 Task: Find connections with filter location Catanduva with filter topic #Entrepreneurshipwith filter profile language Spanish with filter current company Continental with filter school Ranchi University, Ranchi with filter industry Internet News with filter service category Portrait Photography with filter keywords title Reiki Practitioner
Action: Mouse moved to (608, 120)
Screenshot: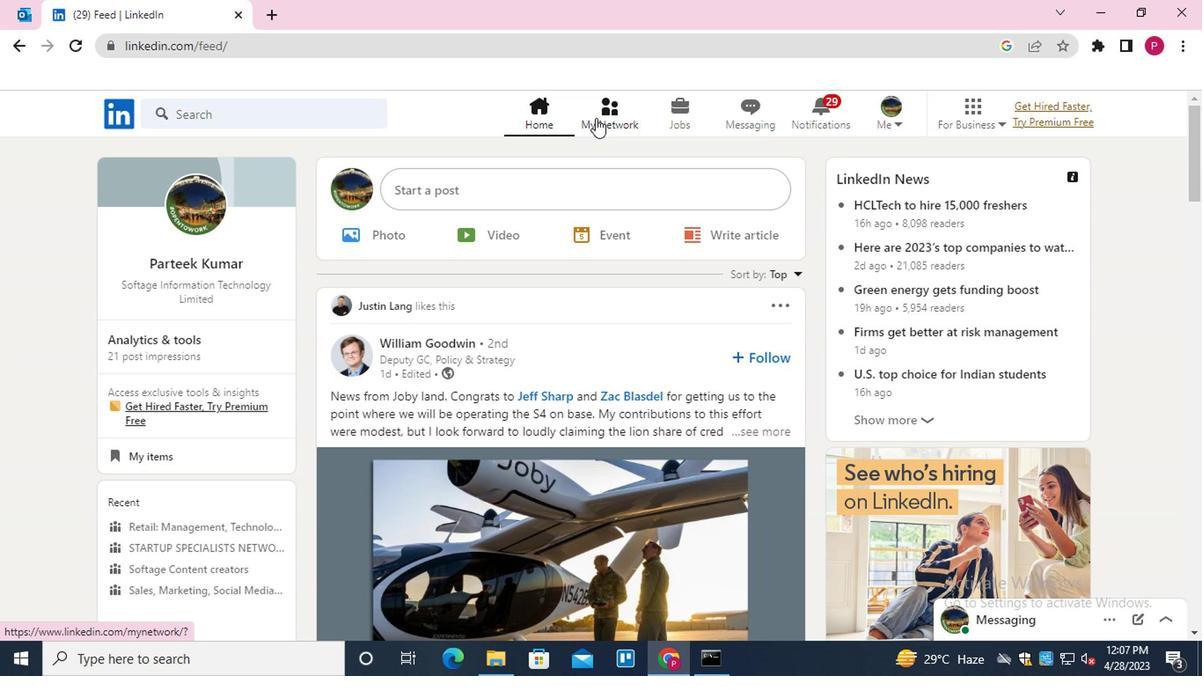 
Action: Mouse pressed left at (608, 120)
Screenshot: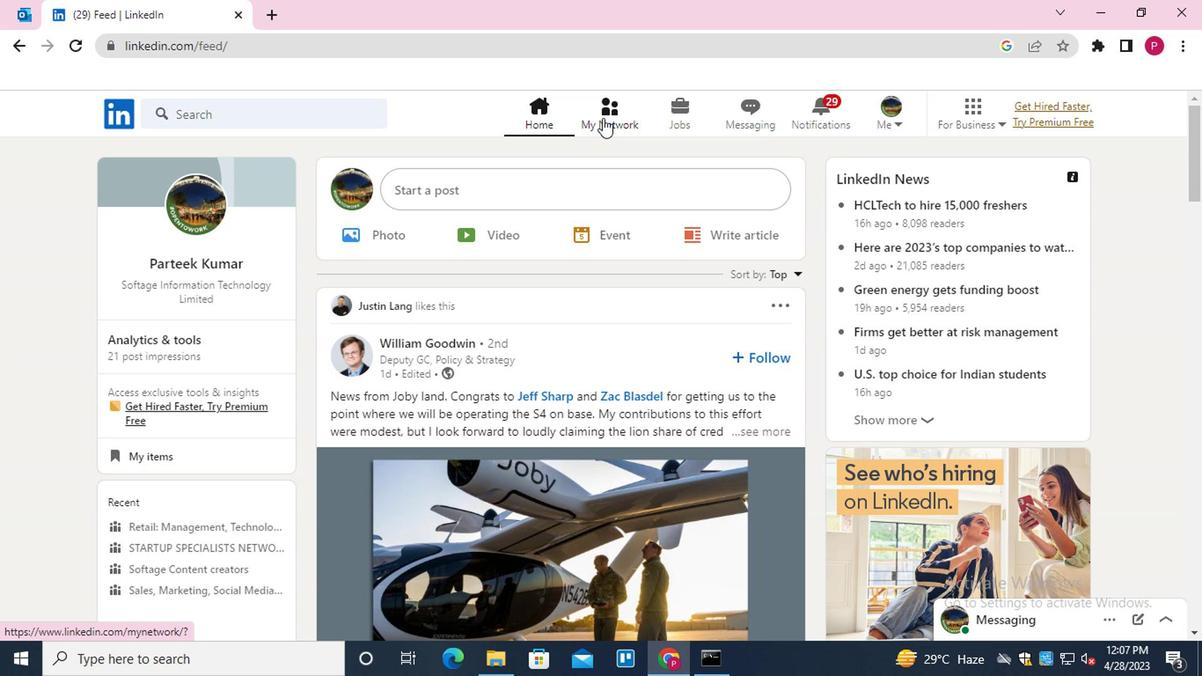 
Action: Mouse moved to (253, 208)
Screenshot: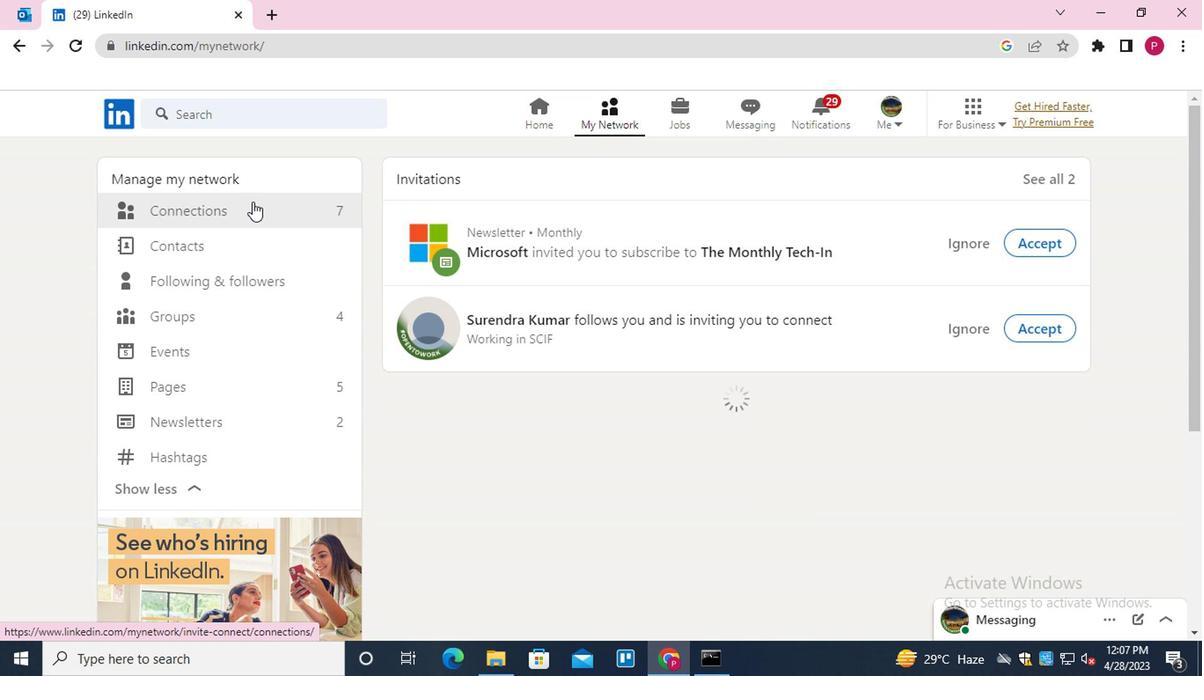 
Action: Mouse pressed left at (253, 208)
Screenshot: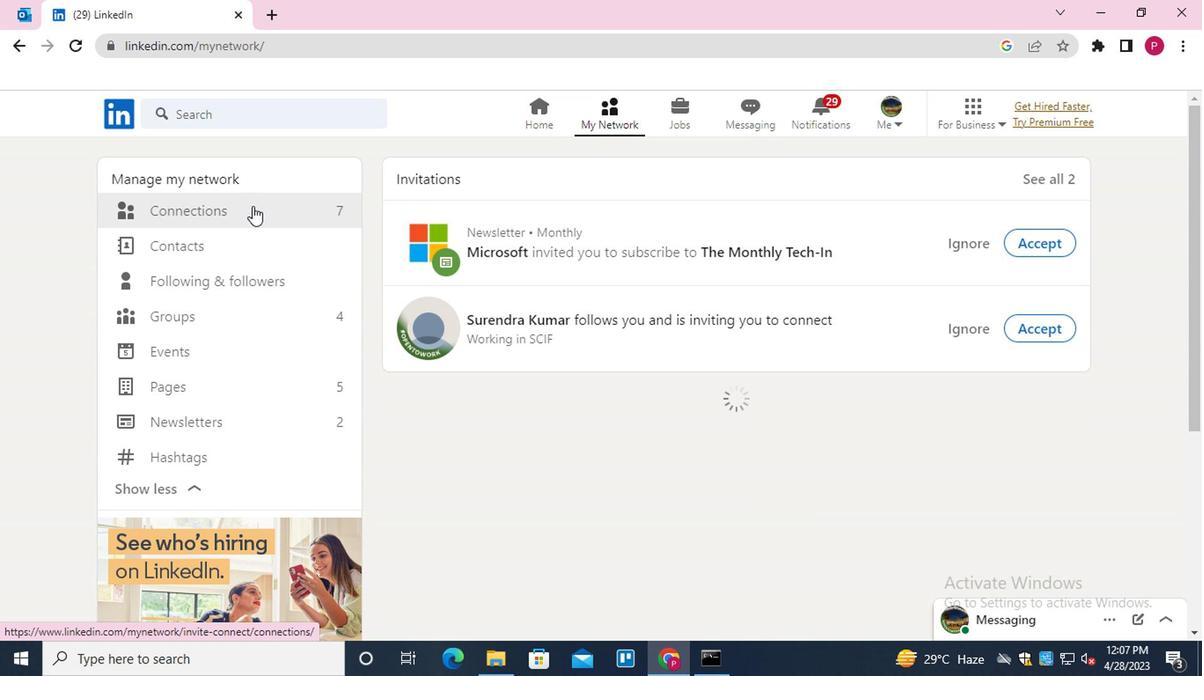 
Action: Mouse moved to (724, 214)
Screenshot: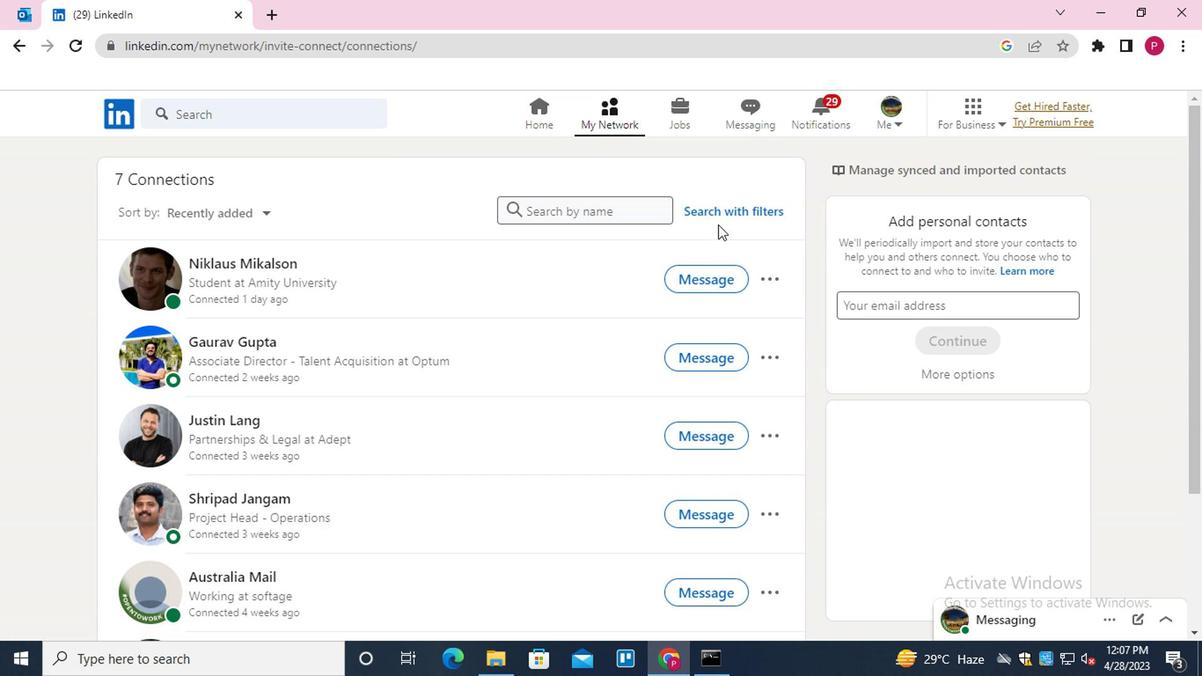 
Action: Mouse pressed left at (724, 214)
Screenshot: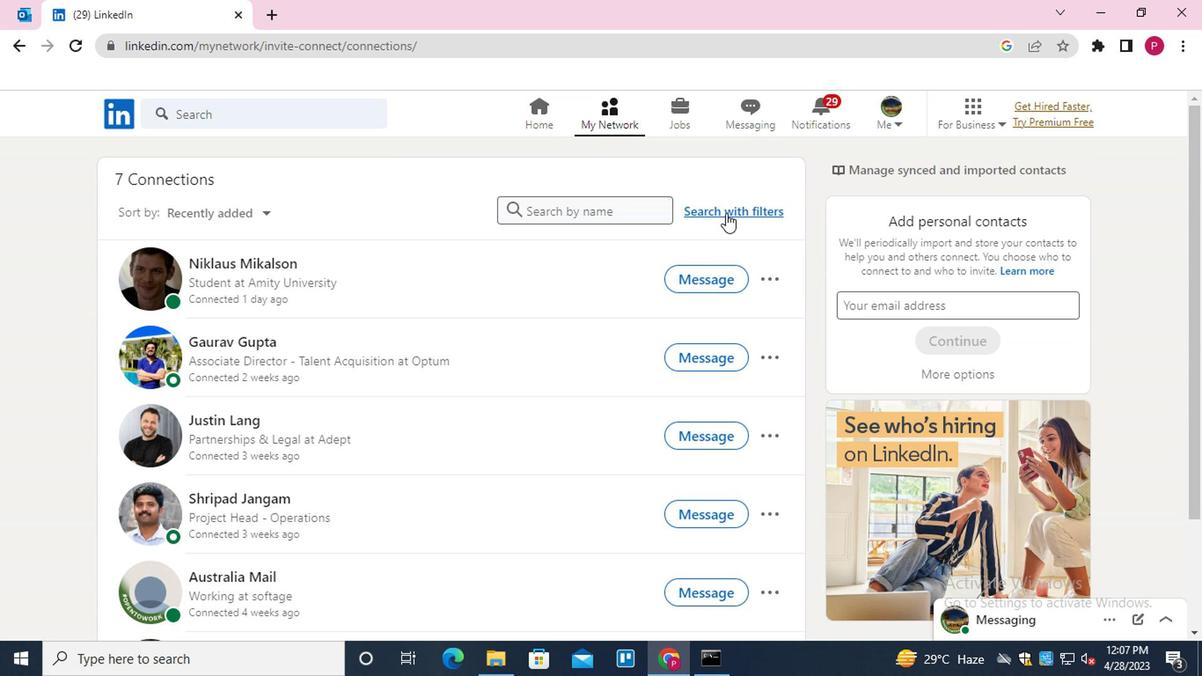 
Action: Mouse moved to (658, 165)
Screenshot: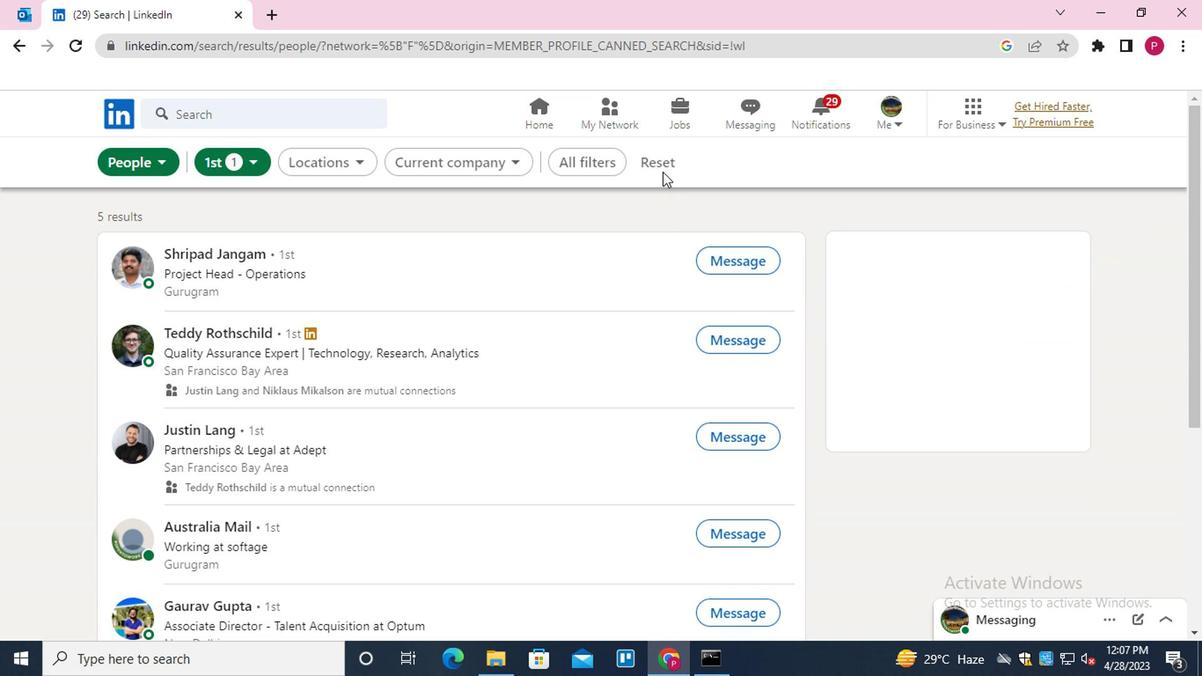 
Action: Mouse pressed left at (658, 165)
Screenshot: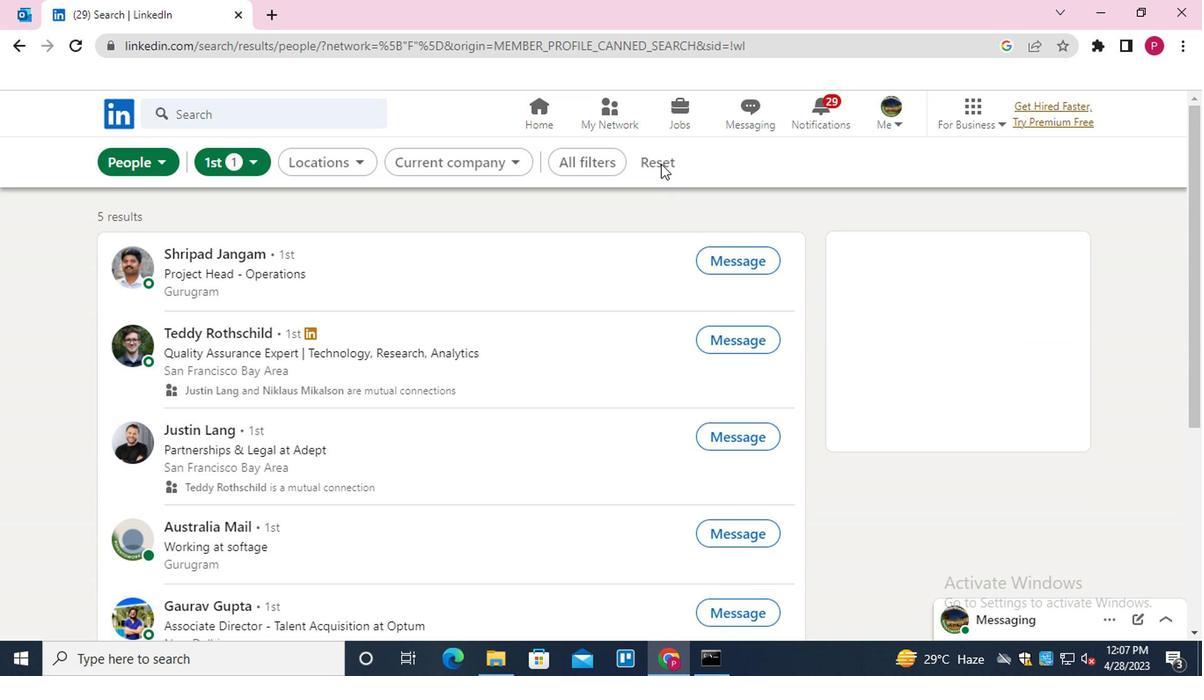 
Action: Mouse moved to (623, 165)
Screenshot: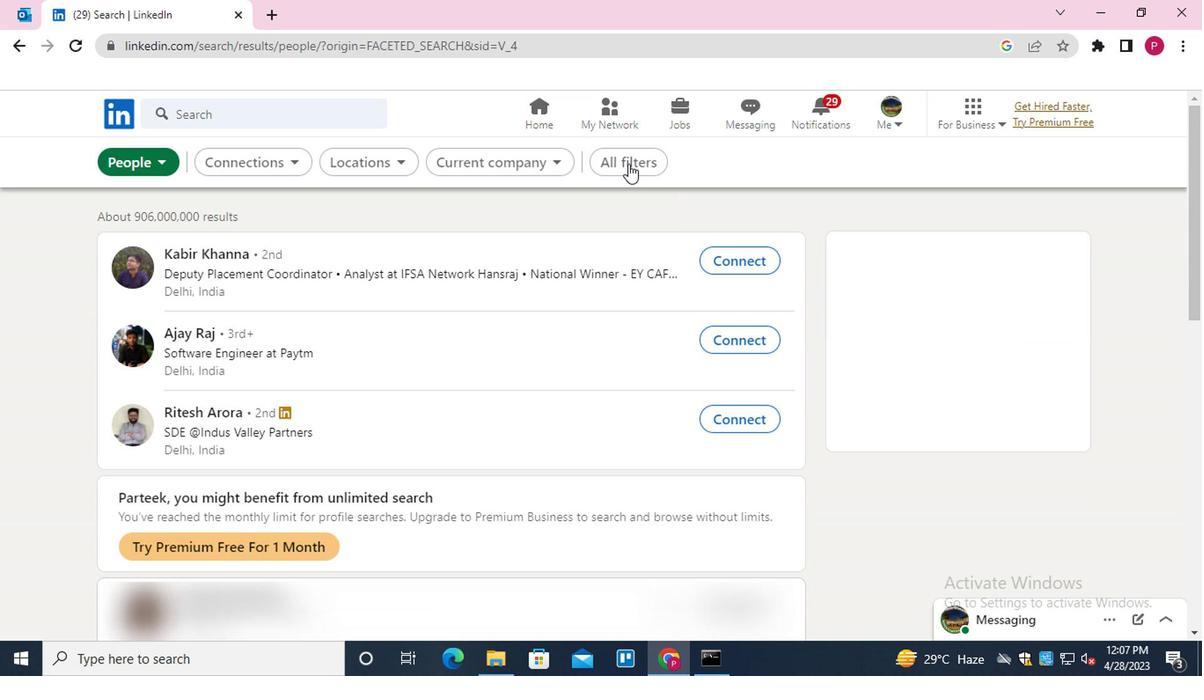 
Action: Mouse pressed left at (623, 165)
Screenshot: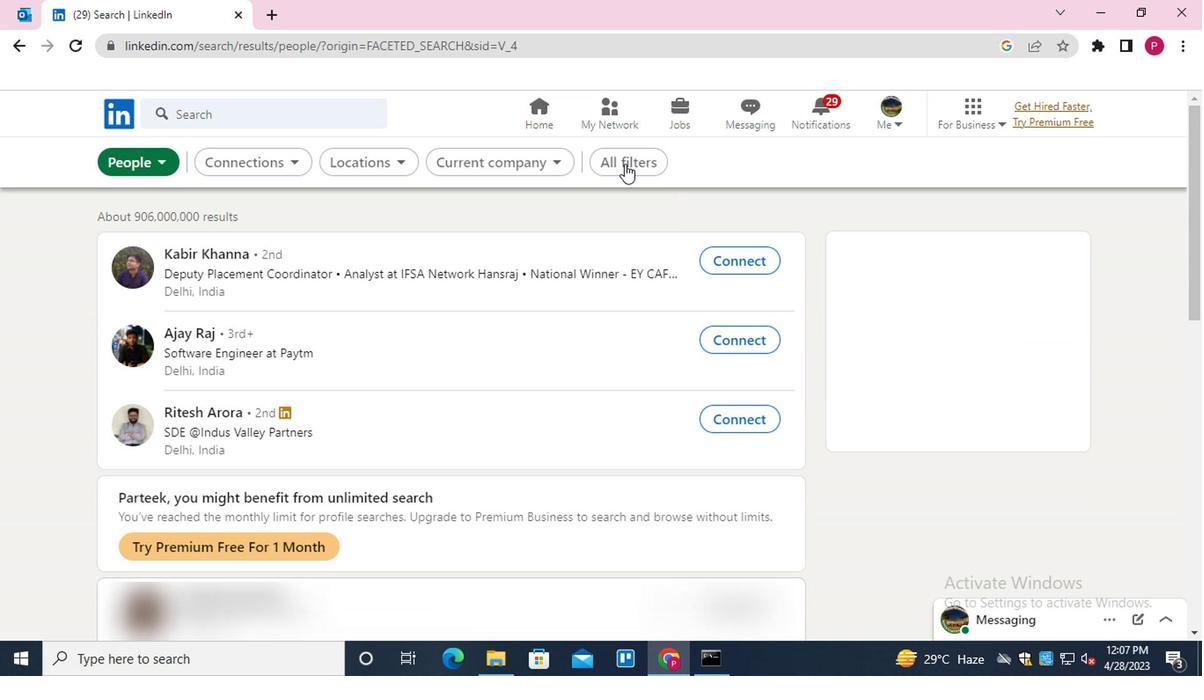 
Action: Mouse moved to (963, 427)
Screenshot: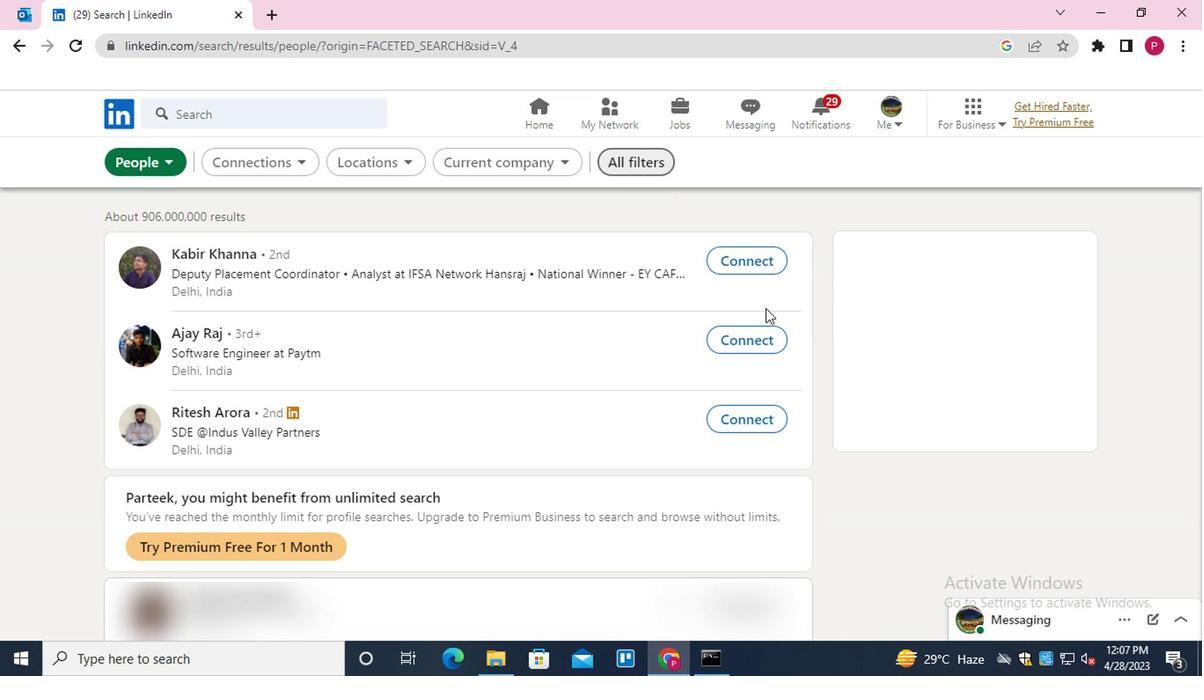 
Action: Mouse scrolled (963, 426) with delta (0, 0)
Screenshot: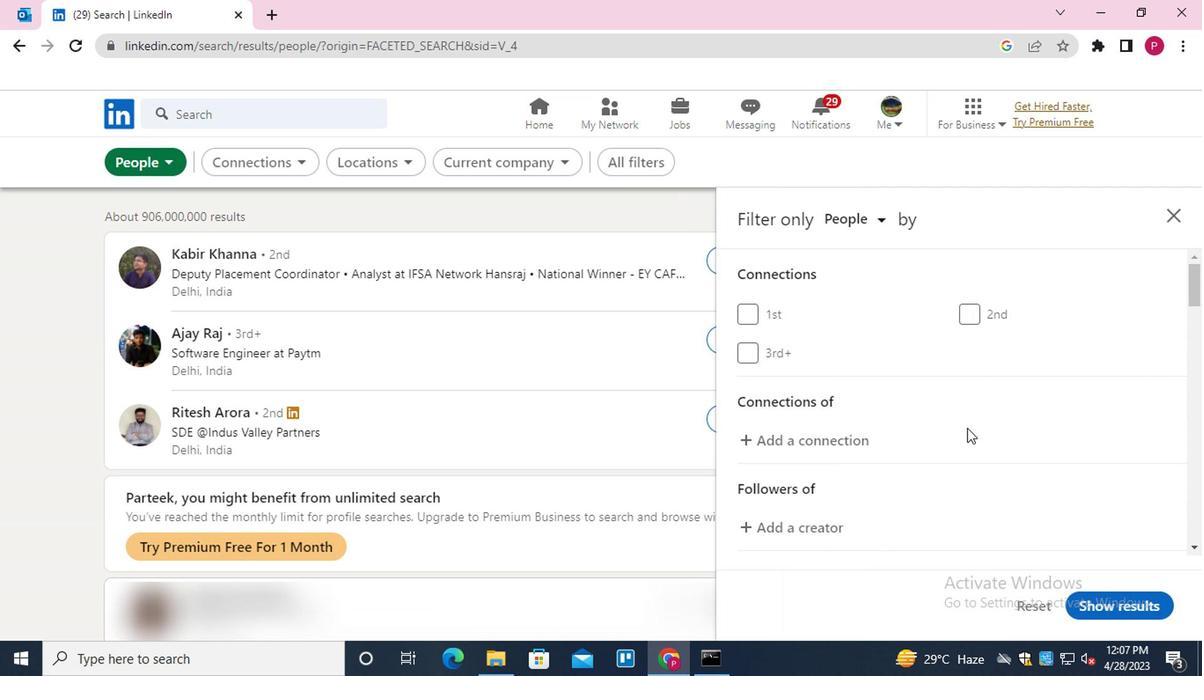 
Action: Mouse scrolled (963, 426) with delta (0, 0)
Screenshot: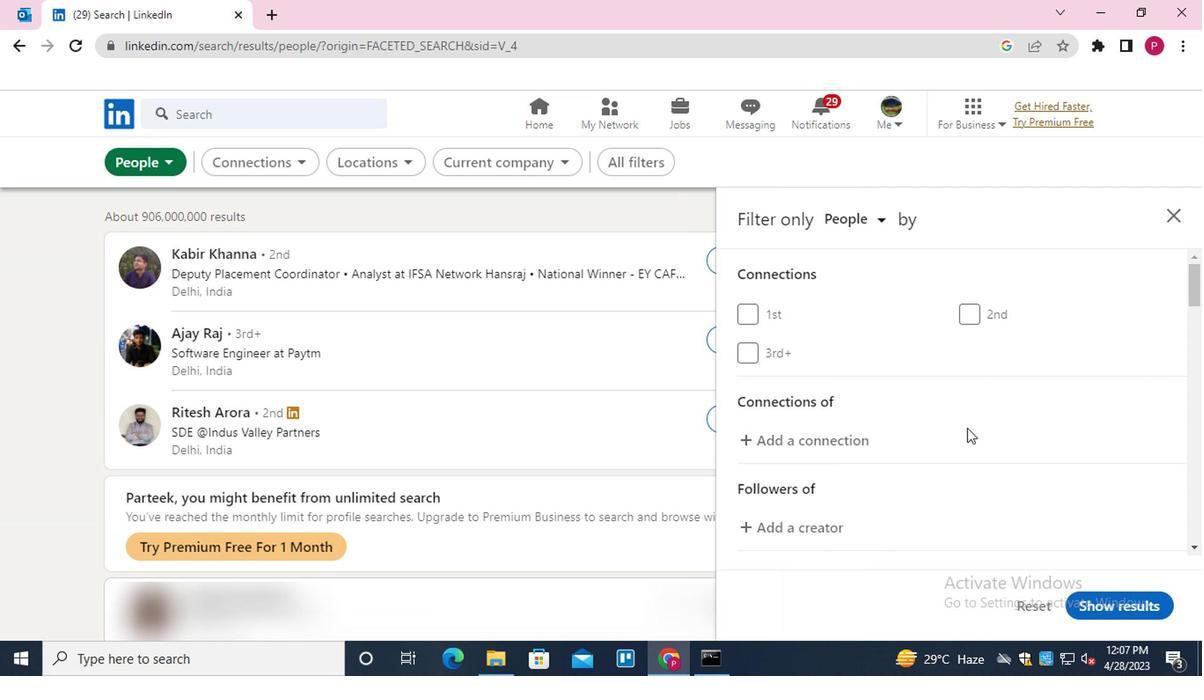 
Action: Mouse scrolled (963, 426) with delta (0, 0)
Screenshot: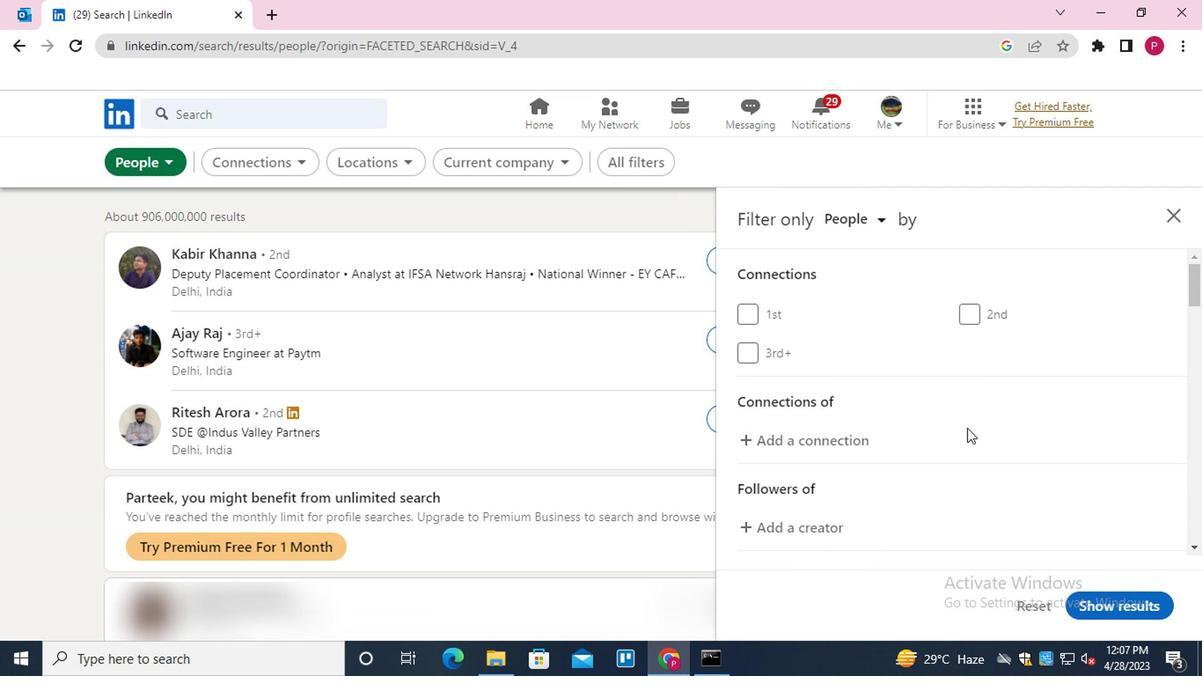 
Action: Mouse moved to (1012, 424)
Screenshot: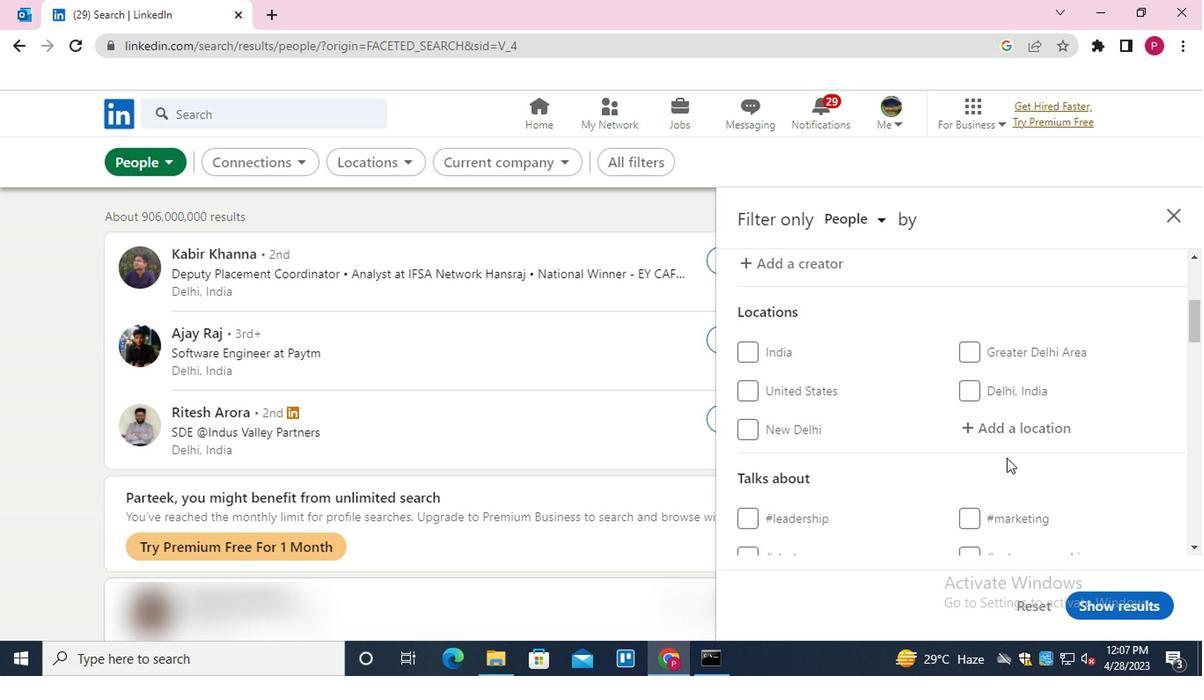 
Action: Mouse pressed left at (1012, 424)
Screenshot: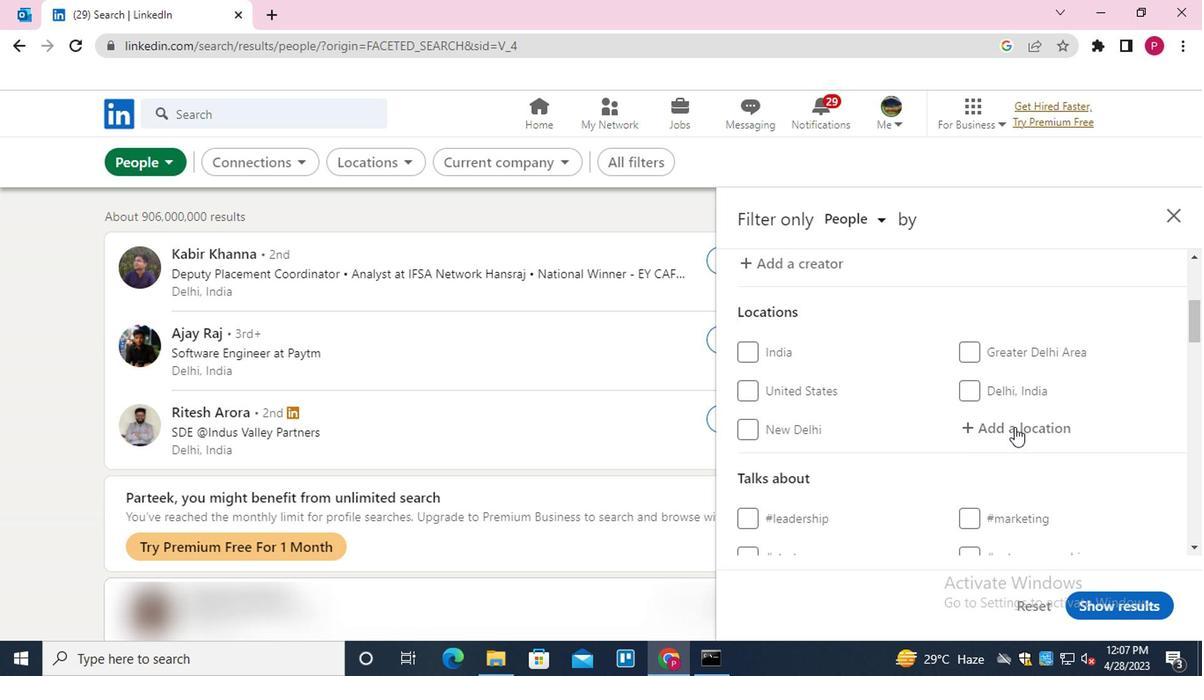 
Action: Key pressed <Key.shift><Key.shift><Key.shift><Key.shift><Key.shift><Key.shift>CATANDUVA<Key.down><Key.enter>
Screenshot: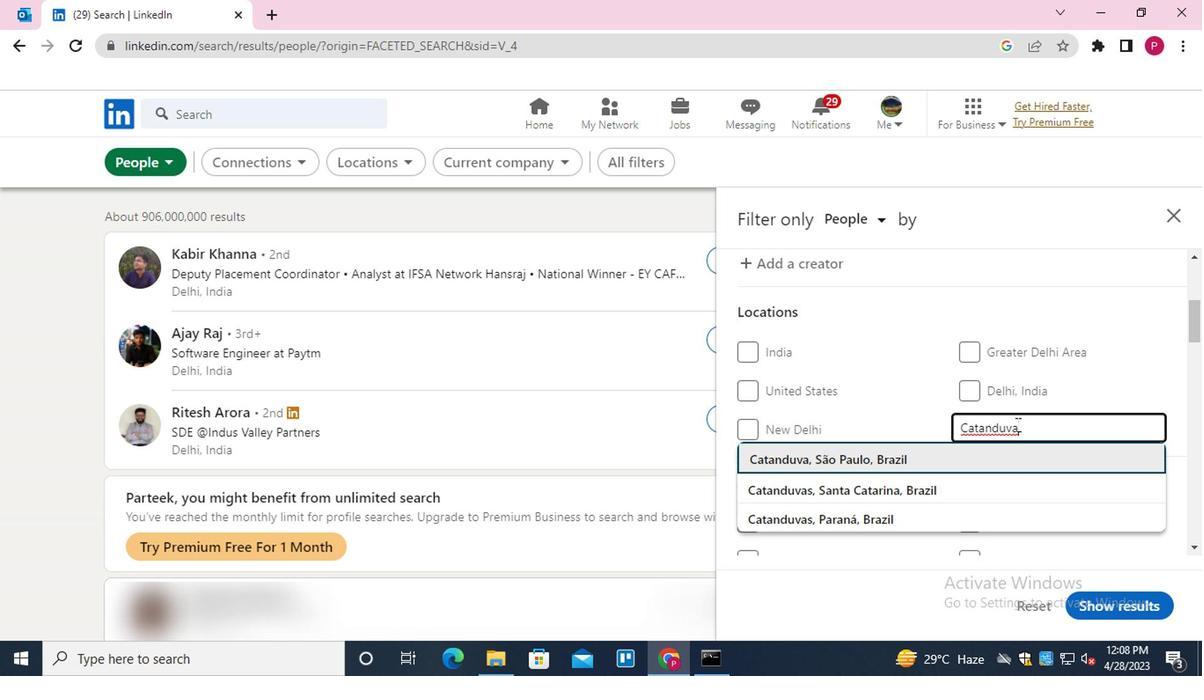 
Action: Mouse moved to (871, 415)
Screenshot: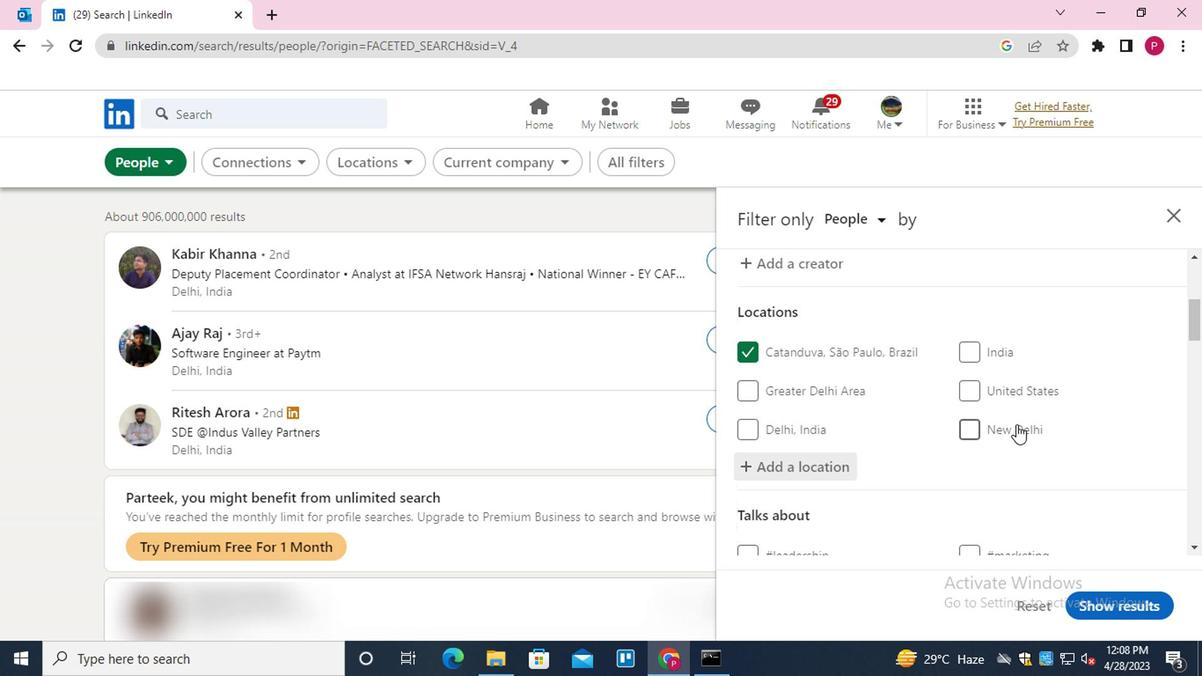 
Action: Mouse scrolled (871, 414) with delta (0, 0)
Screenshot: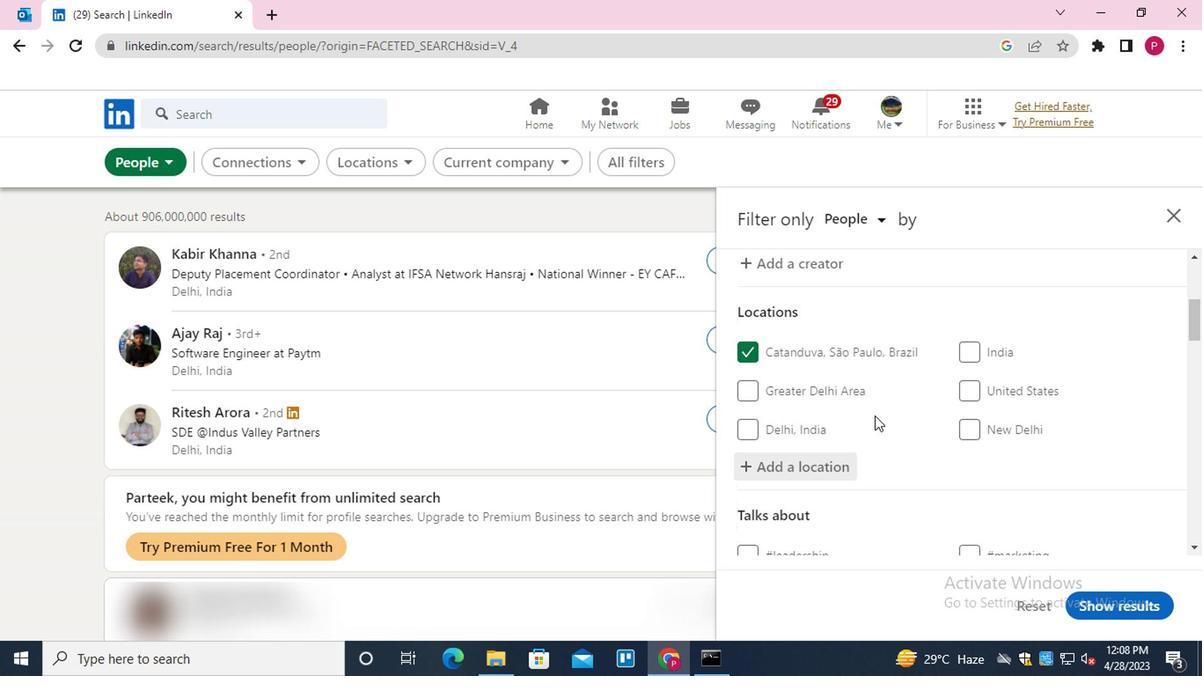 
Action: Mouse scrolled (871, 414) with delta (0, 0)
Screenshot: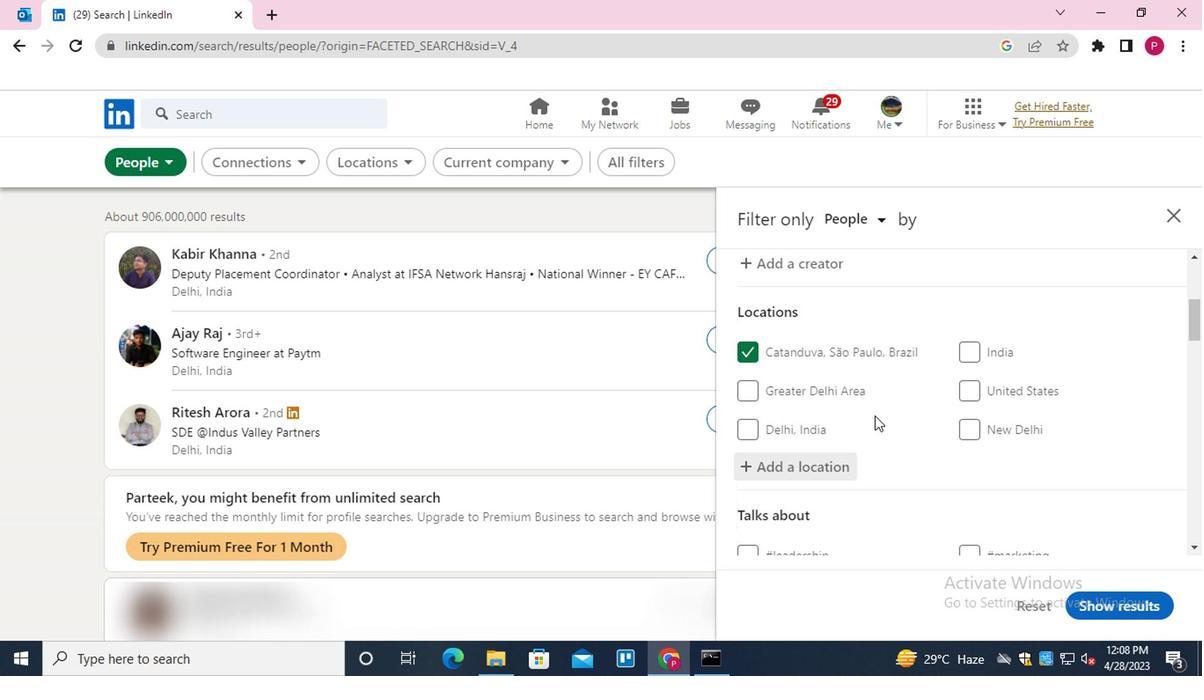 
Action: Mouse moved to (970, 450)
Screenshot: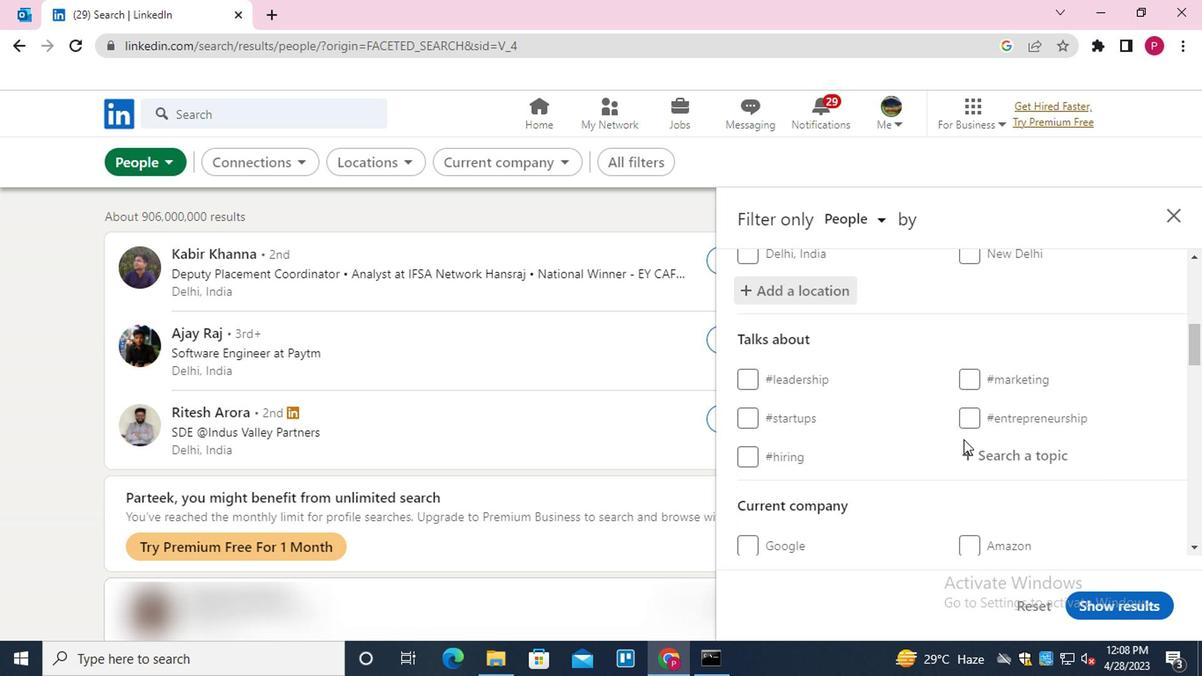 
Action: Mouse pressed left at (970, 450)
Screenshot: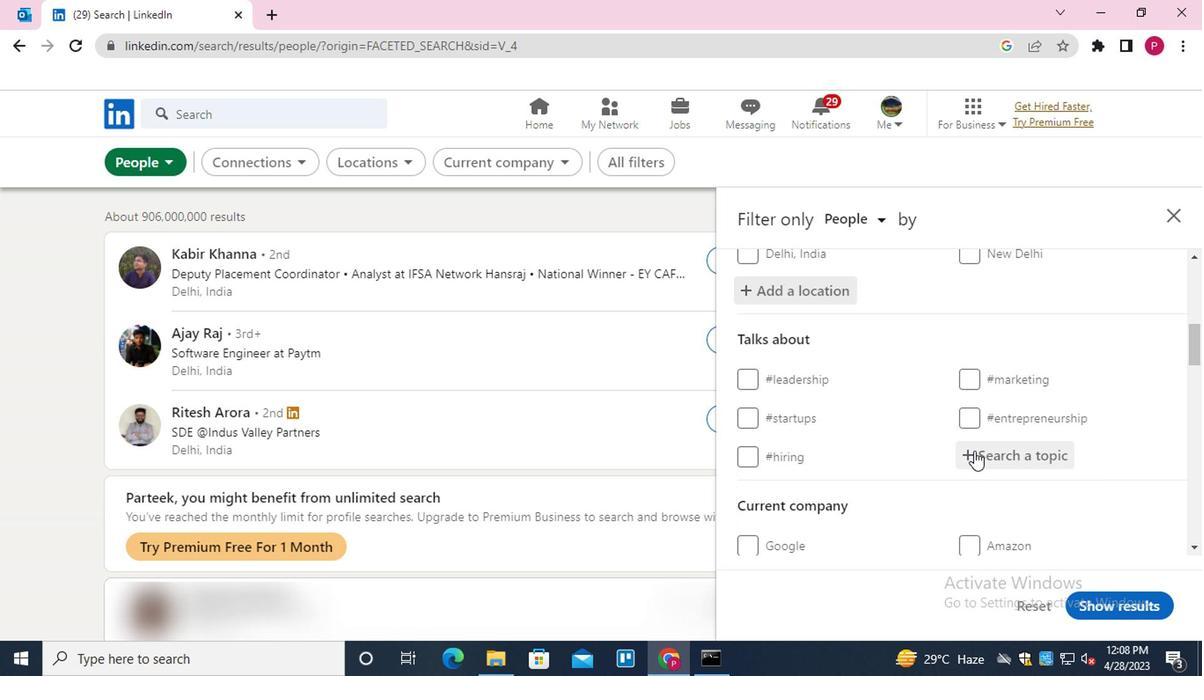 
Action: Mouse moved to (971, 450)
Screenshot: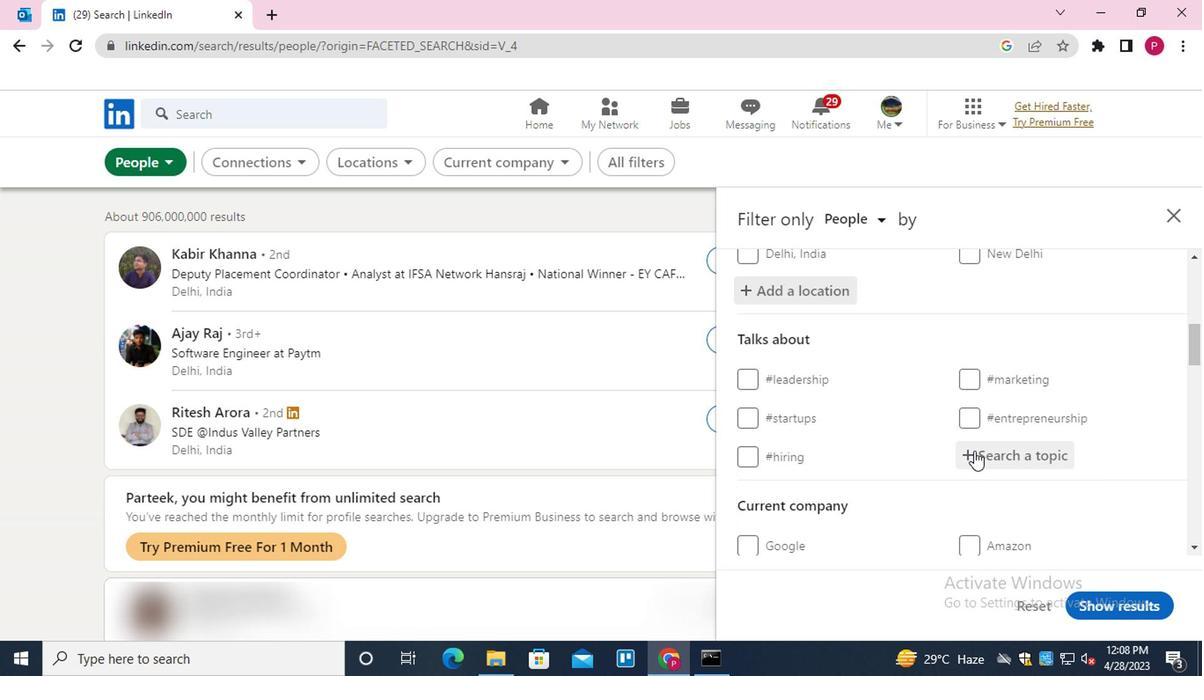 
Action: Key pressed <Key.shift>ENTERPREN<Key.down><Key.down><Key.down><Key.enter>
Screenshot: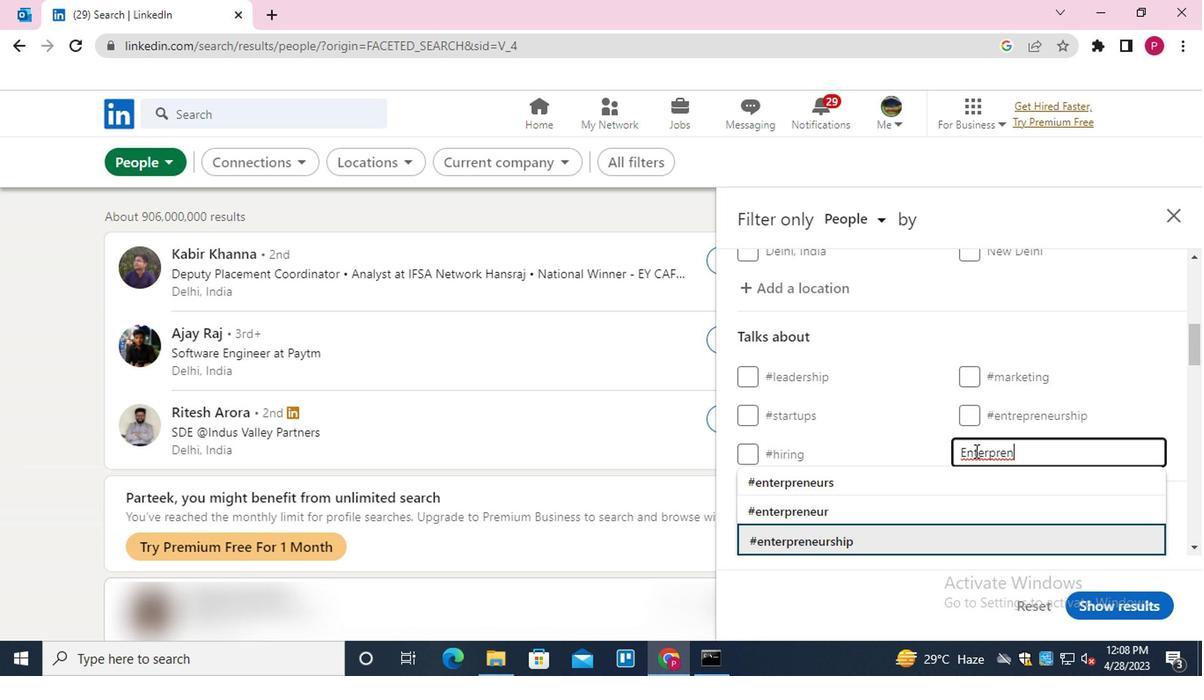 
Action: Mouse scrolled (971, 449) with delta (0, -1)
Screenshot: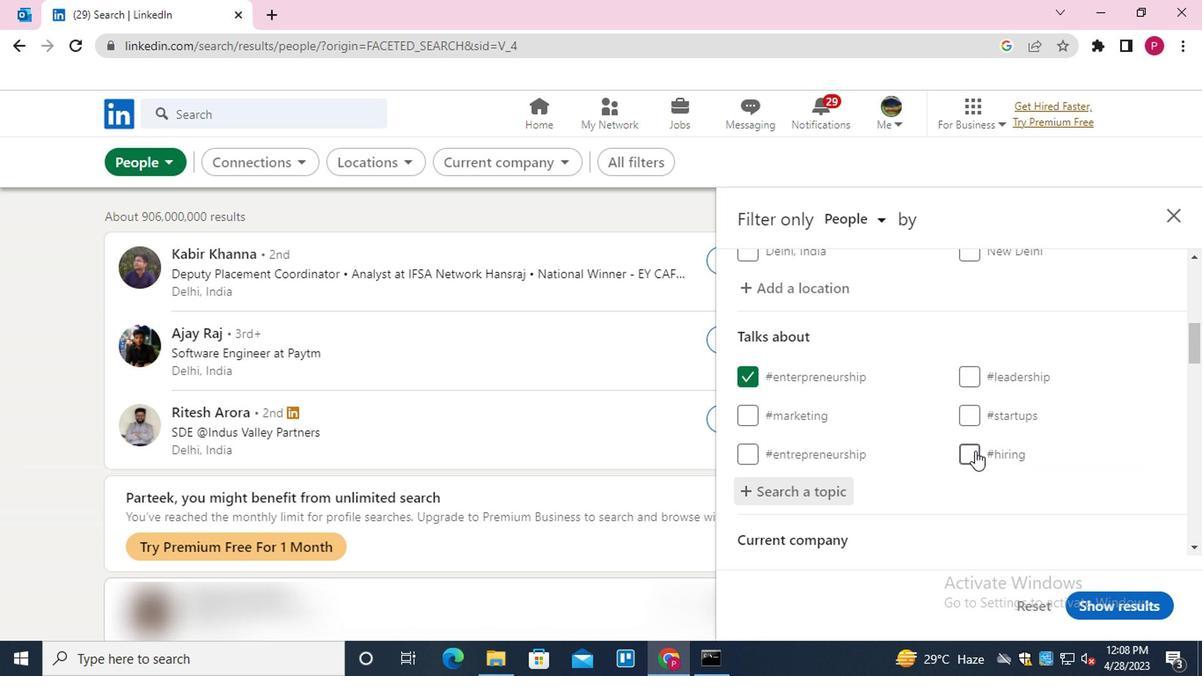
Action: Mouse scrolled (971, 449) with delta (0, -1)
Screenshot: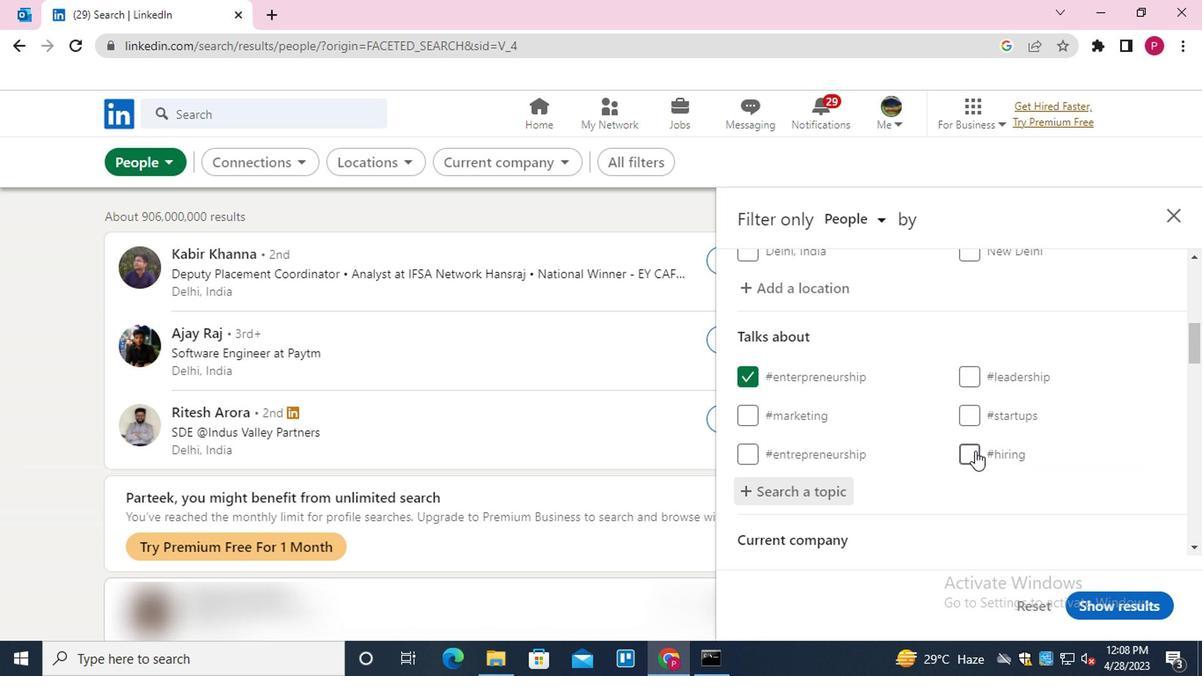 
Action: Mouse scrolled (971, 449) with delta (0, -1)
Screenshot: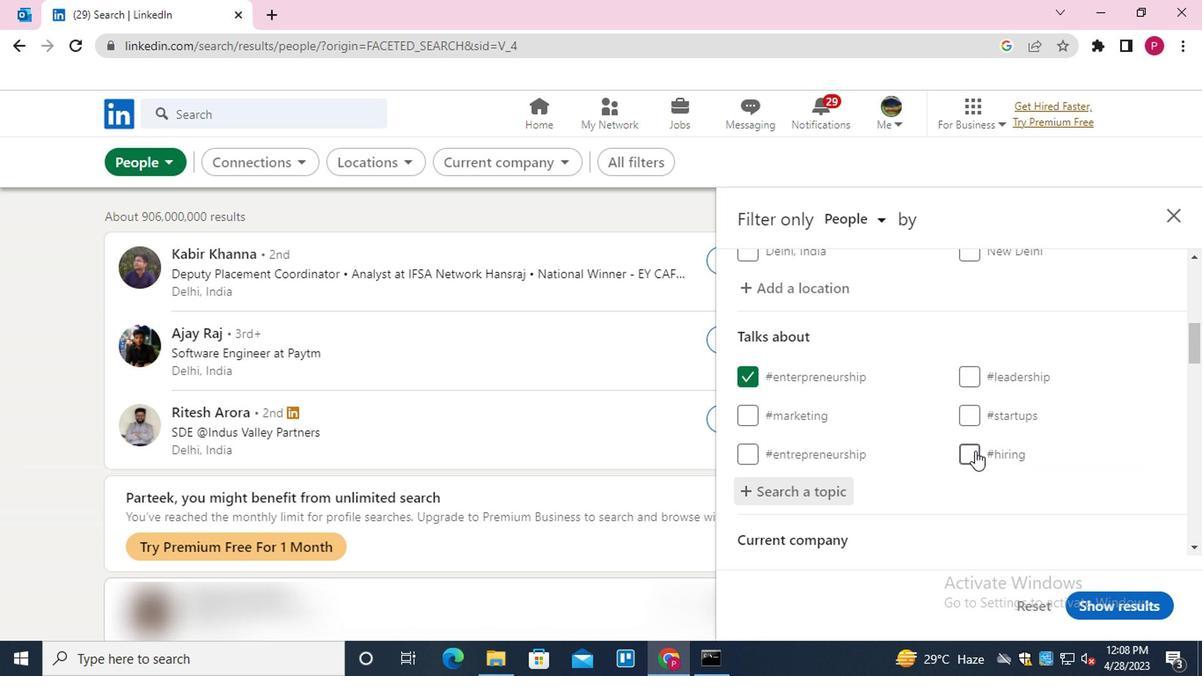 
Action: Mouse moved to (815, 432)
Screenshot: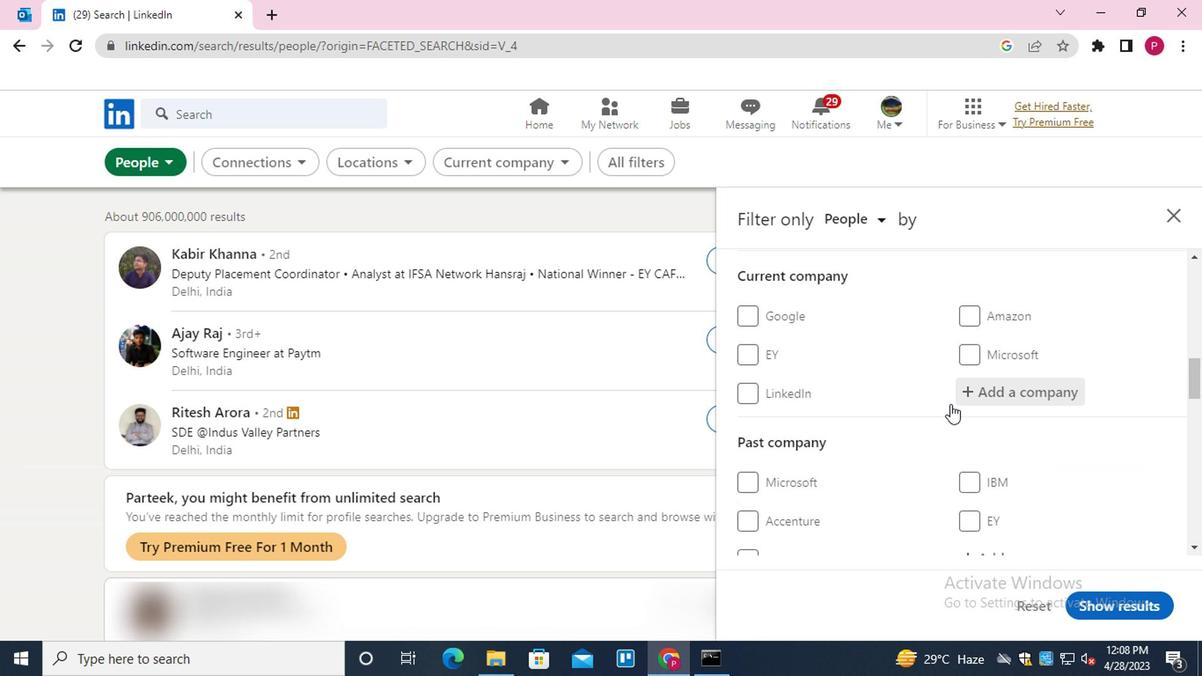 
Action: Mouse scrolled (815, 431) with delta (0, -1)
Screenshot: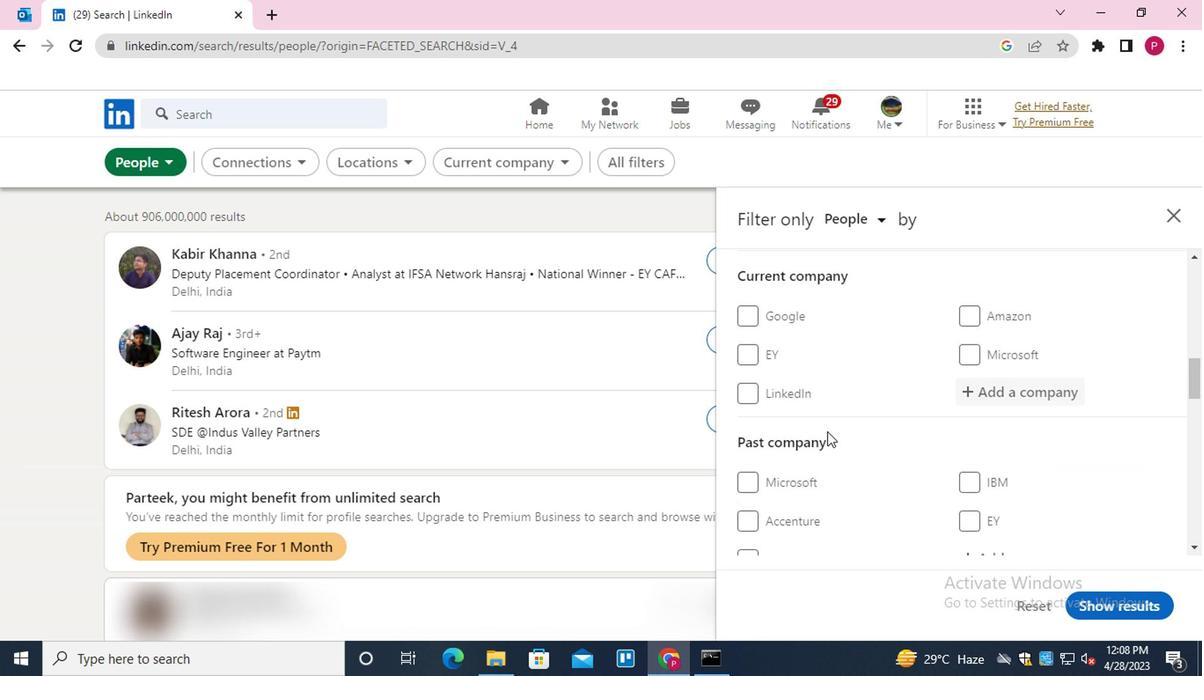
Action: Mouse scrolled (815, 431) with delta (0, -1)
Screenshot: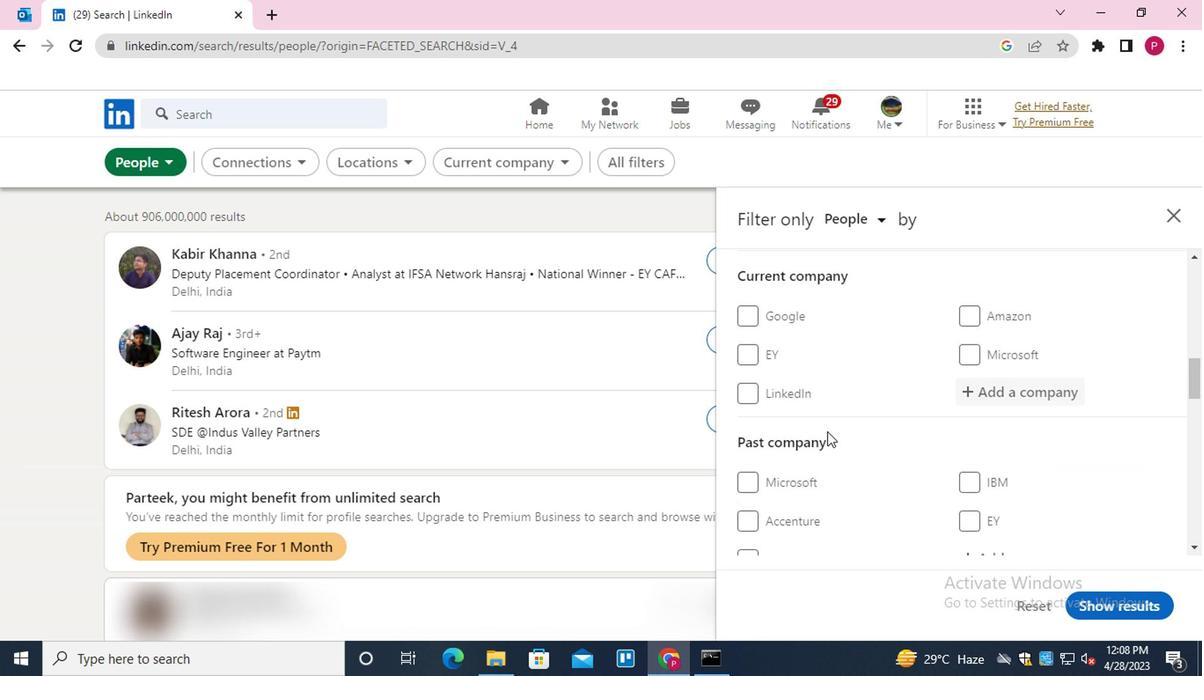 
Action: Mouse scrolled (815, 431) with delta (0, -1)
Screenshot: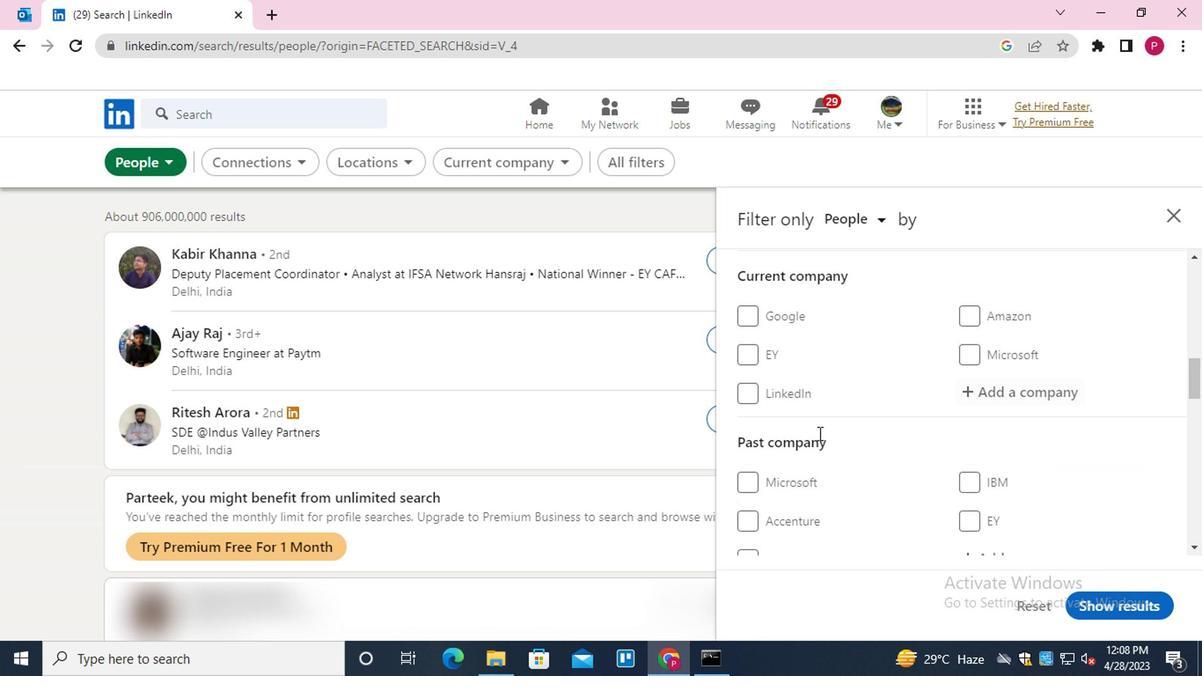
Action: Mouse scrolled (815, 431) with delta (0, -1)
Screenshot: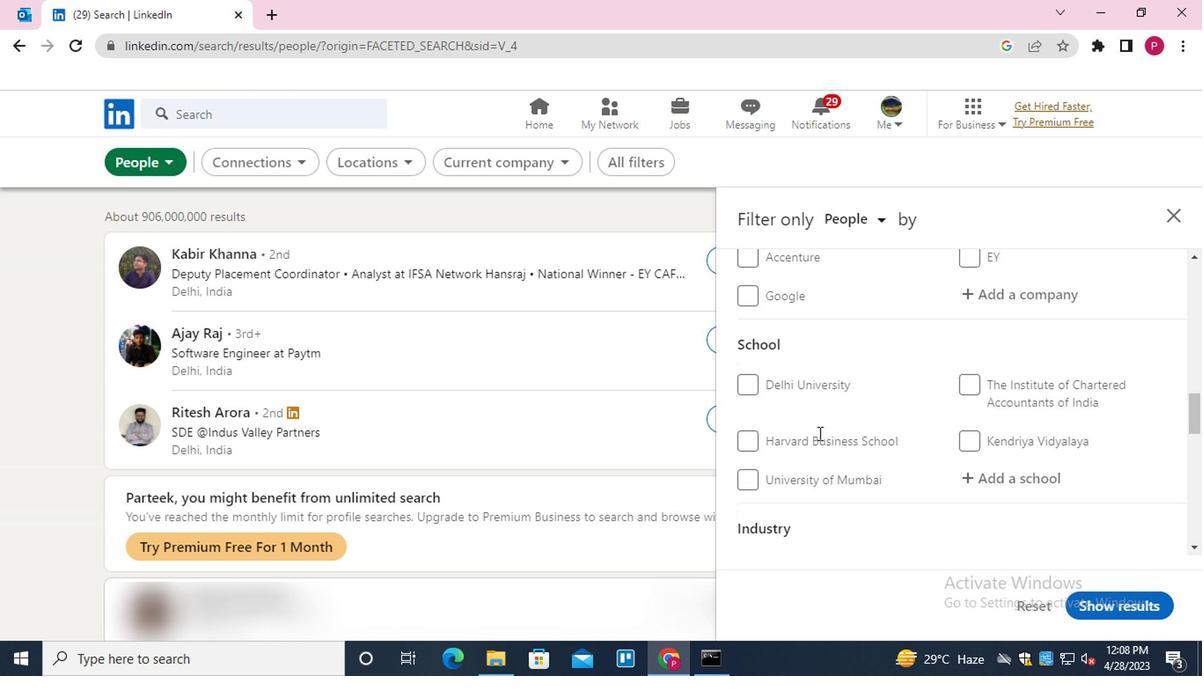 
Action: Mouse scrolled (815, 431) with delta (0, -1)
Screenshot: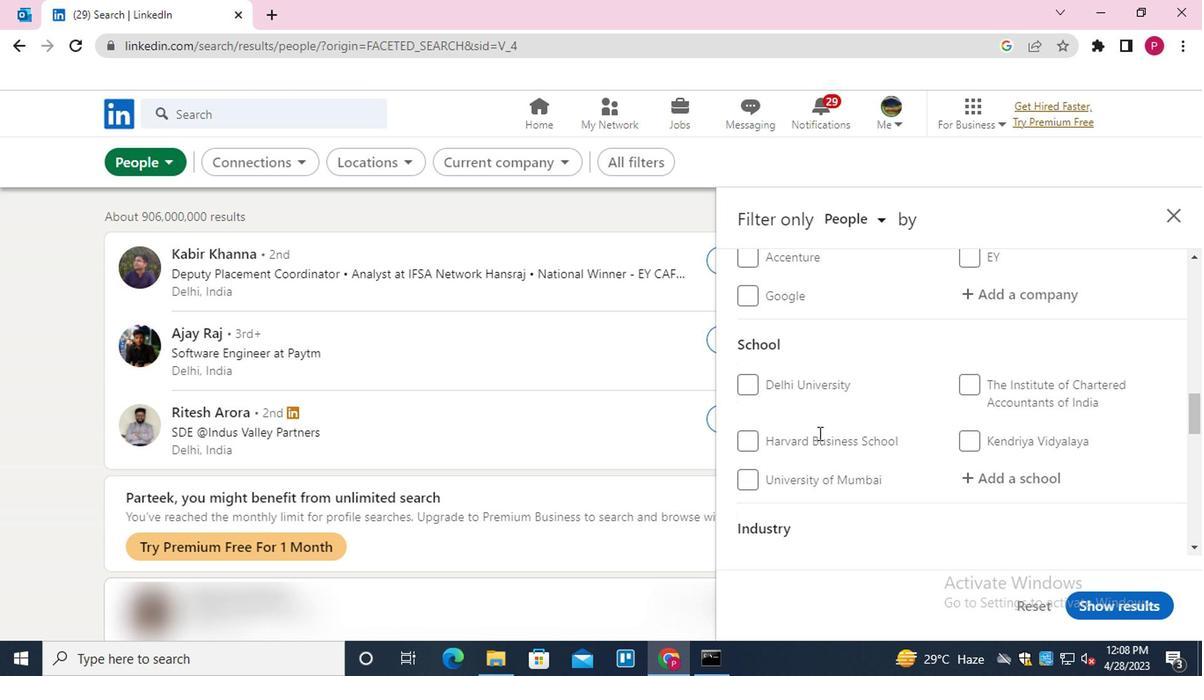 
Action: Mouse scrolled (815, 431) with delta (0, -1)
Screenshot: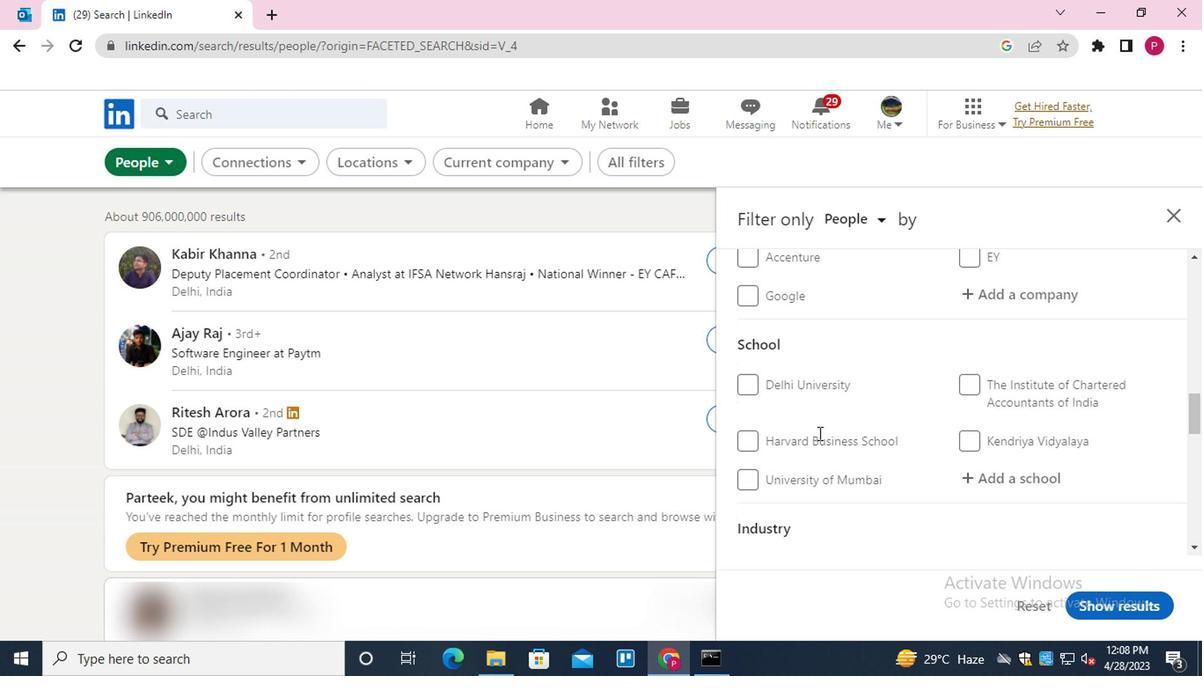 
Action: Mouse scrolled (815, 431) with delta (0, -1)
Screenshot: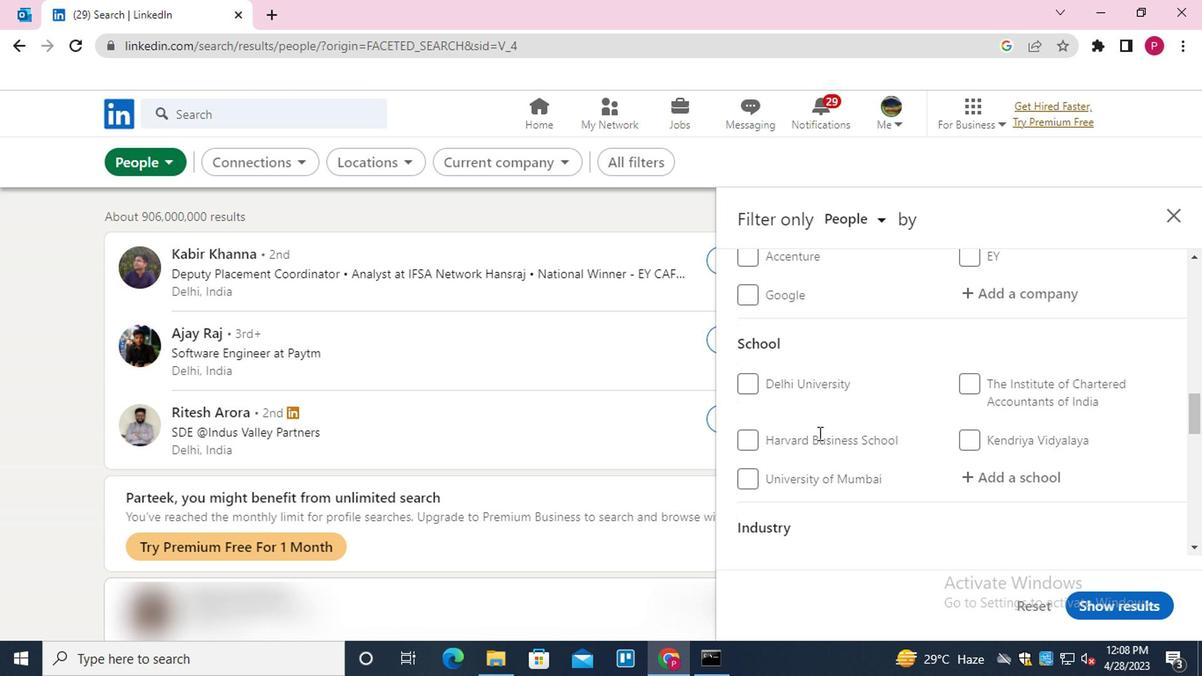 
Action: Mouse scrolled (815, 431) with delta (0, -1)
Screenshot: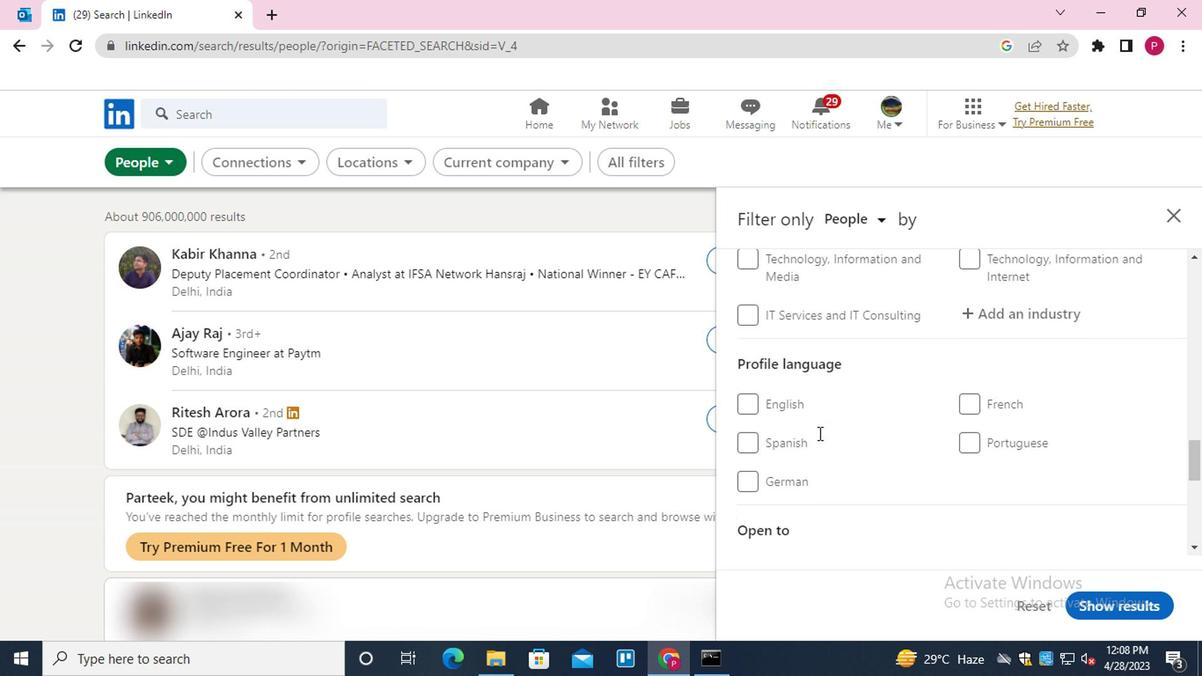 
Action: Mouse scrolled (815, 431) with delta (0, -1)
Screenshot: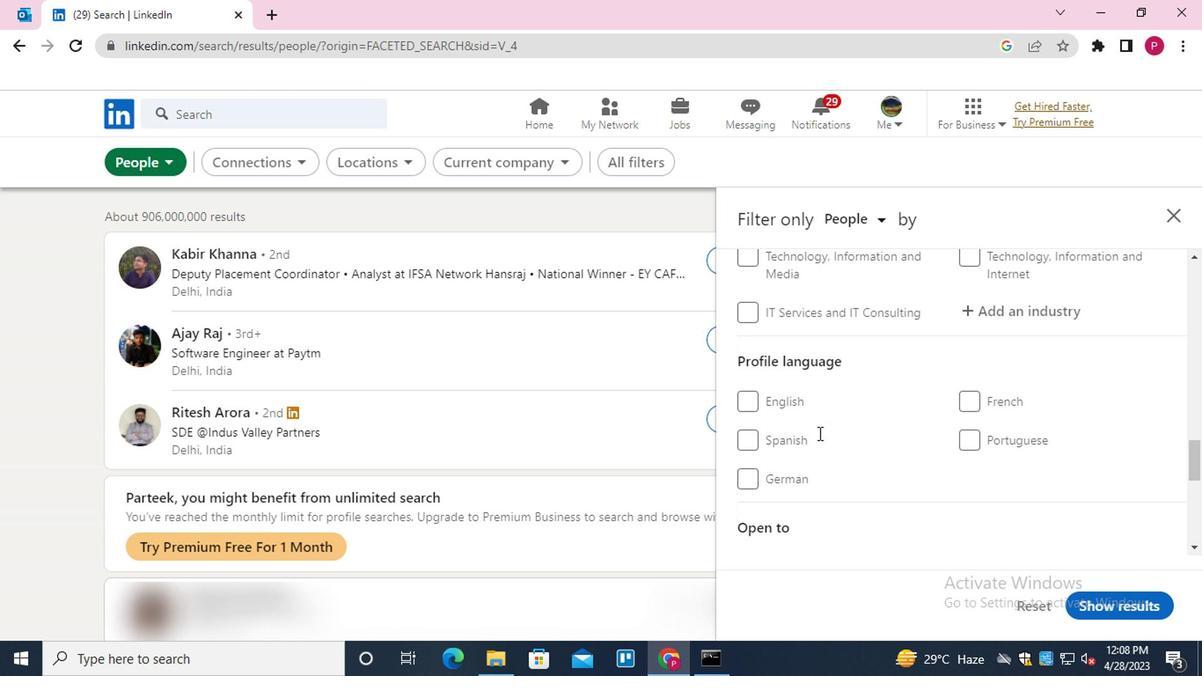 
Action: Mouse scrolled (815, 433) with delta (0, 0)
Screenshot: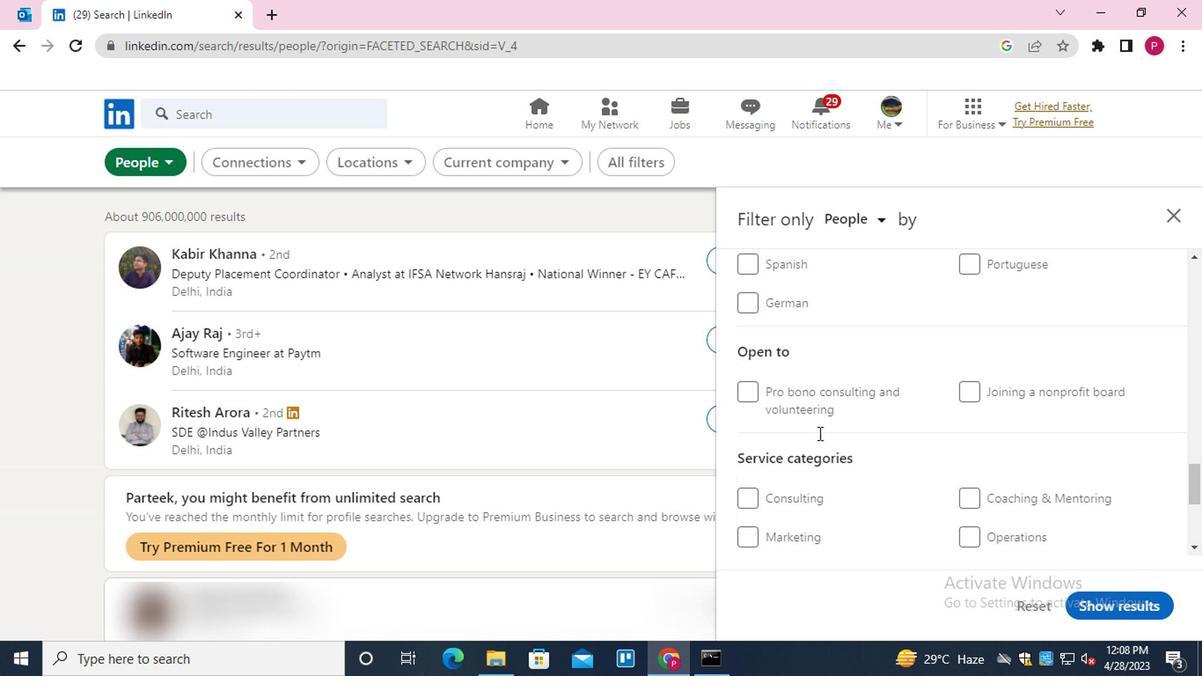 
Action: Mouse scrolled (815, 433) with delta (0, 0)
Screenshot: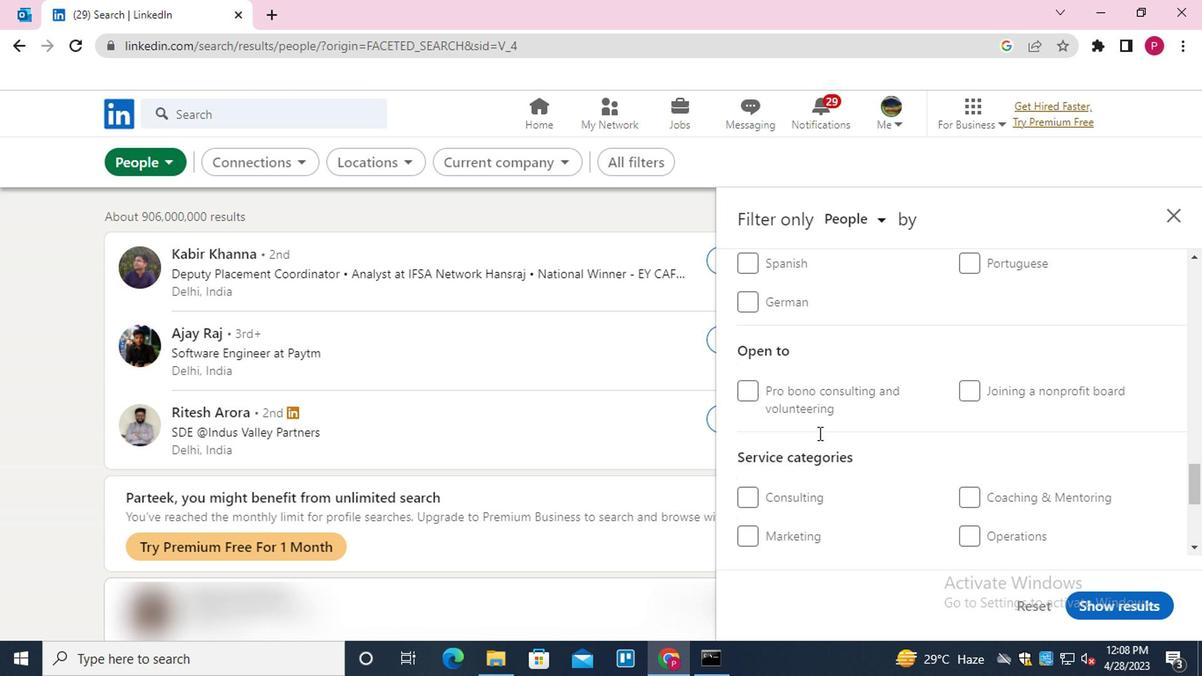 
Action: Mouse moved to (758, 437)
Screenshot: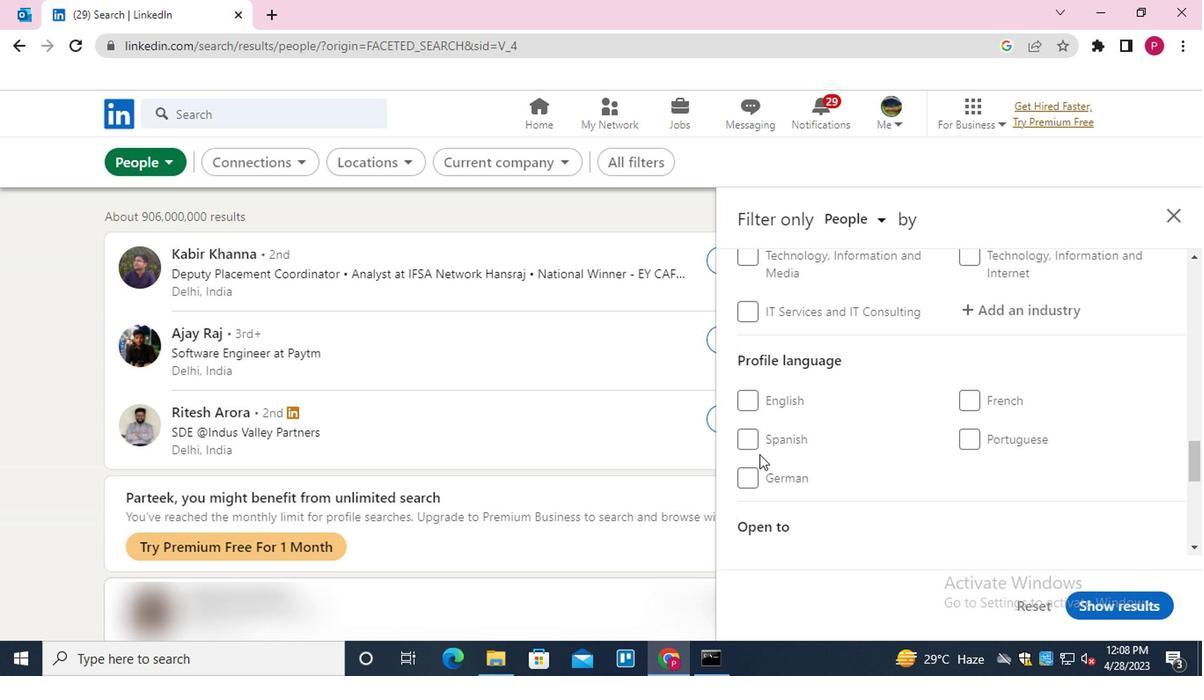 
Action: Mouse pressed left at (758, 437)
Screenshot: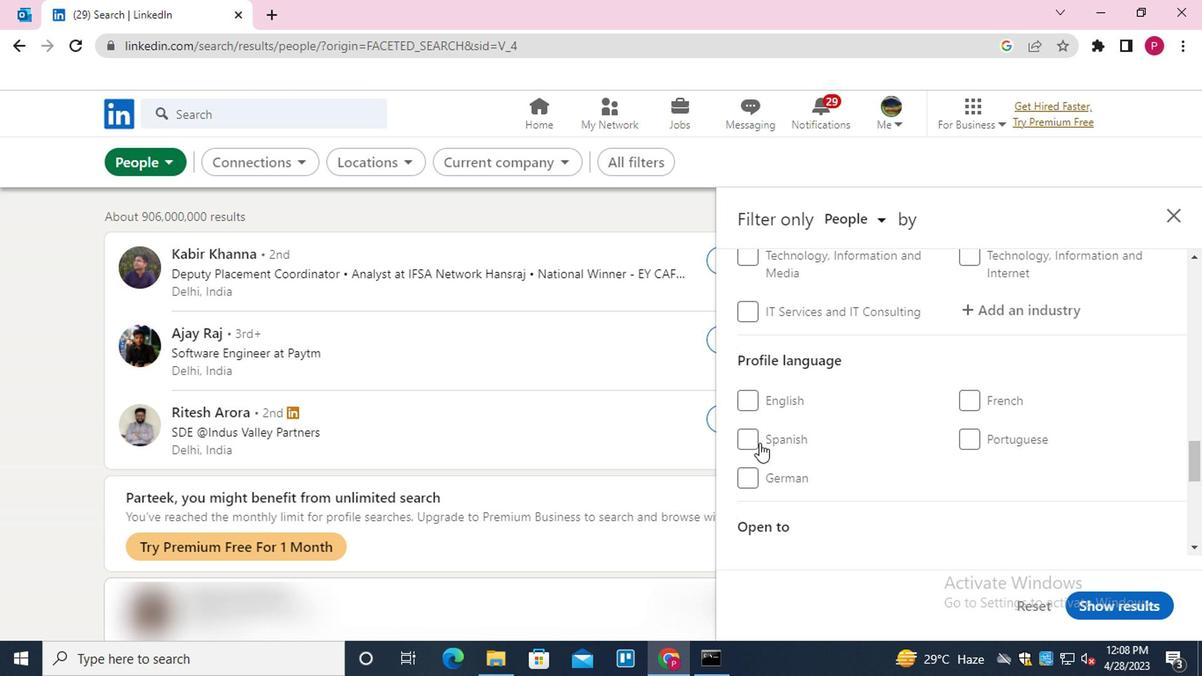 
Action: Mouse moved to (786, 437)
Screenshot: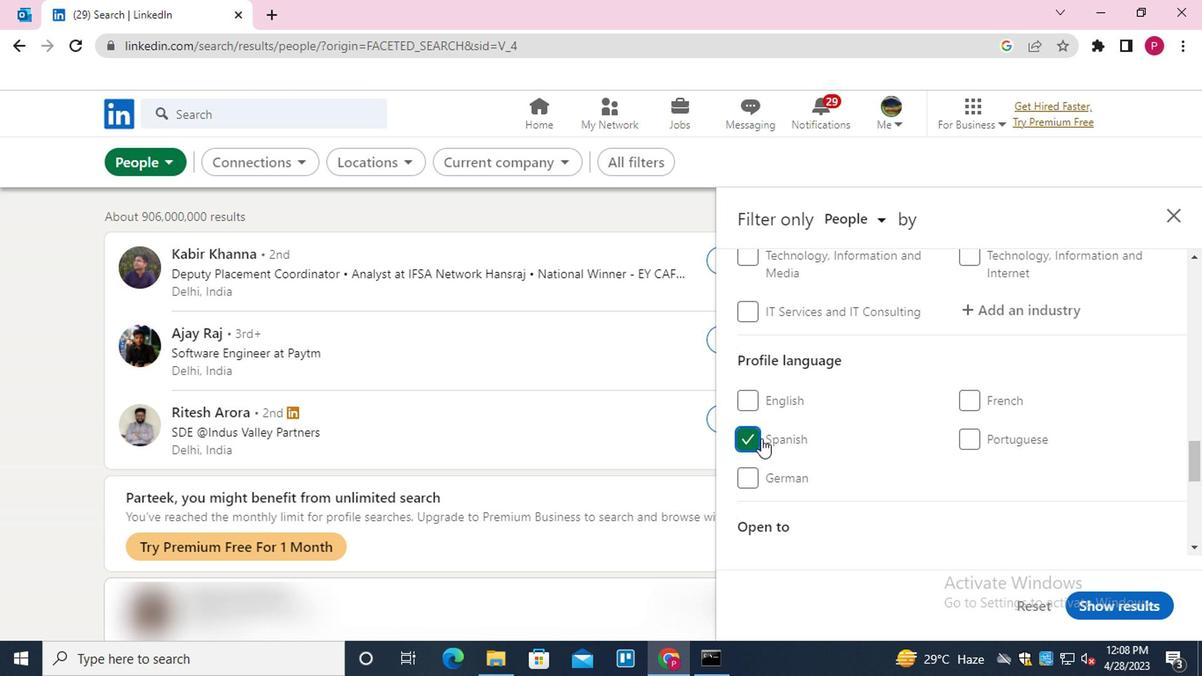 
Action: Mouse scrolled (786, 439) with delta (0, 1)
Screenshot: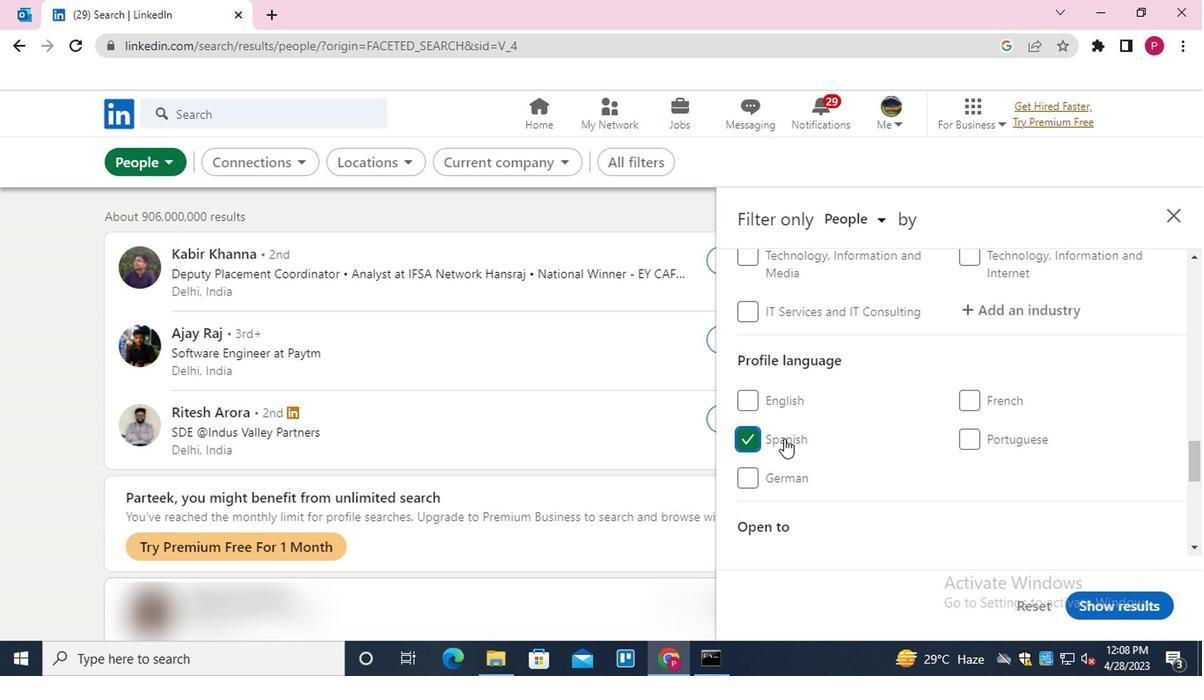 
Action: Mouse moved to (787, 437)
Screenshot: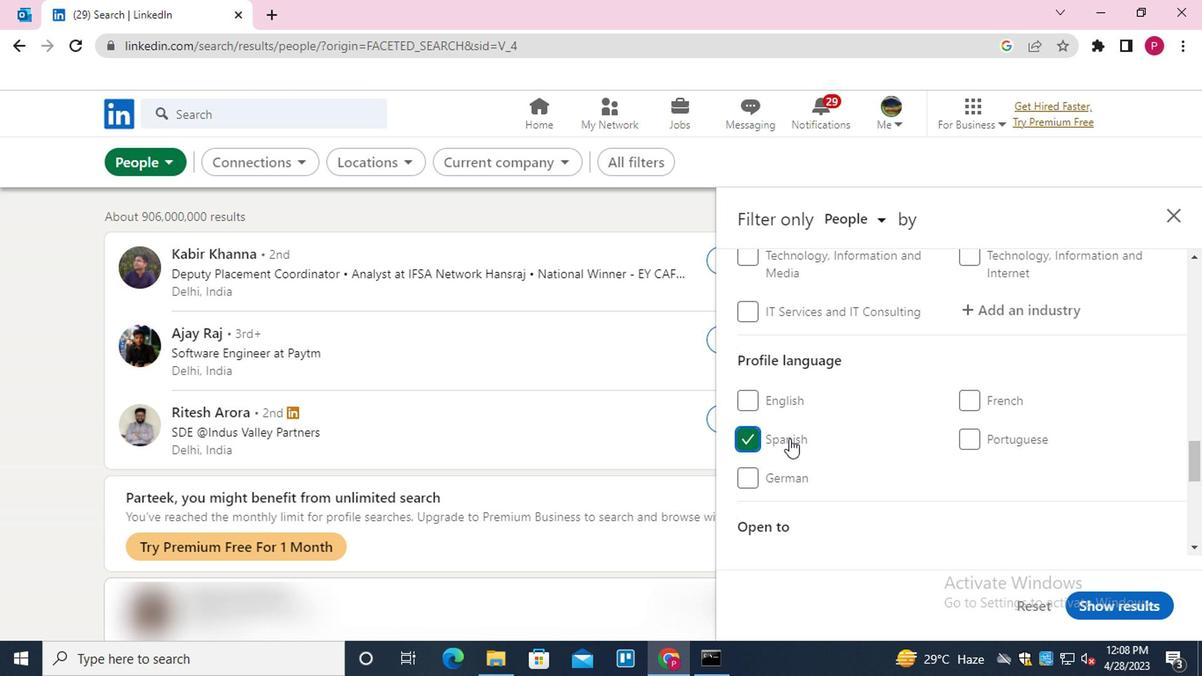 
Action: Mouse scrolled (787, 437) with delta (0, 0)
Screenshot: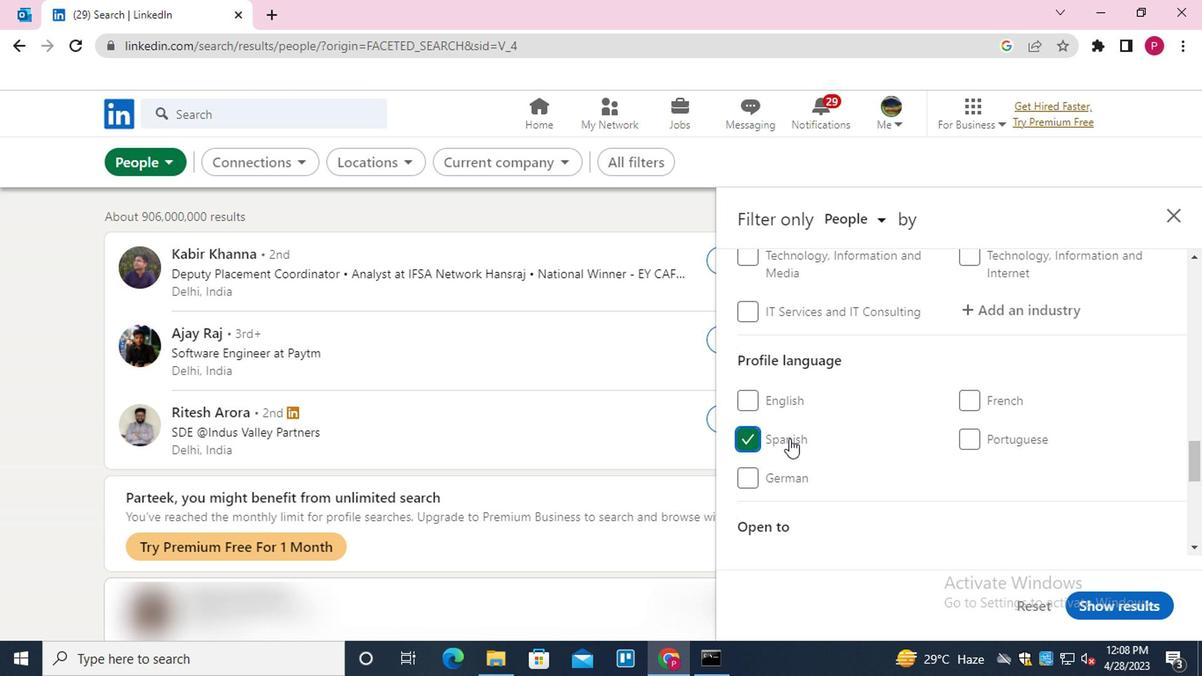 
Action: Mouse scrolled (787, 437) with delta (0, 0)
Screenshot: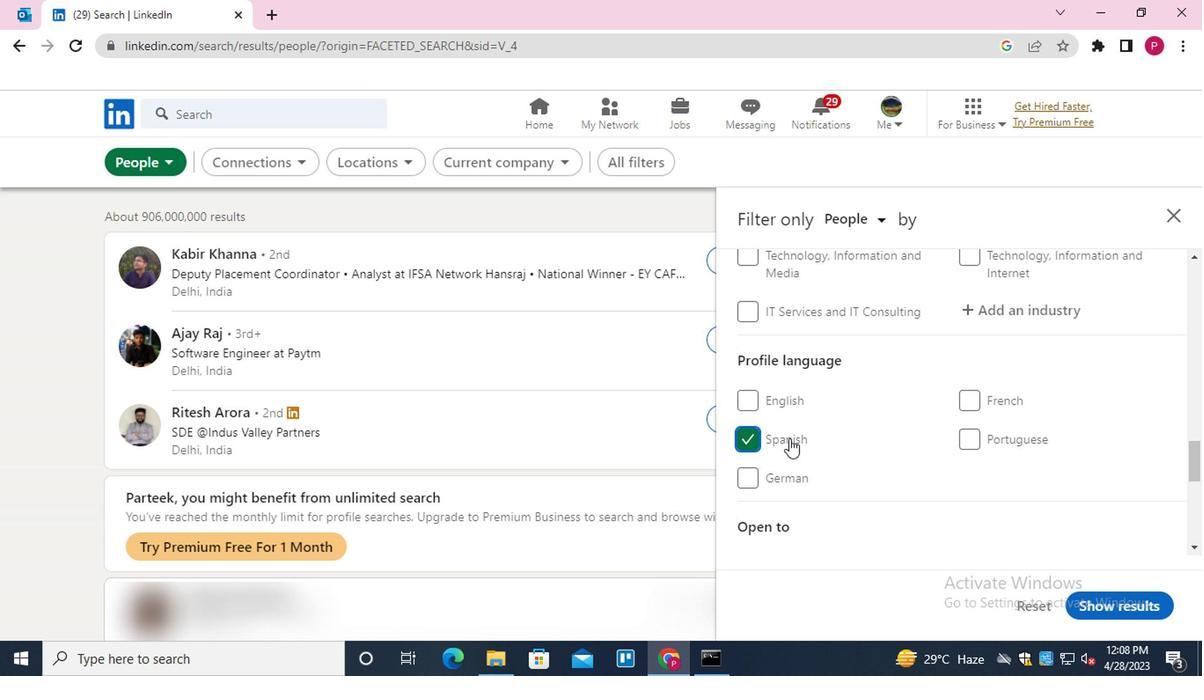 
Action: Mouse scrolled (787, 437) with delta (0, 0)
Screenshot: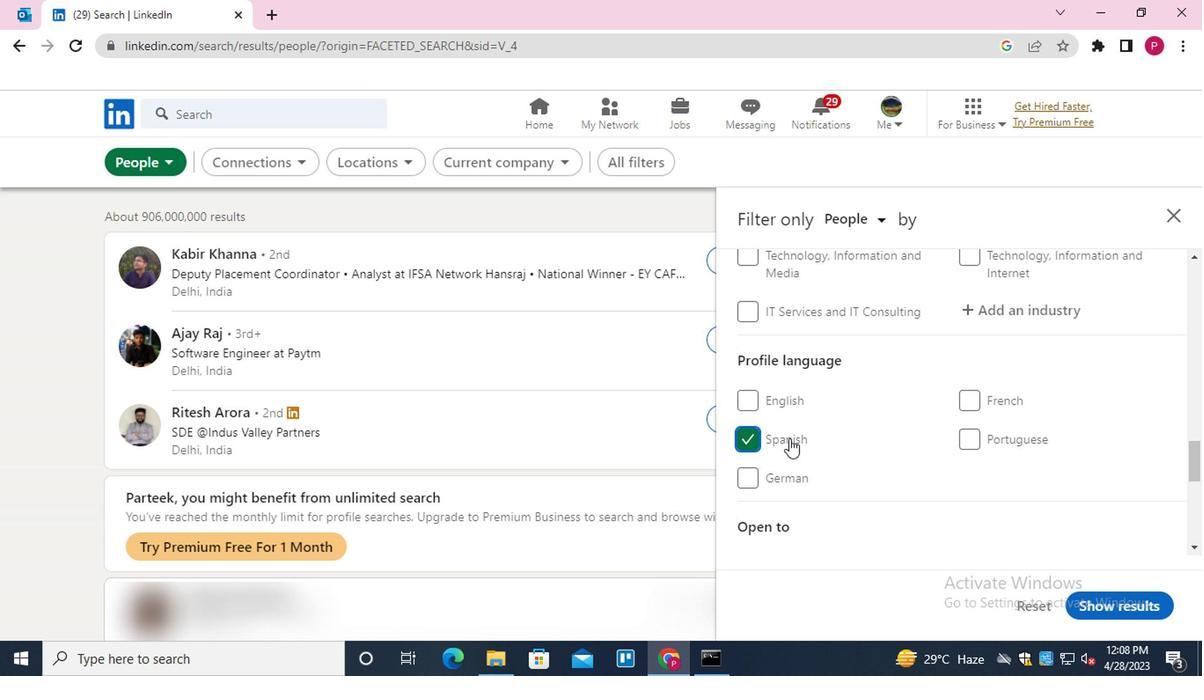 
Action: Mouse scrolled (787, 437) with delta (0, 0)
Screenshot: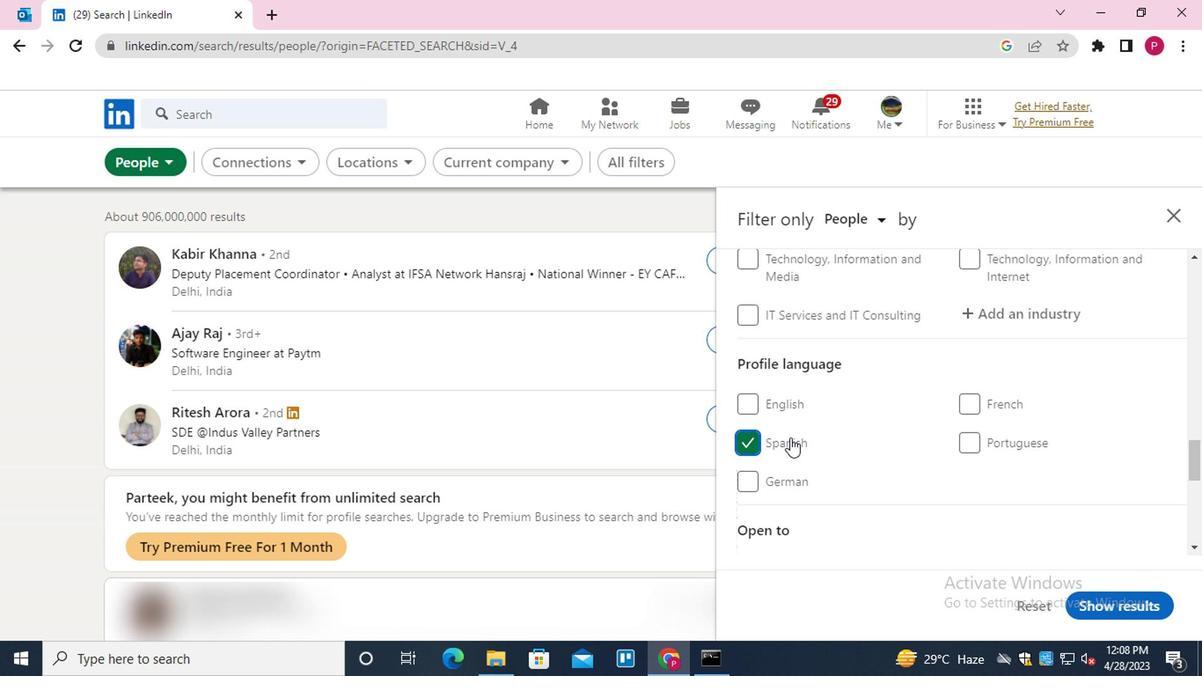 
Action: Mouse scrolled (787, 437) with delta (0, 0)
Screenshot: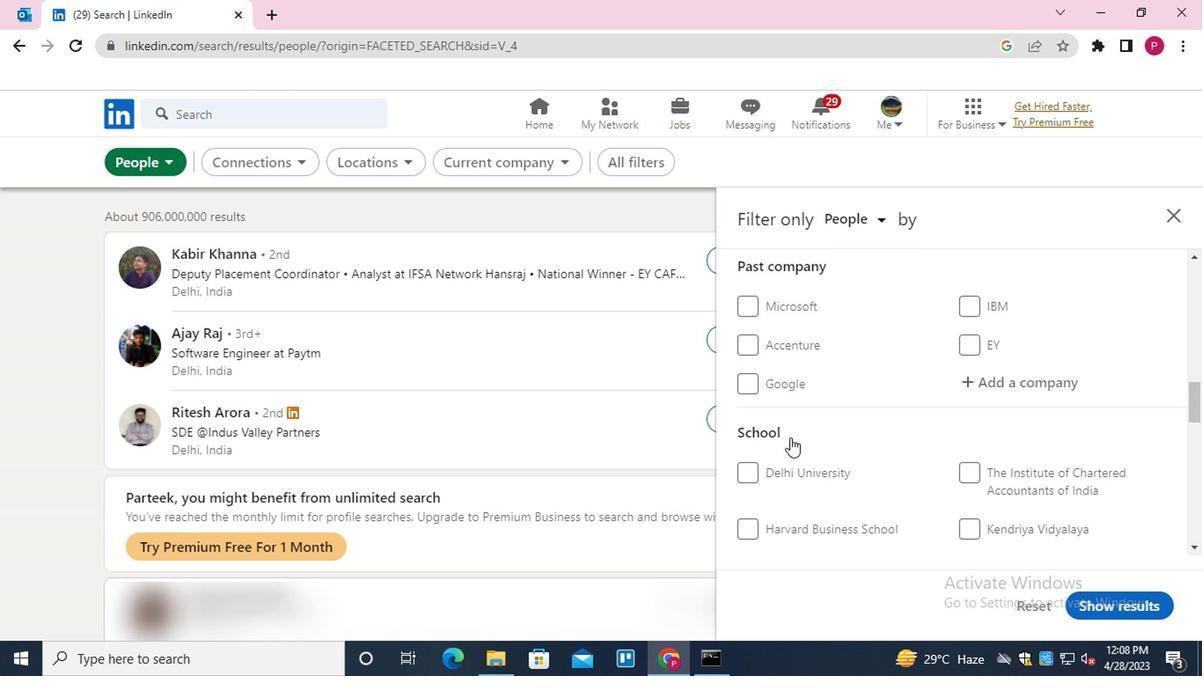
Action: Mouse moved to (1038, 293)
Screenshot: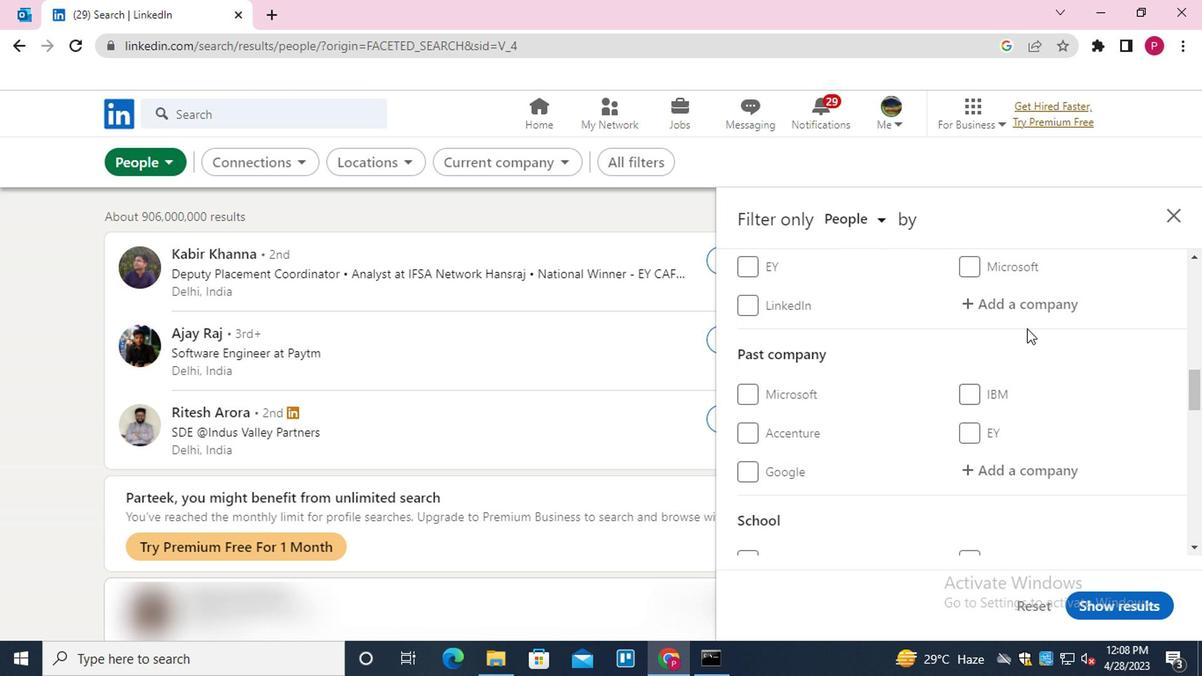 
Action: Mouse pressed left at (1038, 293)
Screenshot: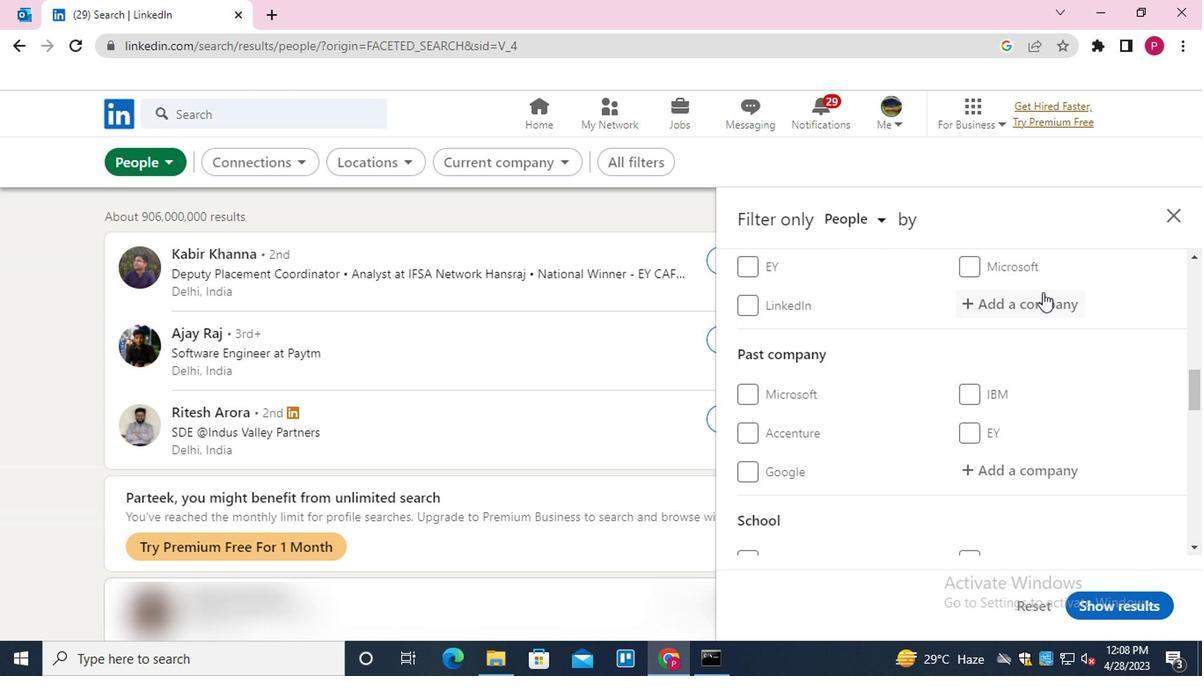 
Action: Key pressed <Key.shift>CONTINENTAL<Key.down><Key.down><Key.enter>
Screenshot: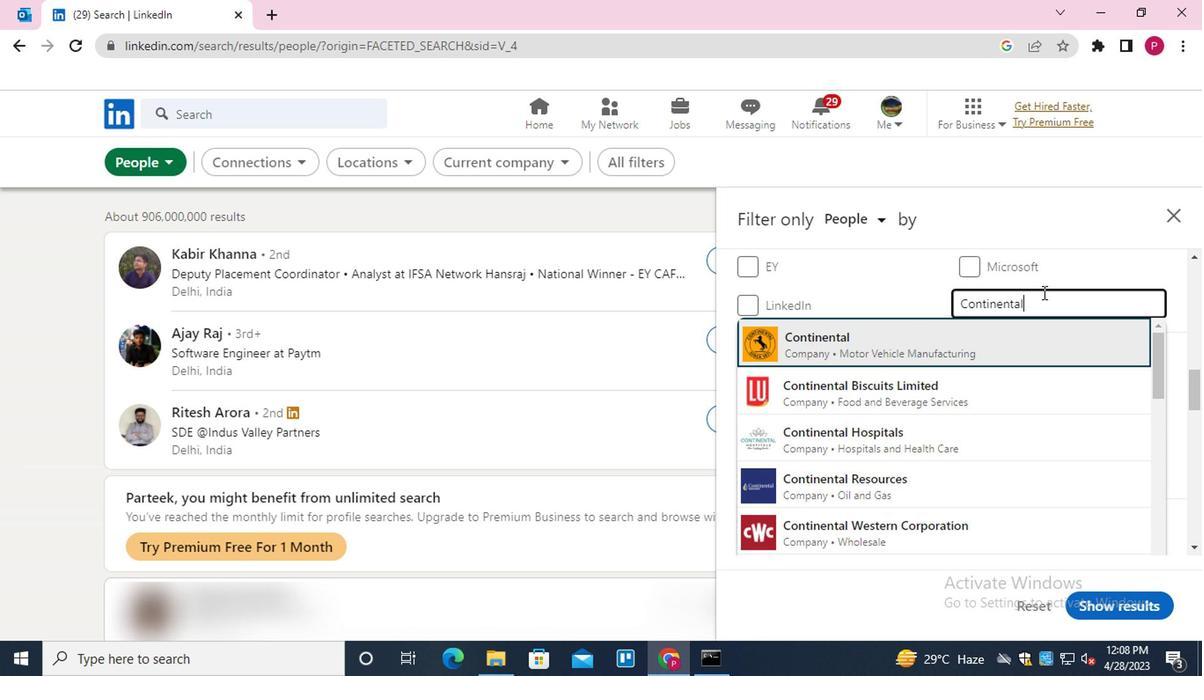 
Action: Mouse moved to (926, 345)
Screenshot: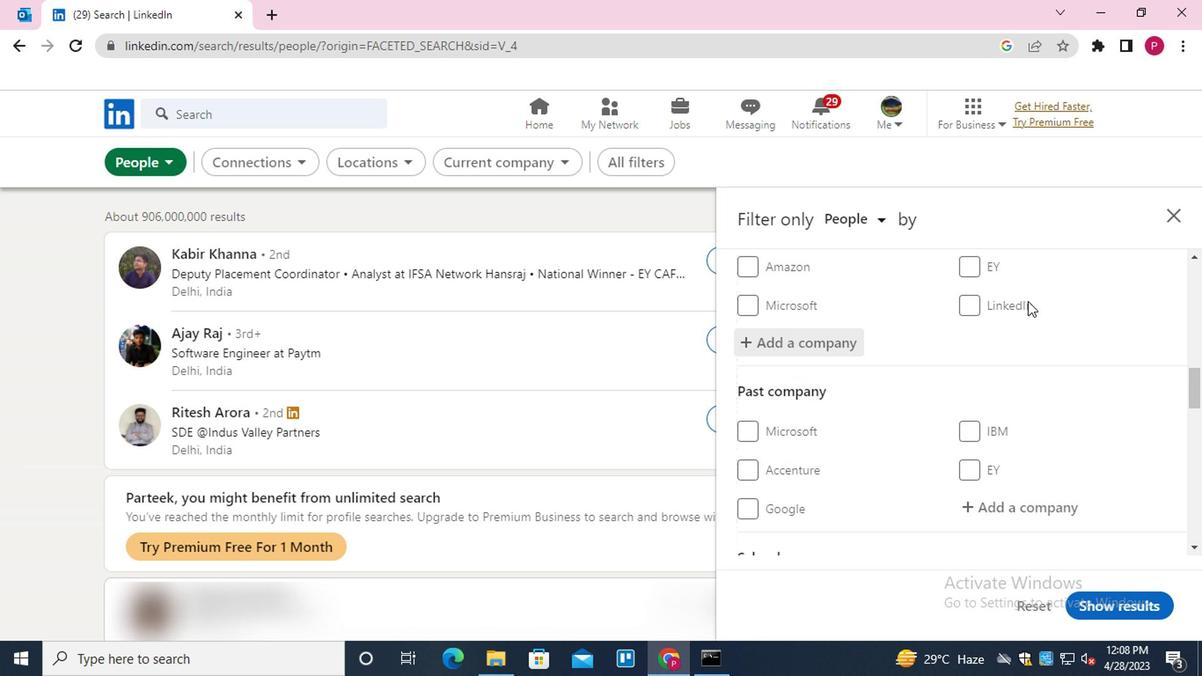 
Action: Mouse scrolled (926, 344) with delta (0, -1)
Screenshot: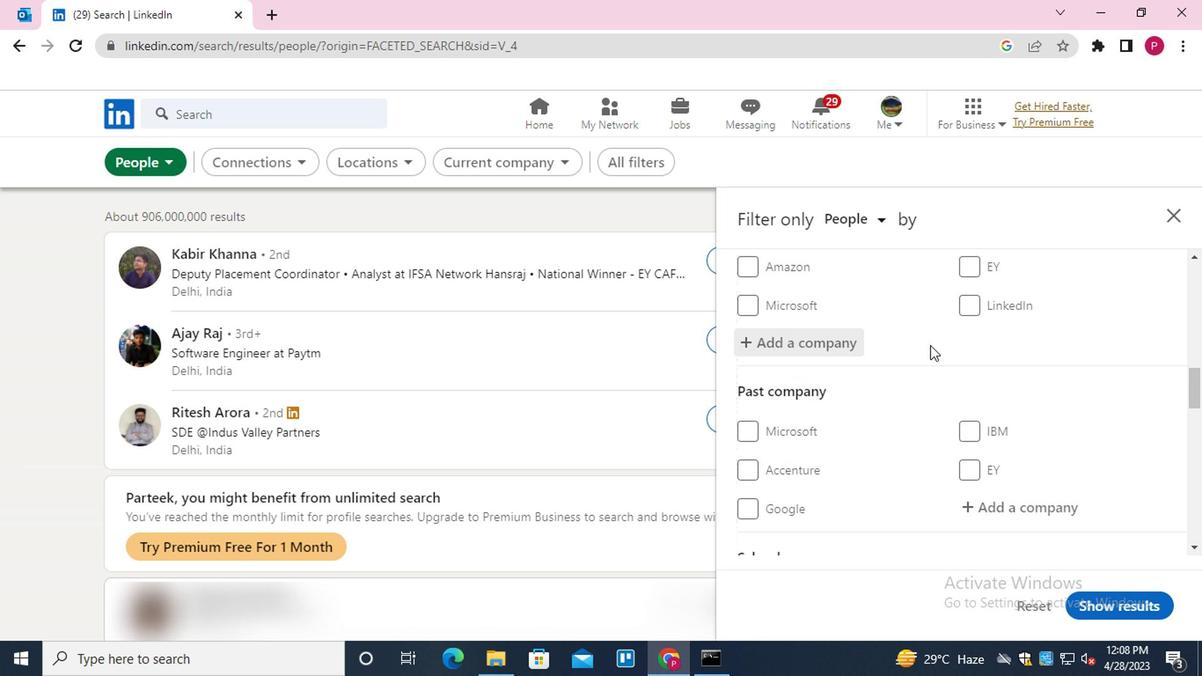 
Action: Mouse scrolled (926, 344) with delta (0, -1)
Screenshot: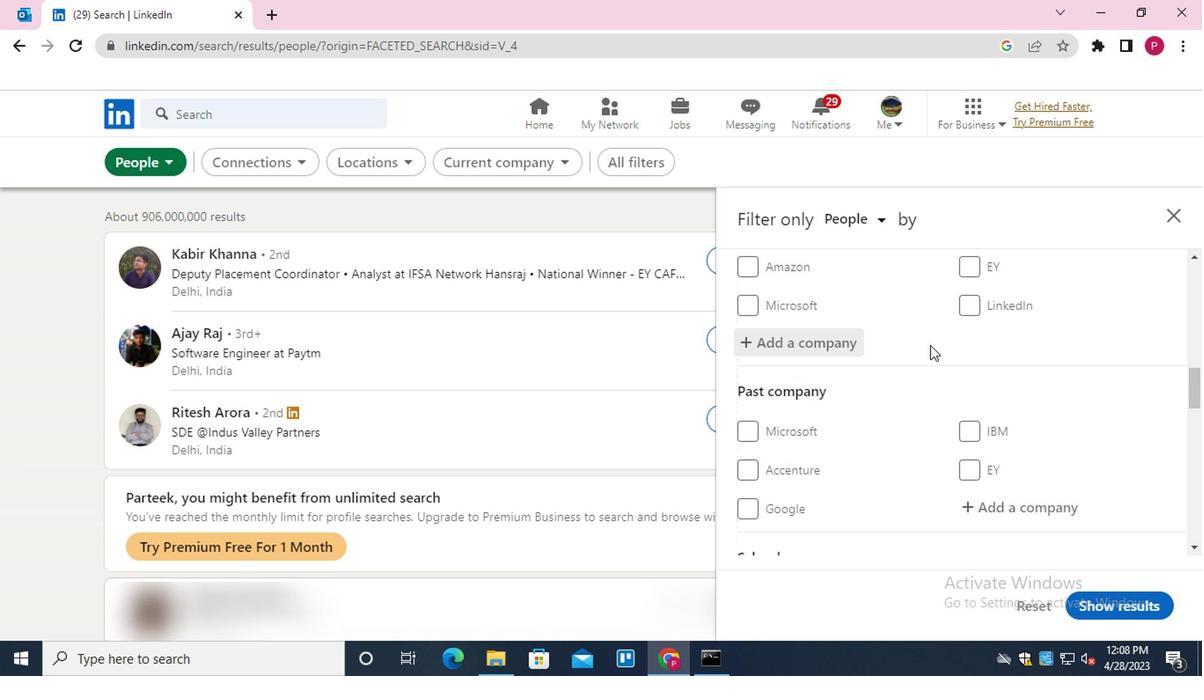 
Action: Mouse scrolled (926, 344) with delta (0, -1)
Screenshot: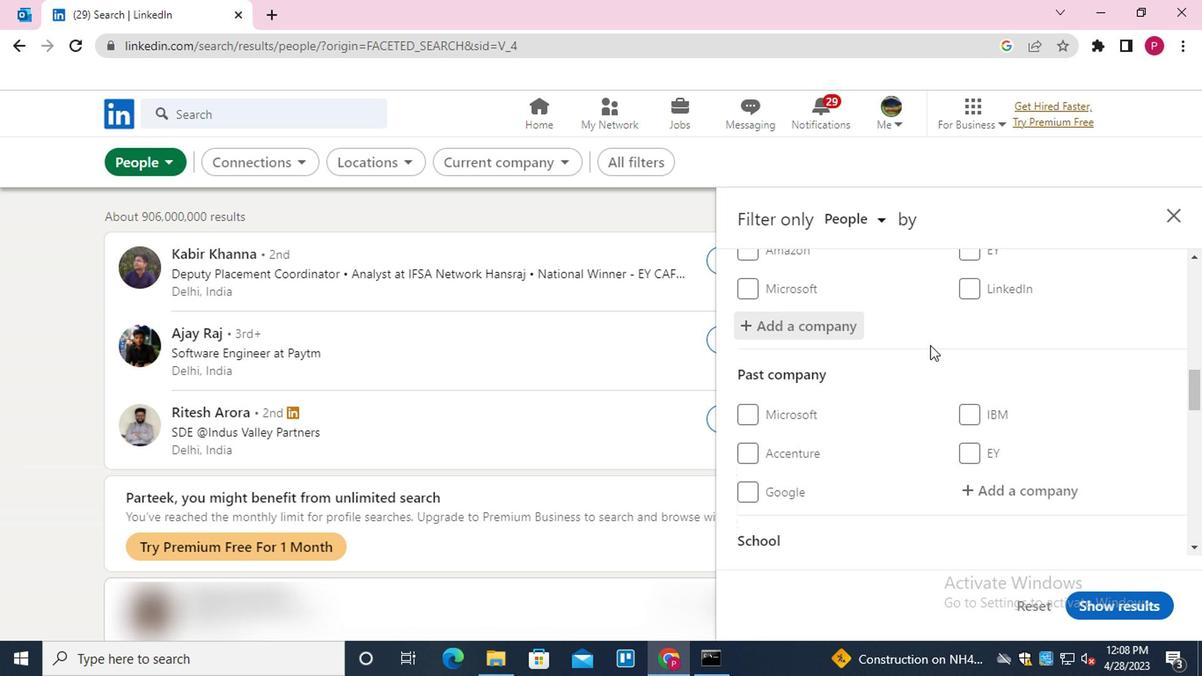 
Action: Mouse scrolled (926, 344) with delta (0, -1)
Screenshot: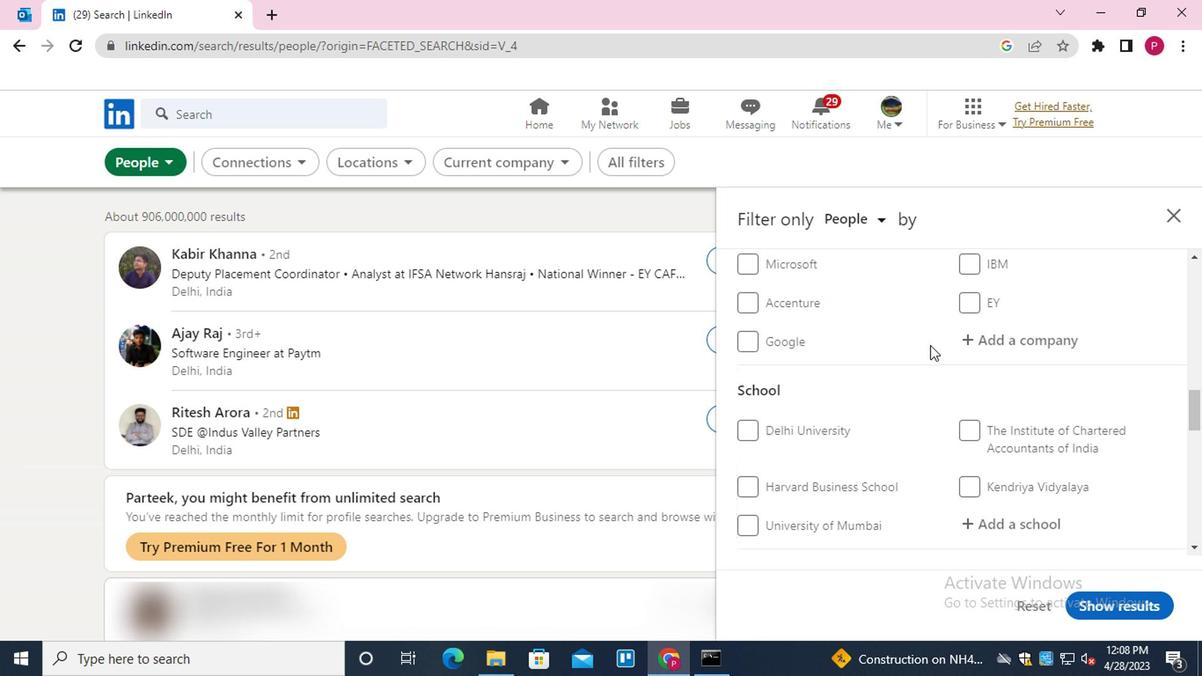 
Action: Mouse moved to (1018, 344)
Screenshot: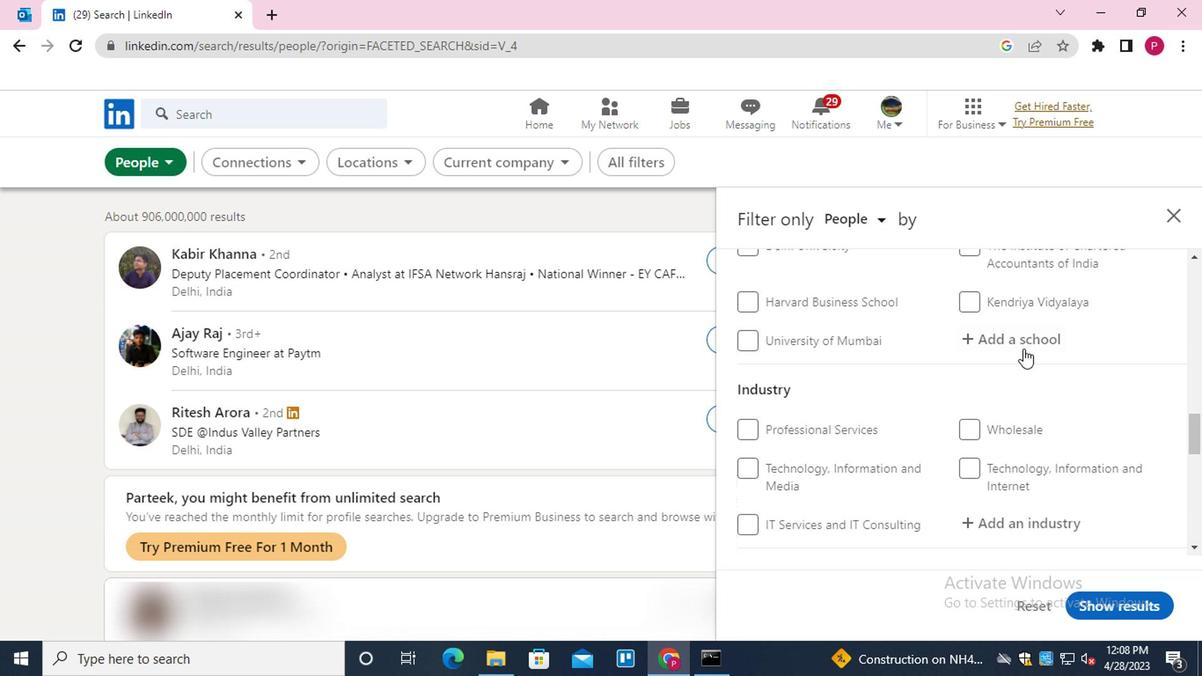 
Action: Mouse pressed left at (1018, 344)
Screenshot: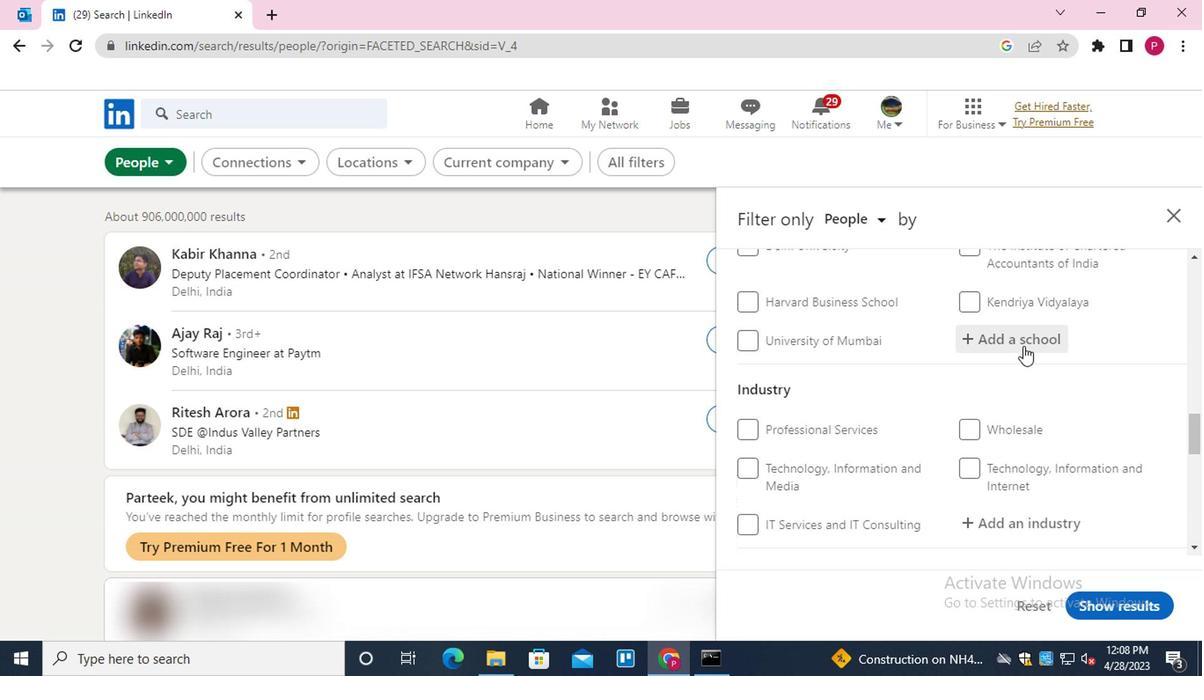 
Action: Mouse moved to (1018, 343)
Screenshot: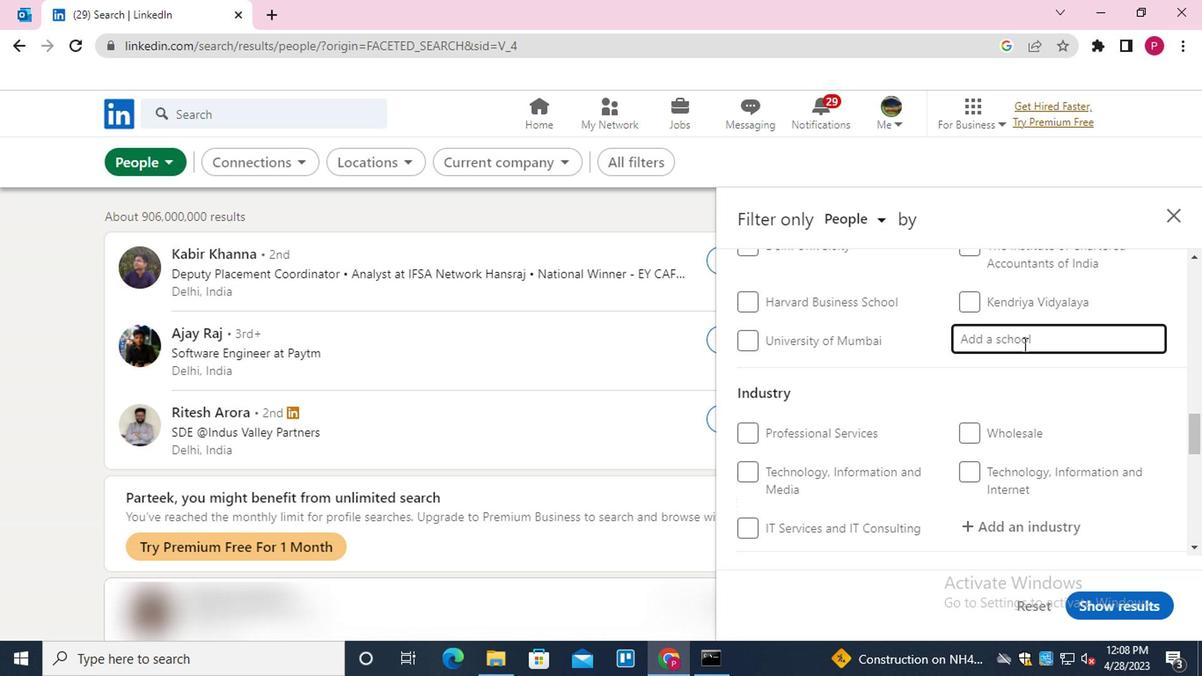 
Action: Key pressed <Key.shift><Key.shift><Key.shift><Key.shift><Key.shift><Key.shift><Key.shift>RANCHI<Key.space><Key.shift><Key.down><Key.enter>
Screenshot: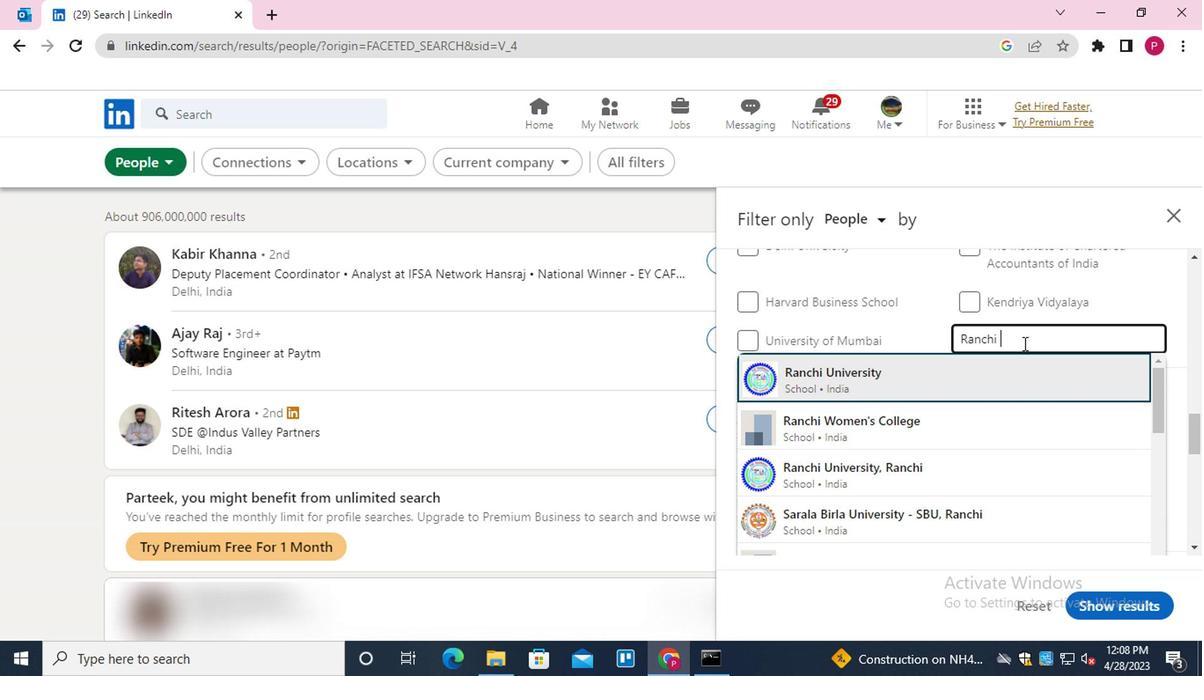 
Action: Mouse moved to (983, 383)
Screenshot: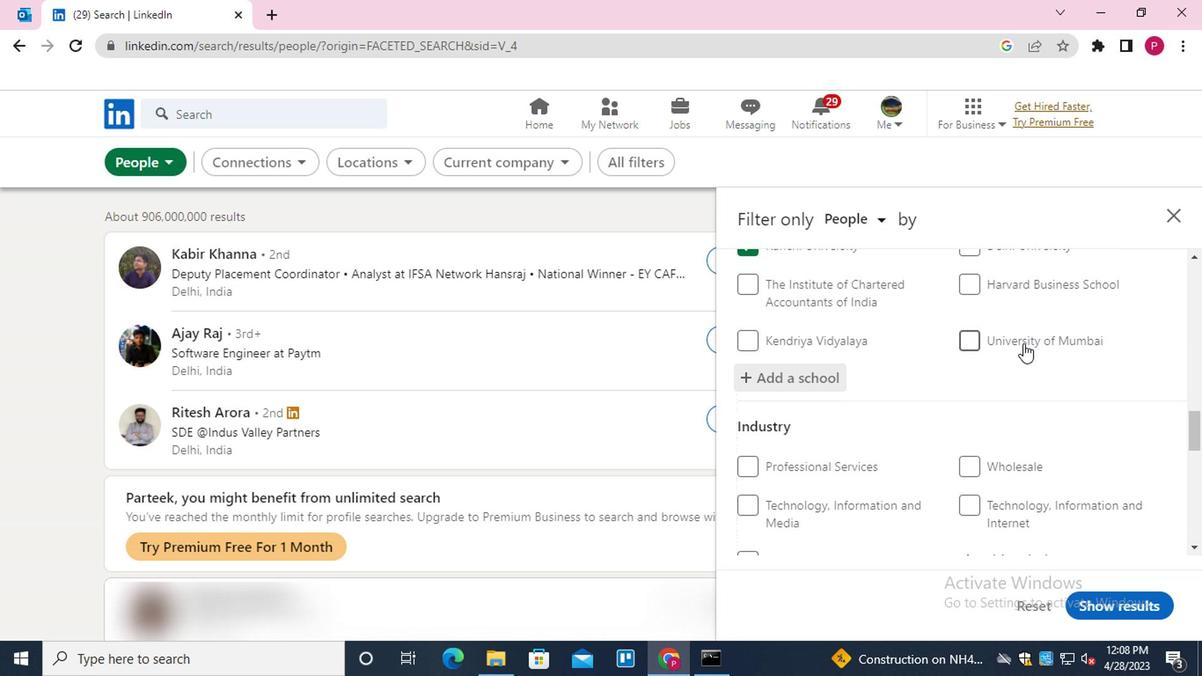 
Action: Mouse scrolled (983, 382) with delta (0, -1)
Screenshot: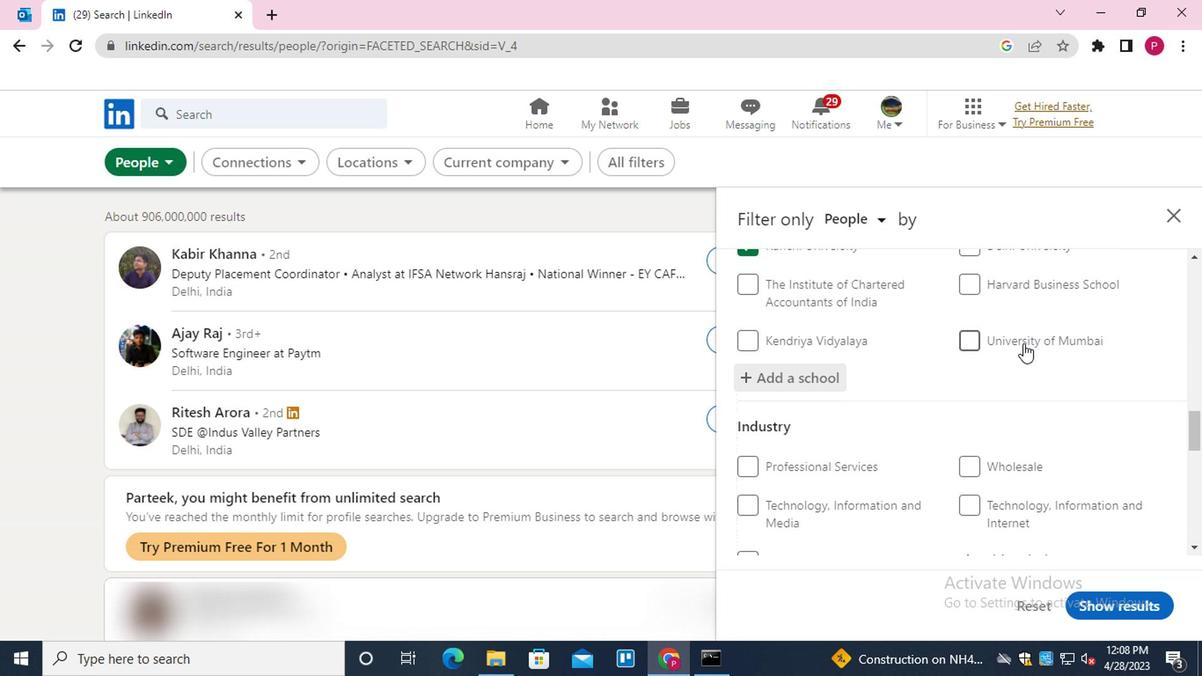 
Action: Mouse moved to (983, 384)
Screenshot: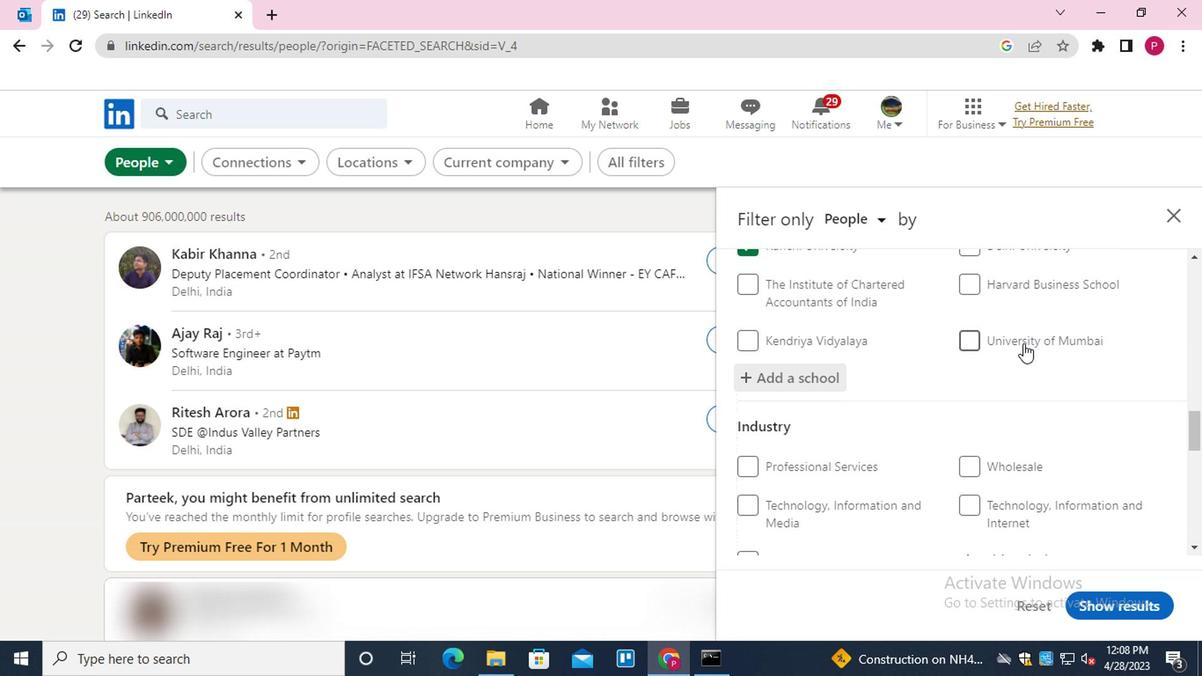 
Action: Mouse scrolled (983, 383) with delta (0, 0)
Screenshot: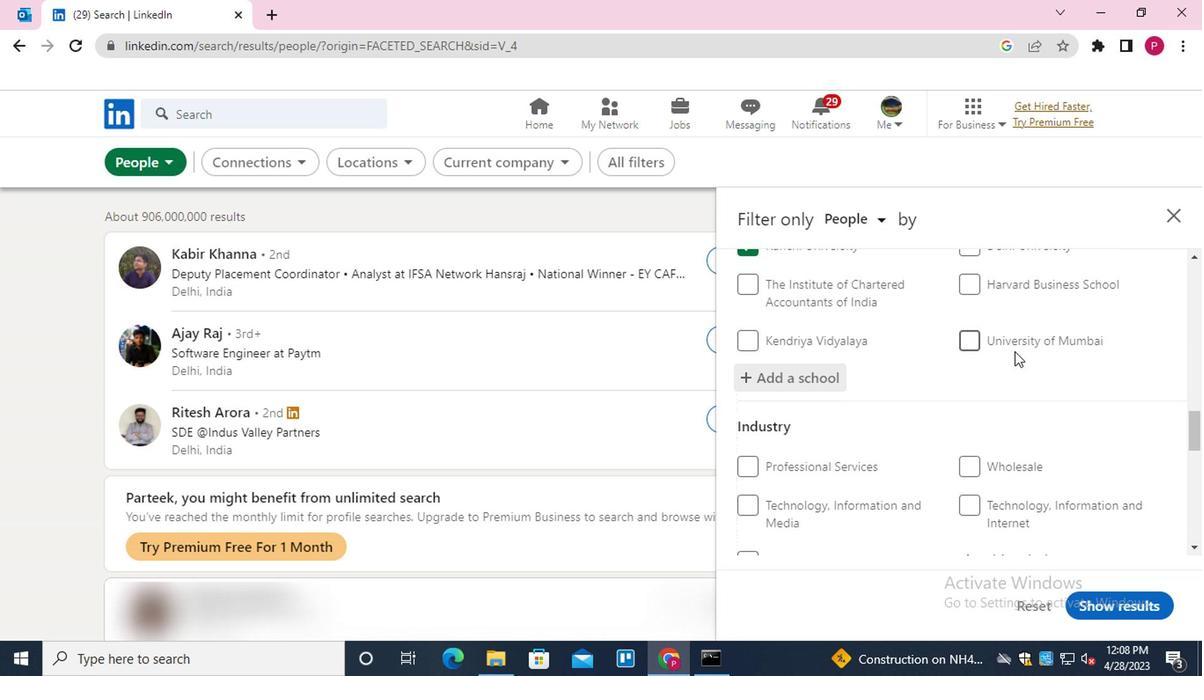 
Action: Mouse moved to (992, 387)
Screenshot: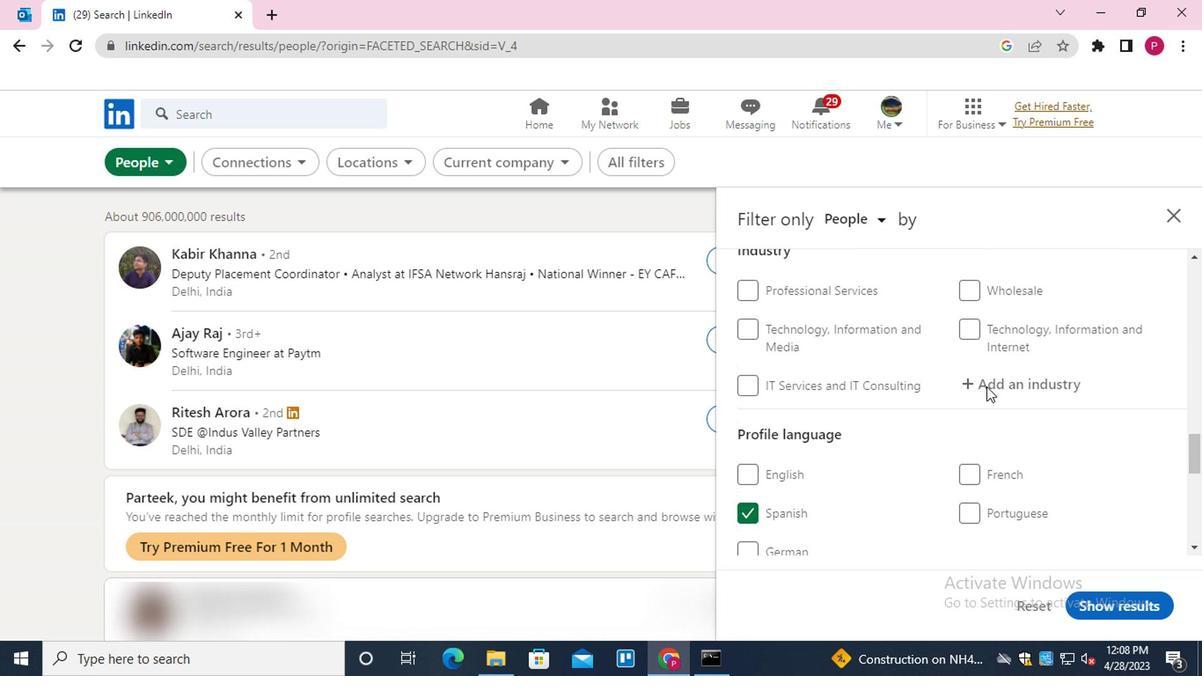 
Action: Mouse pressed left at (992, 387)
Screenshot: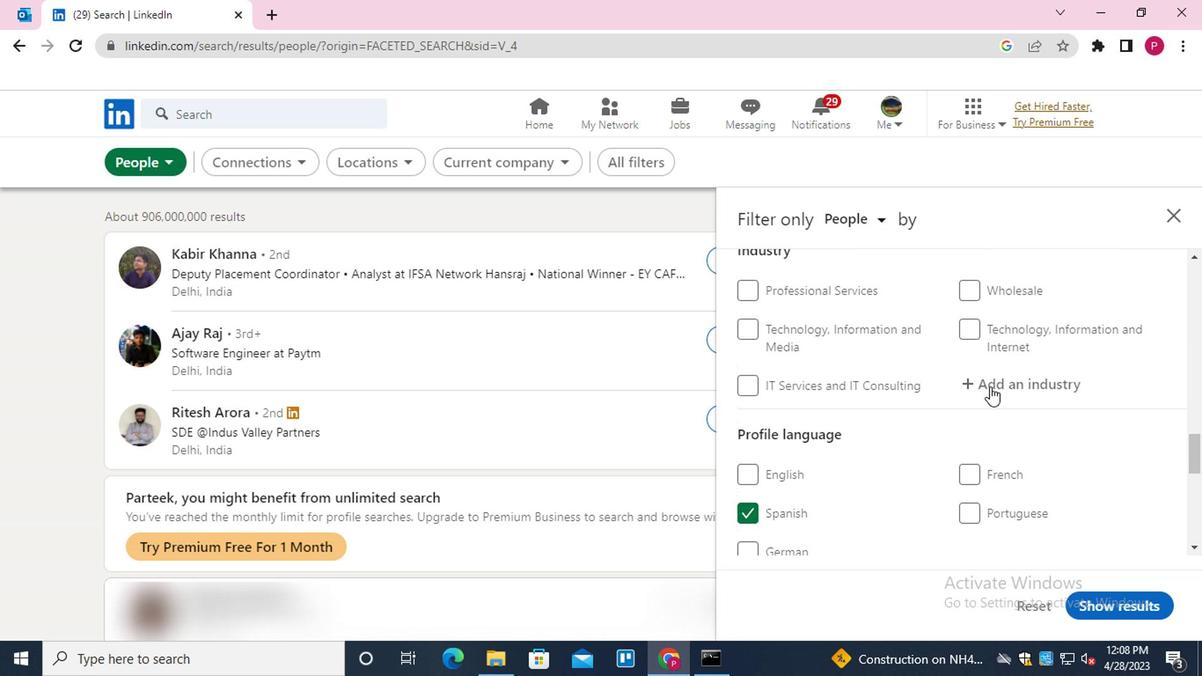 
Action: Key pressed <Key.shift>INTERNET<Key.down><Key.down><Key.down><Key.enter>
Screenshot: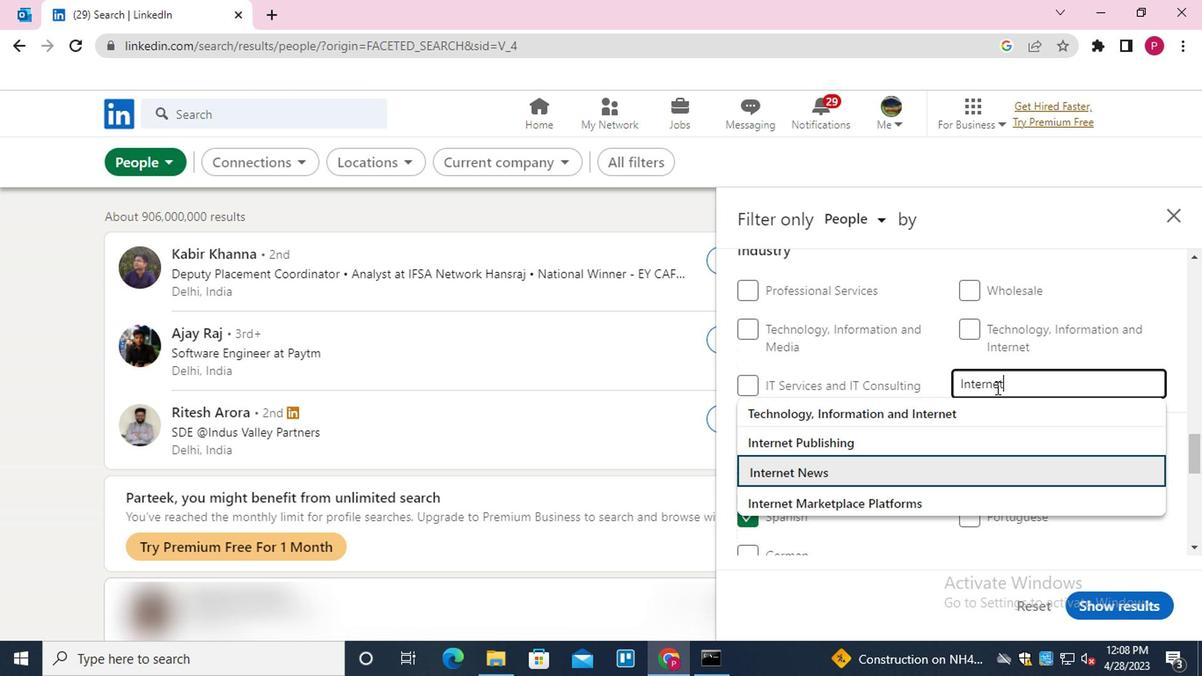 
Action: Mouse scrolled (992, 386) with delta (0, 0)
Screenshot: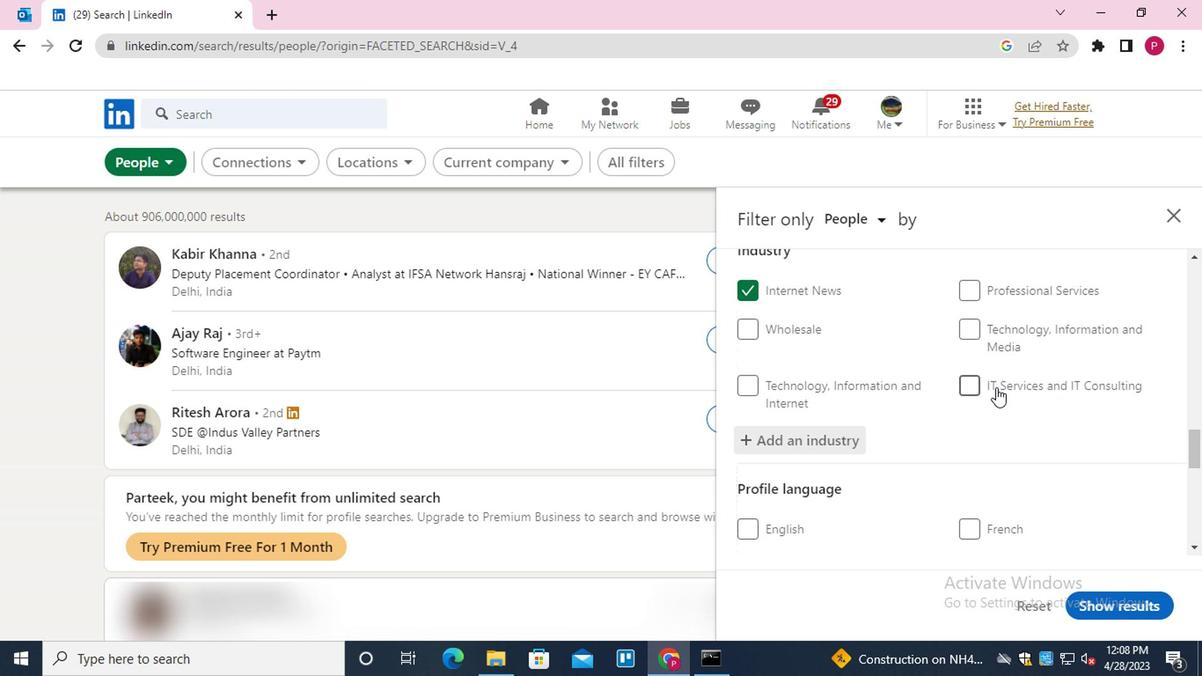
Action: Mouse scrolled (992, 386) with delta (0, 0)
Screenshot: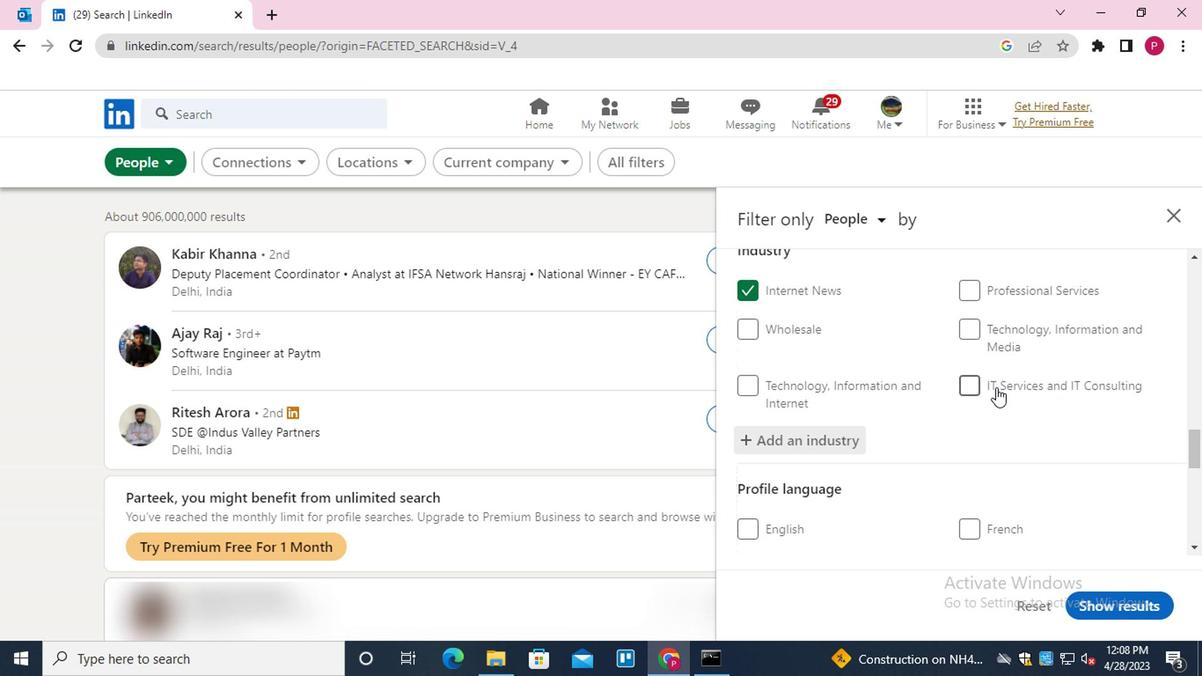 
Action: Mouse scrolled (992, 386) with delta (0, 0)
Screenshot: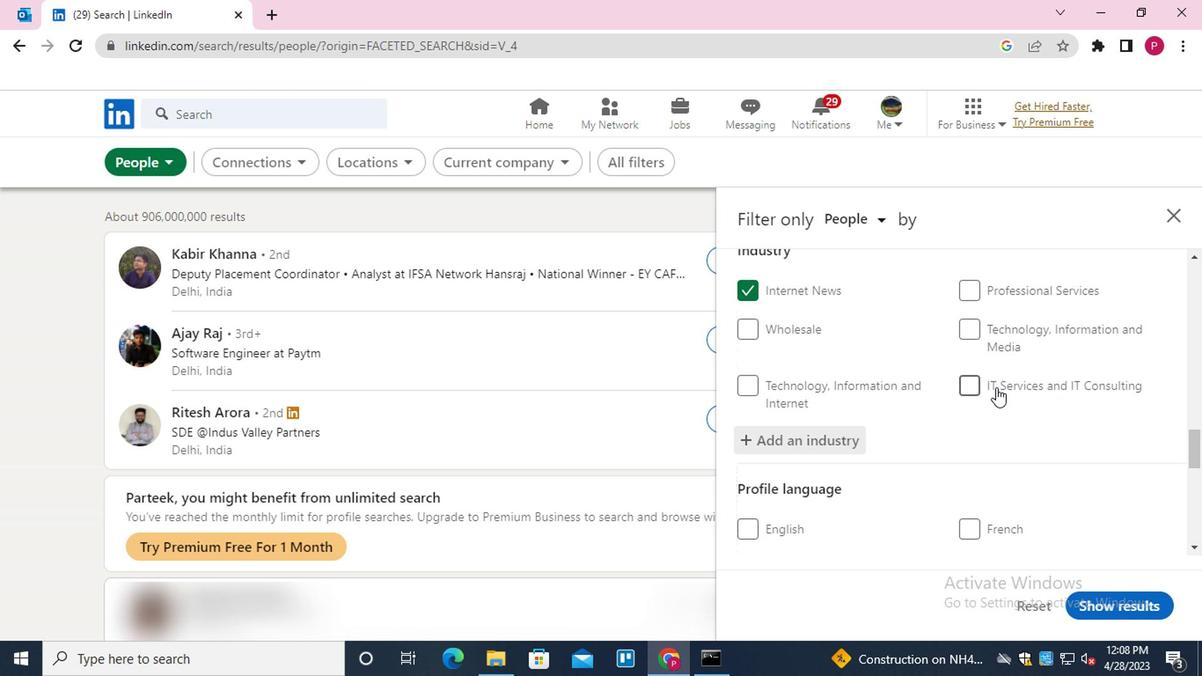 
Action: Mouse moved to (846, 361)
Screenshot: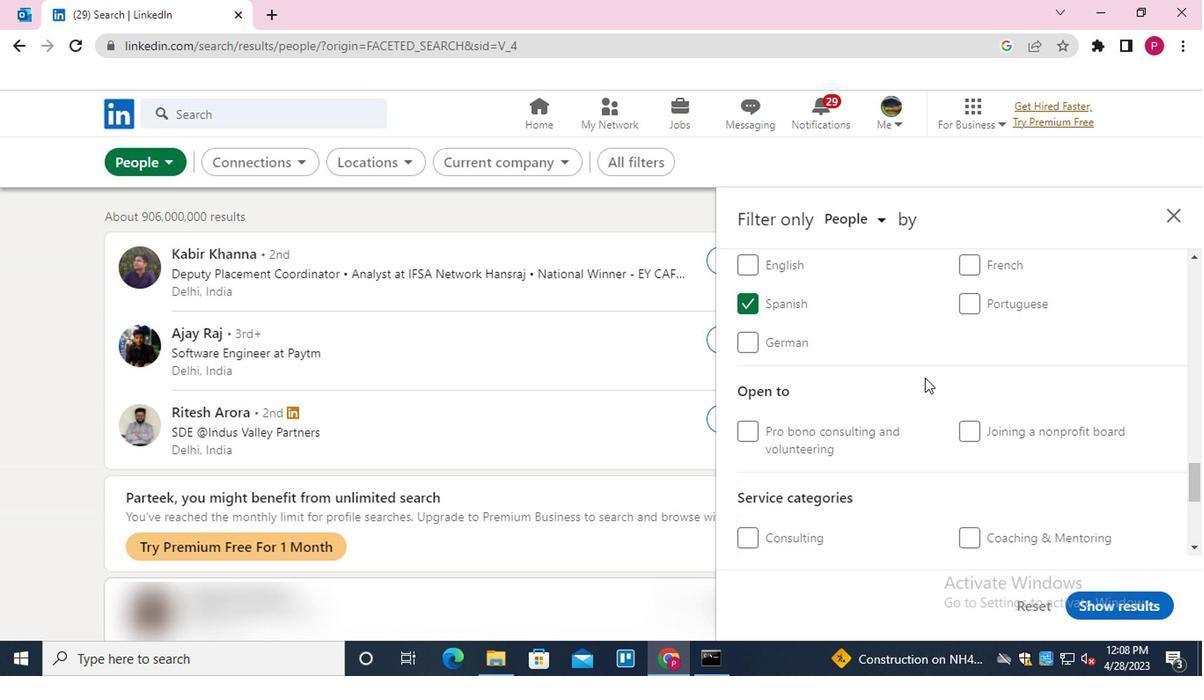 
Action: Mouse scrolled (846, 360) with delta (0, -1)
Screenshot: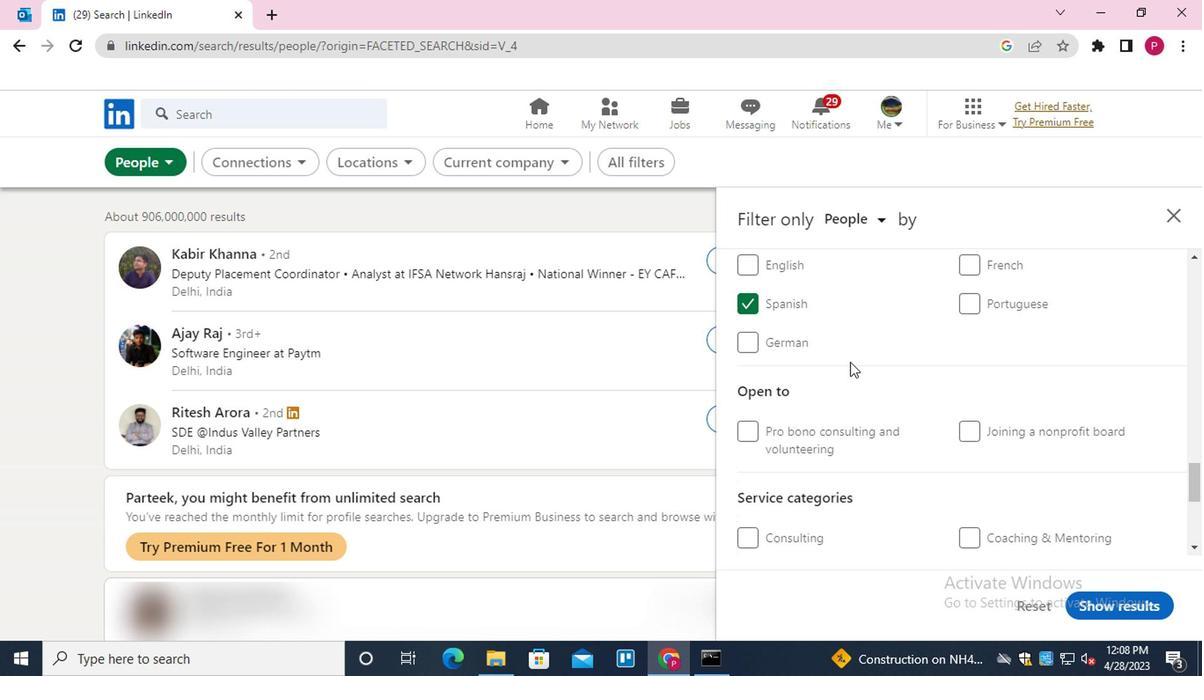 
Action: Mouse moved to (849, 362)
Screenshot: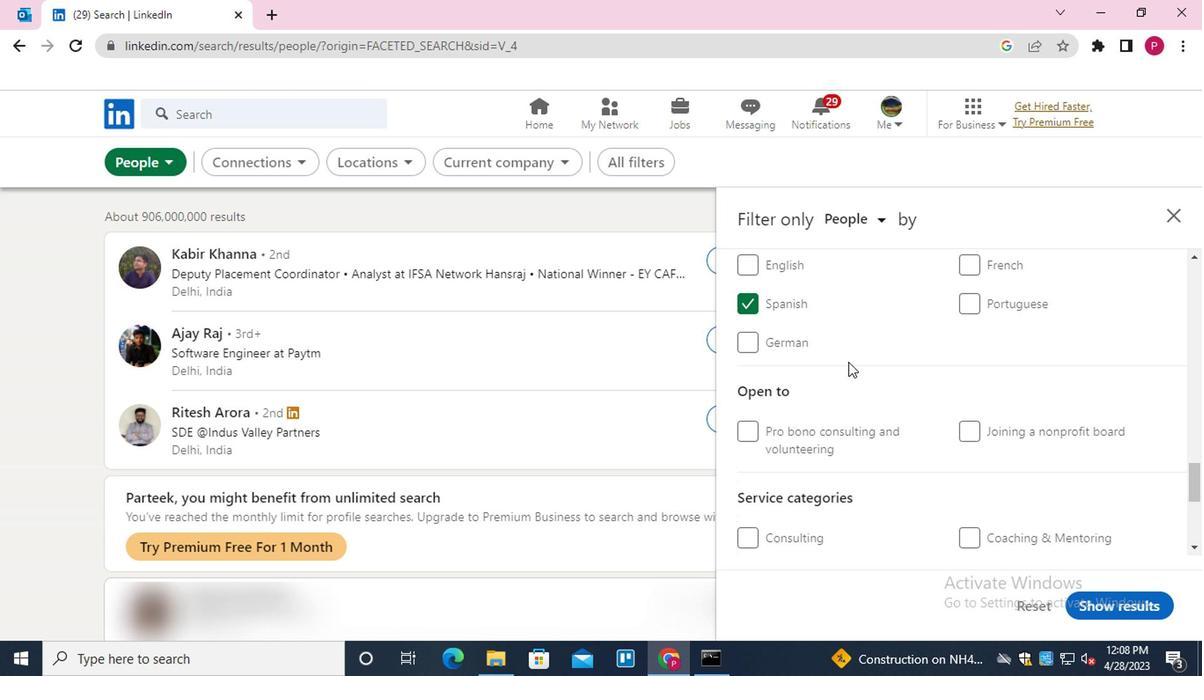 
Action: Mouse scrolled (849, 361) with delta (0, 0)
Screenshot: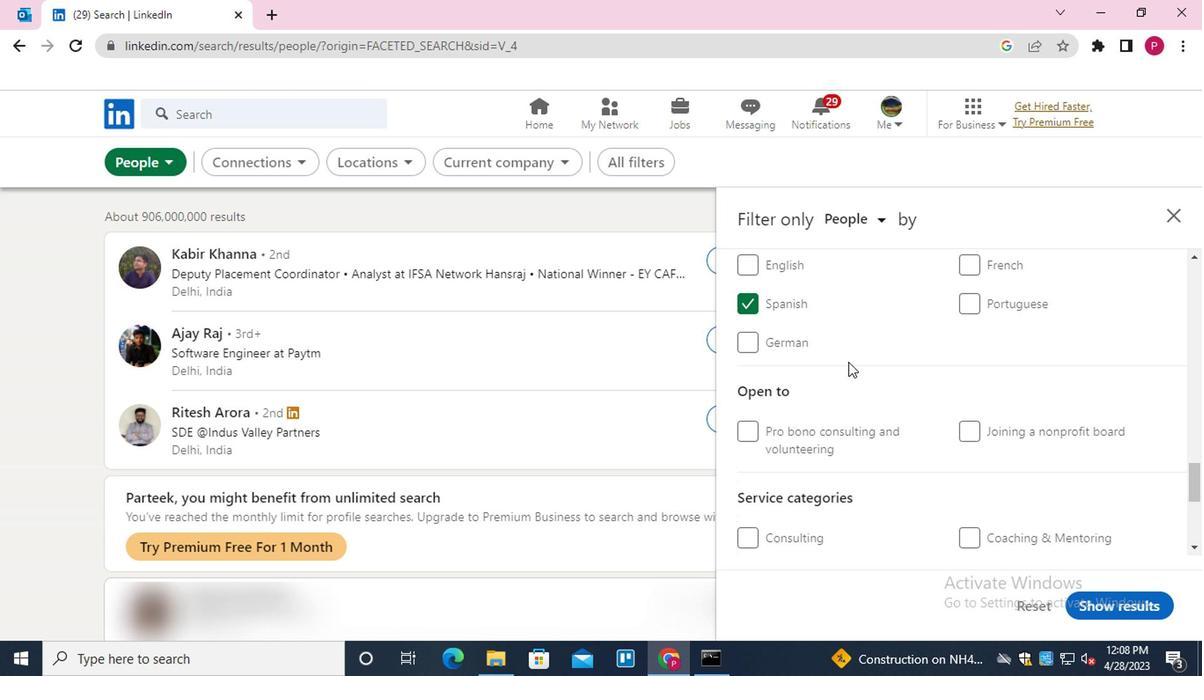 
Action: Mouse moved to (853, 363)
Screenshot: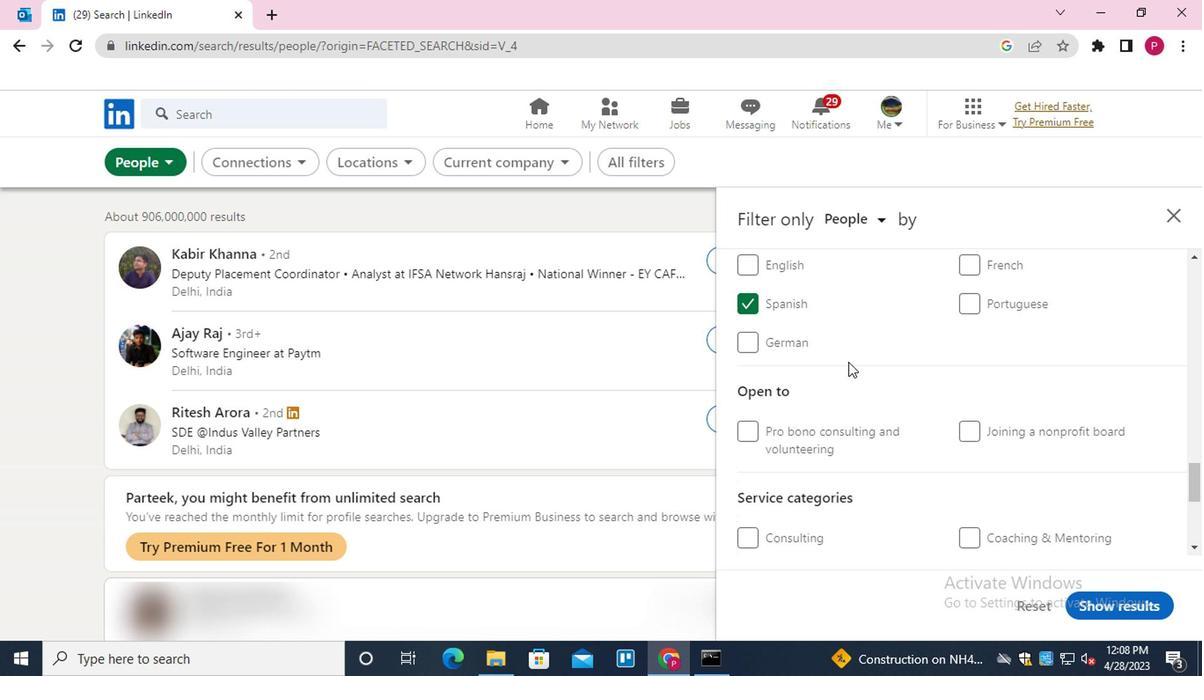 
Action: Mouse scrolled (853, 362) with delta (0, -1)
Screenshot: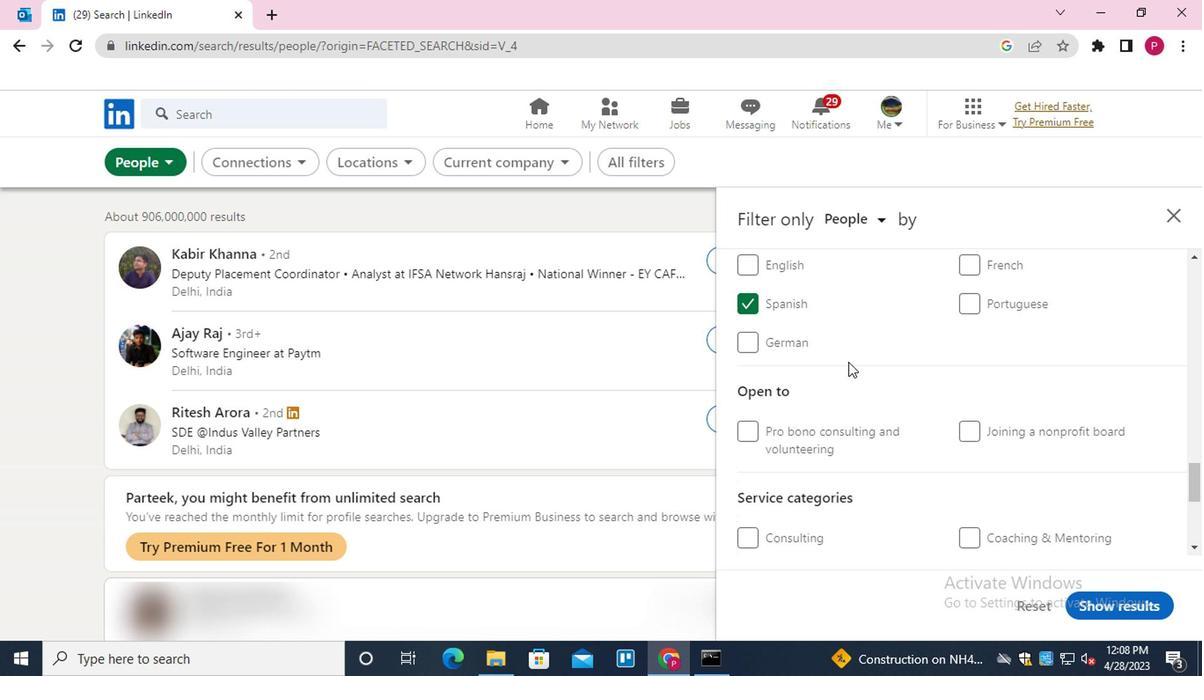 
Action: Mouse scrolled (853, 362) with delta (0, -1)
Screenshot: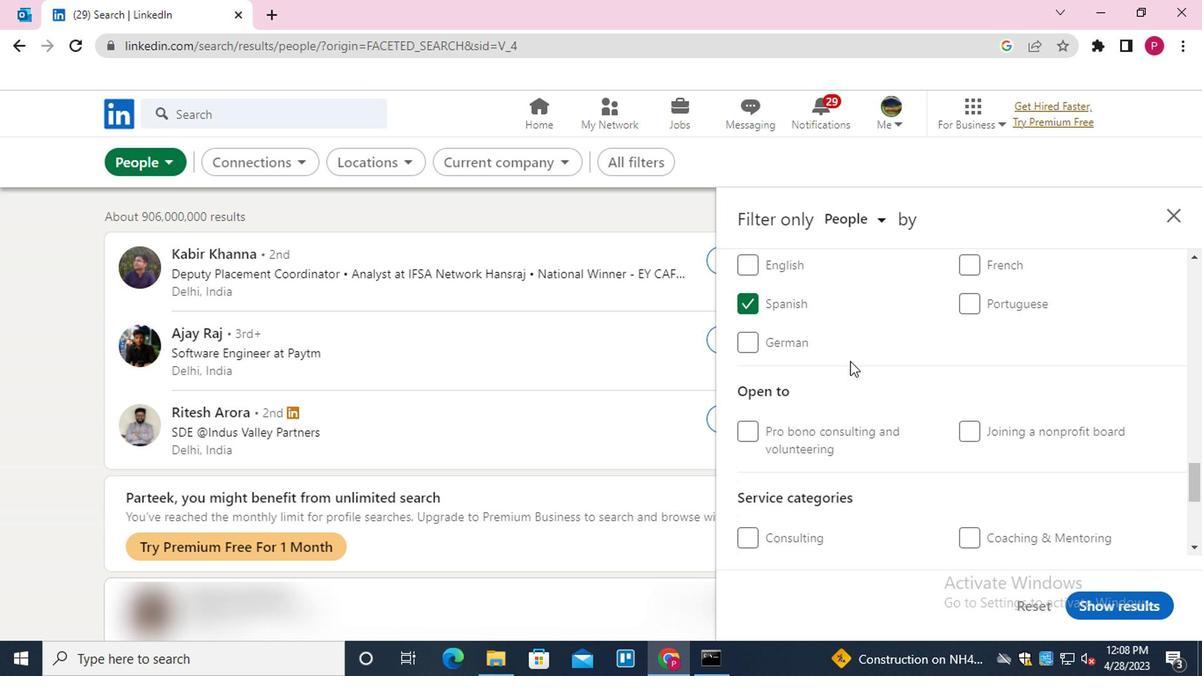 
Action: Mouse moved to (1000, 305)
Screenshot: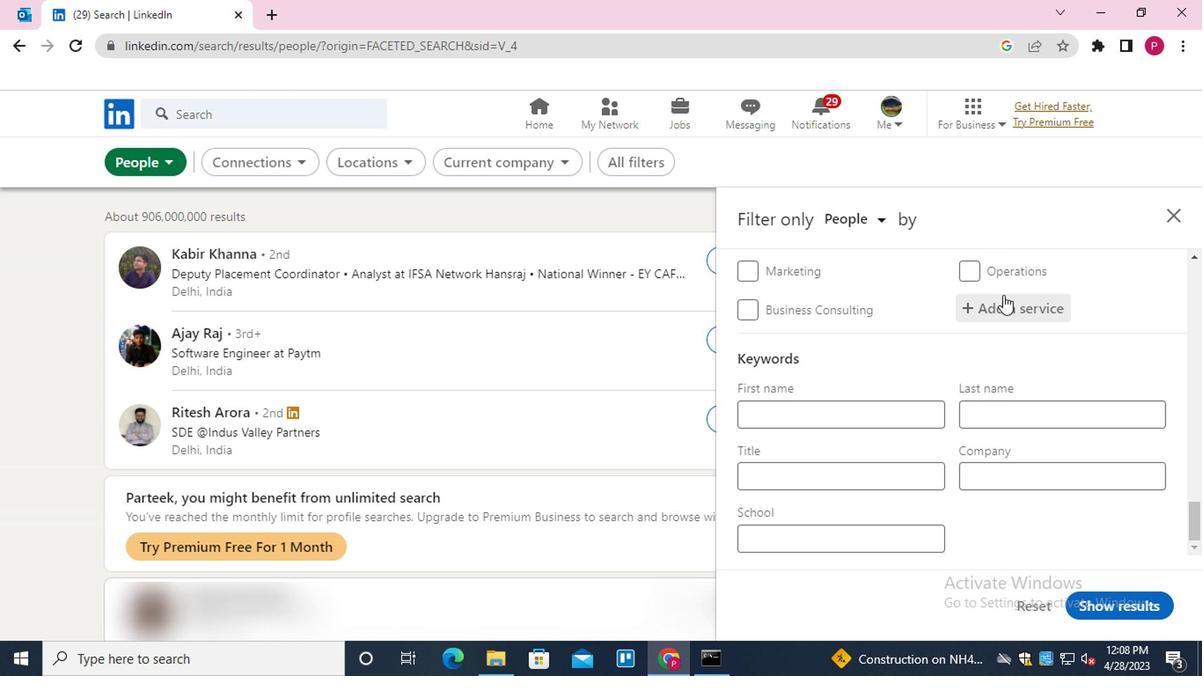 
Action: Mouse pressed left at (1000, 305)
Screenshot: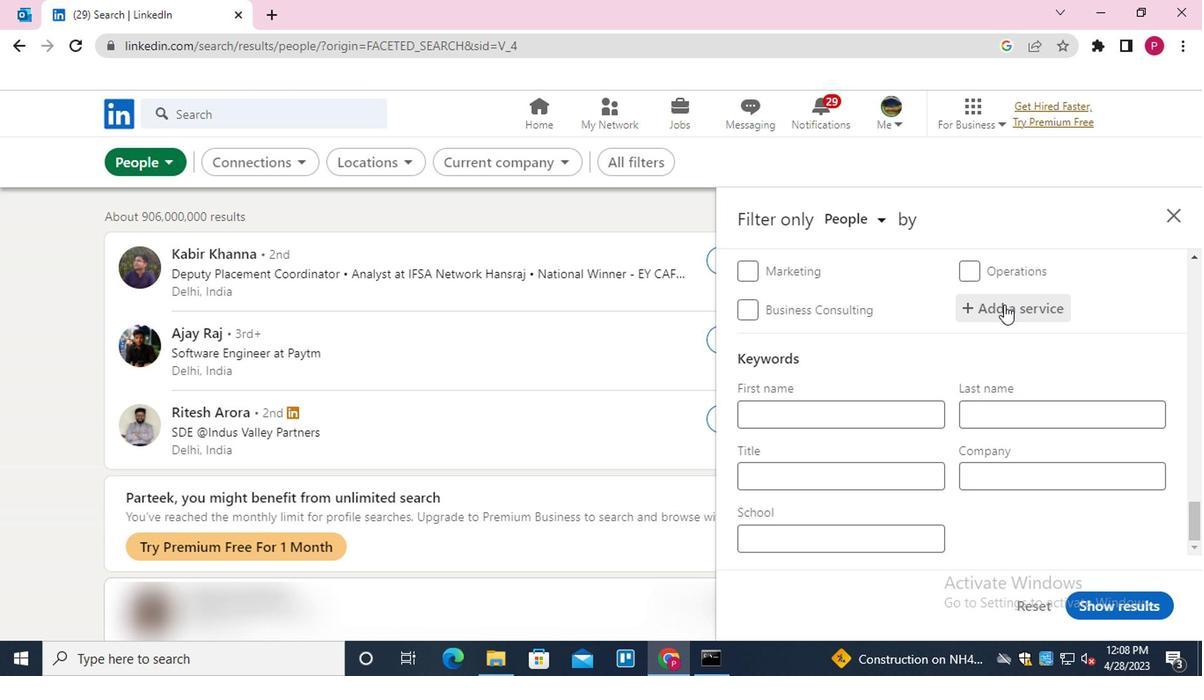 
Action: Key pressed <Key.shift>PORTRAIT<Key.down><Key.enter>
Screenshot: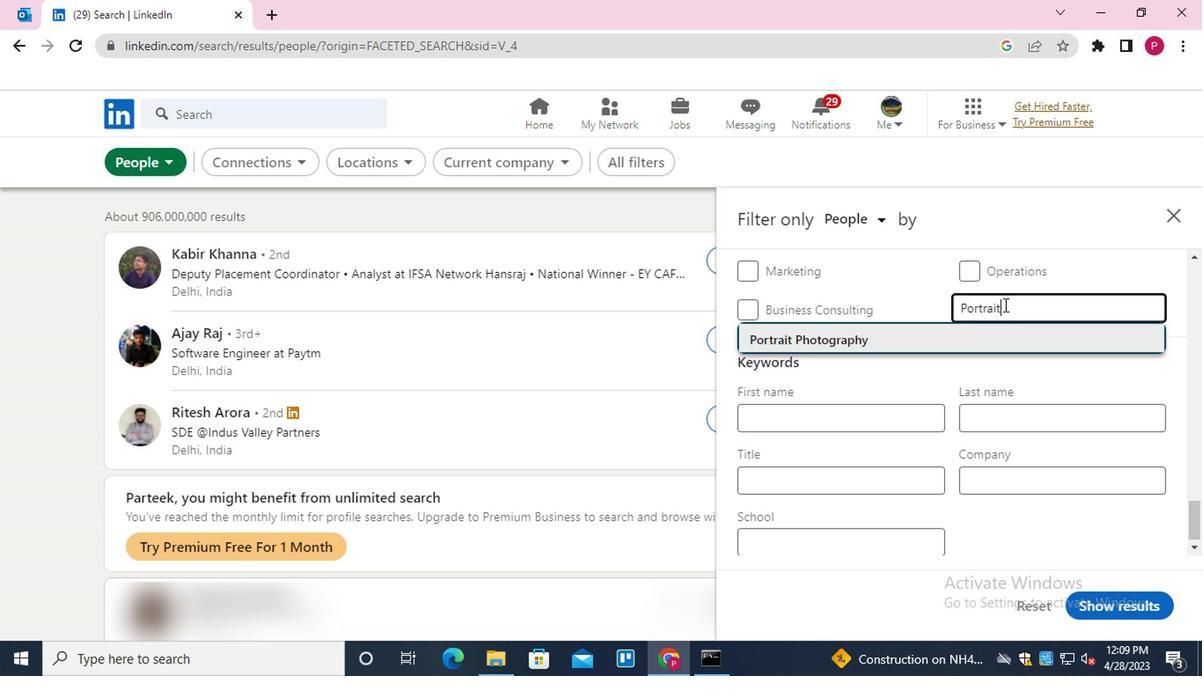 
Action: Mouse moved to (862, 512)
Screenshot: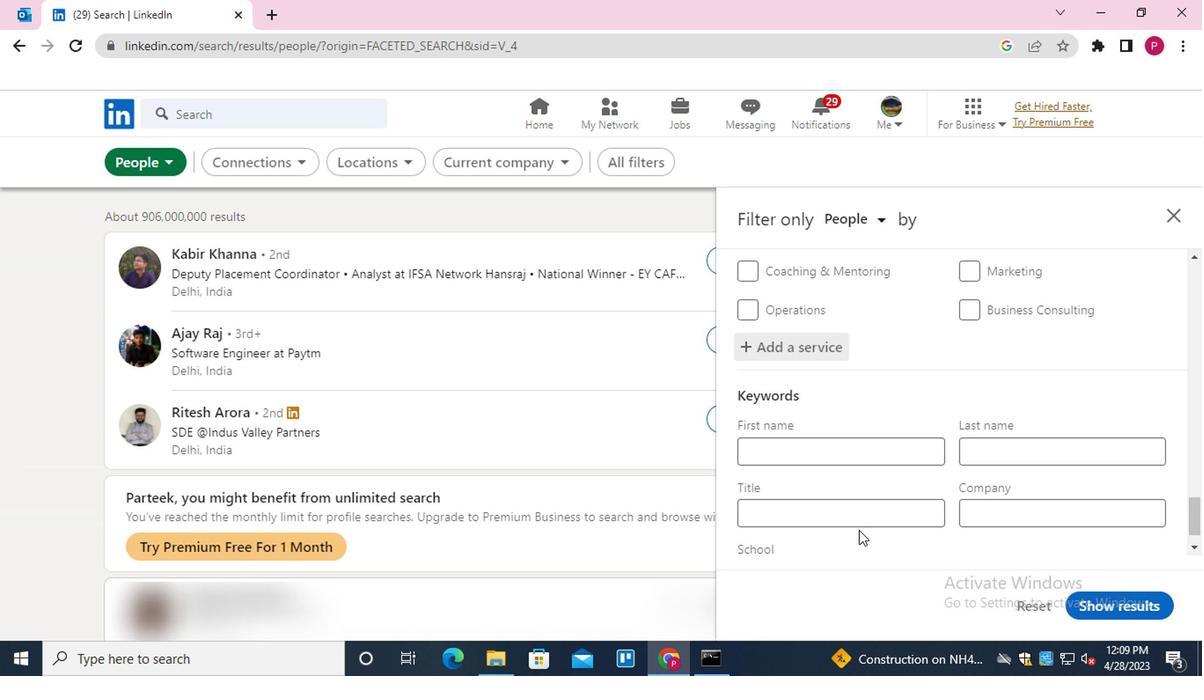 
Action: Mouse pressed left at (862, 512)
Screenshot: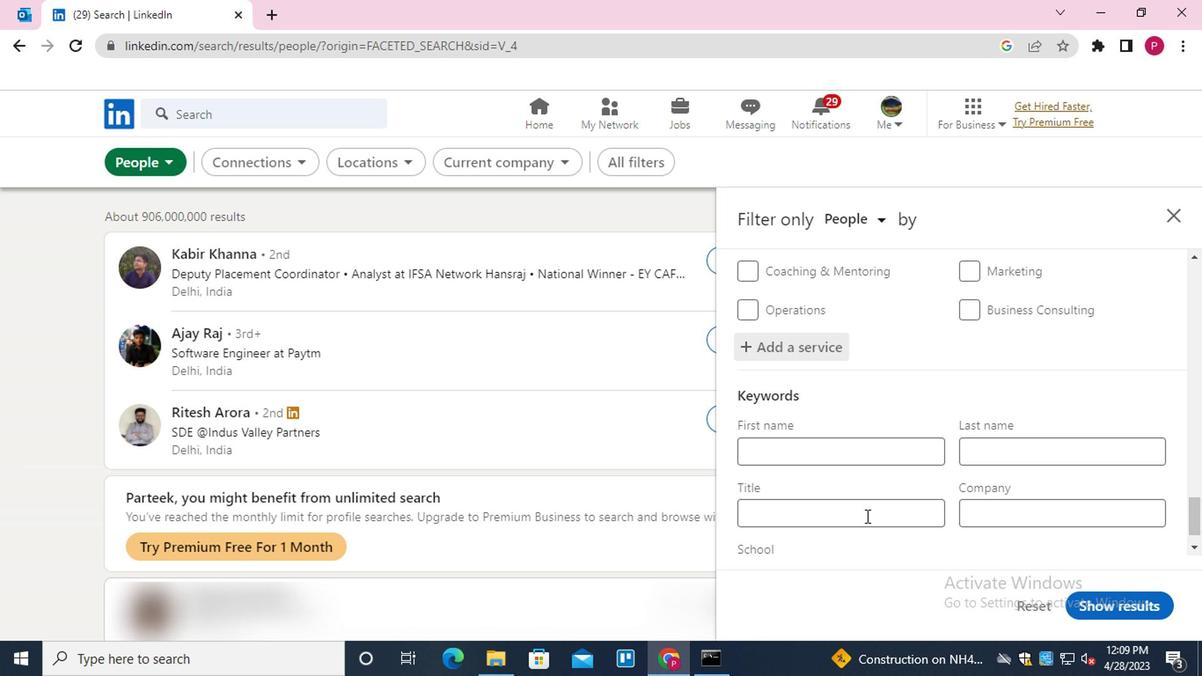 
Action: Key pressed <Key.shift><Key.shift>REIKI<Key.space><Key.shift>PRACTITIONER
Screenshot: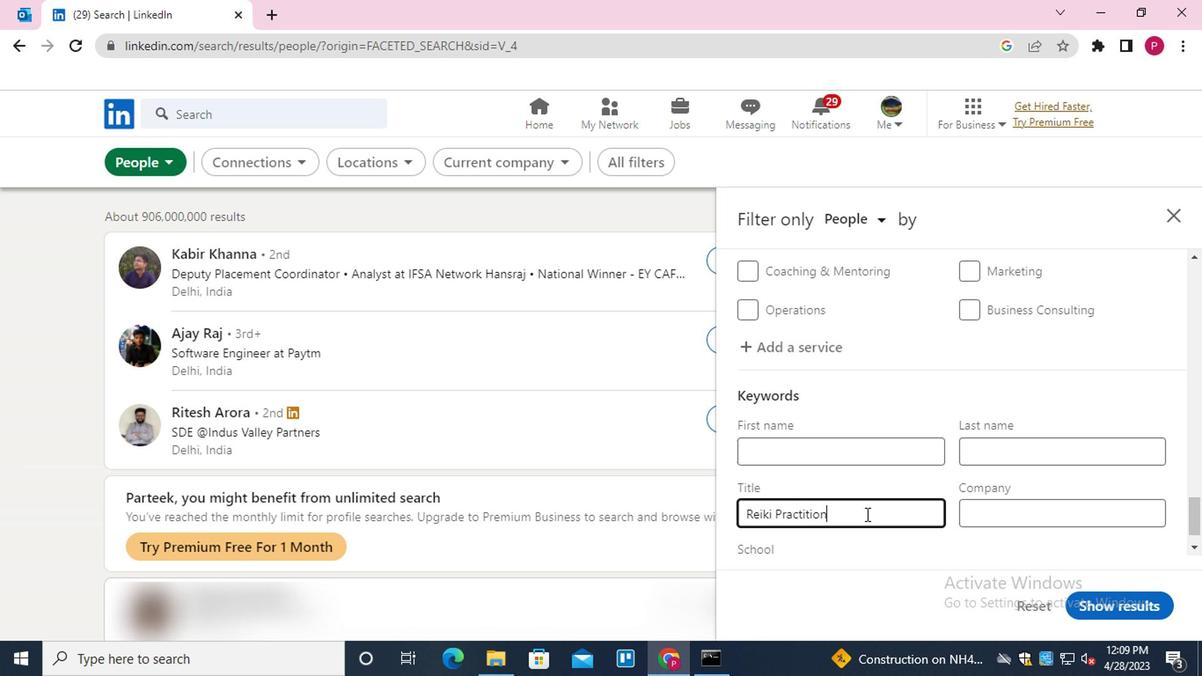 
Action: Mouse moved to (1119, 599)
Screenshot: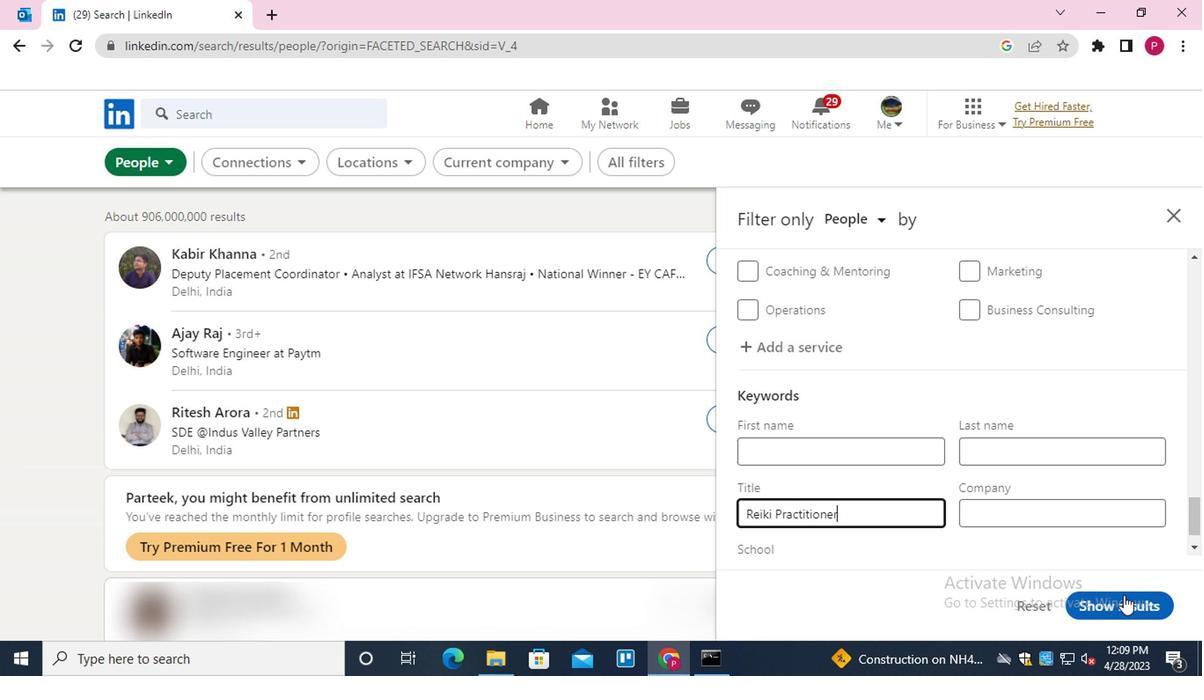 
Action: Mouse pressed left at (1119, 599)
Screenshot: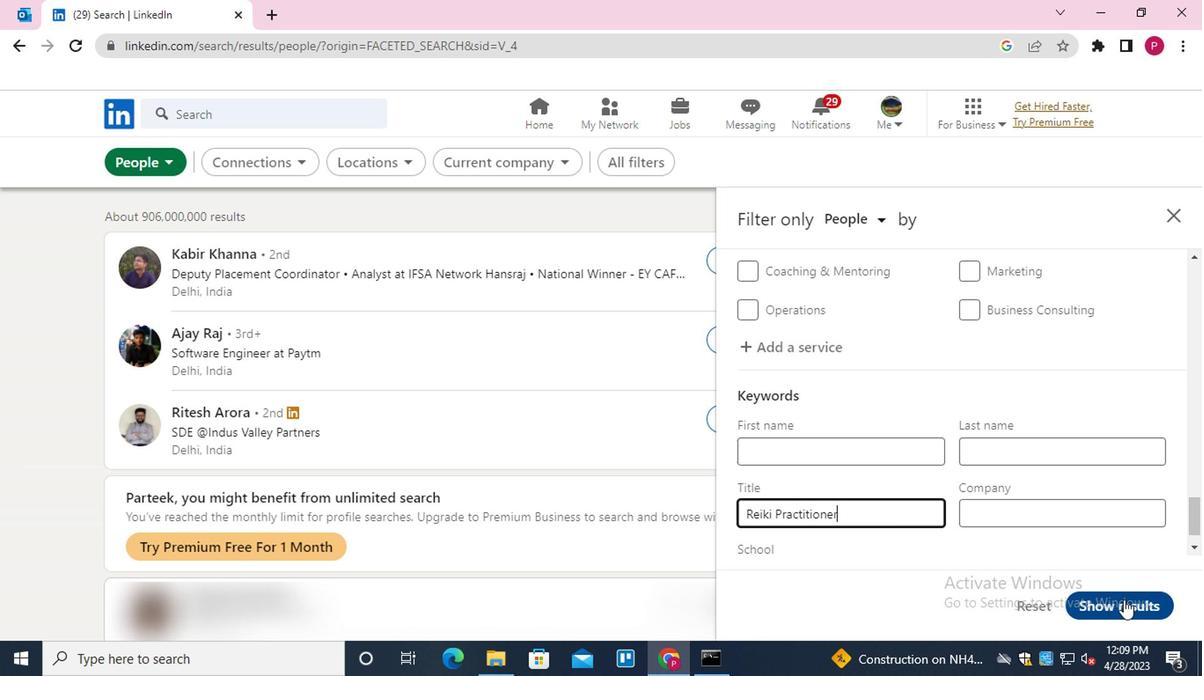
Action: Mouse moved to (427, 305)
Screenshot: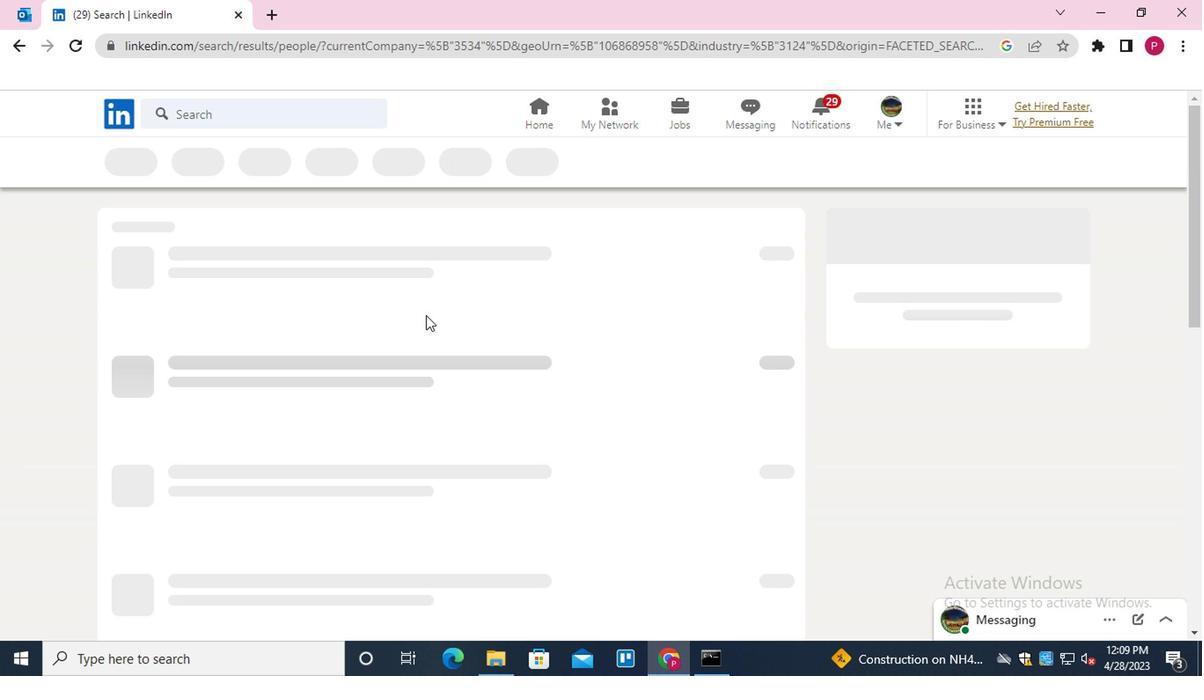 
